 Task: Open a blank worksheet and write heading  Make a employee details data  Add 10 employee name:-  'Ethan Reynolds, Olivia Thompson, Benjamin Martinez, Emma Davis, Alexander Mitchell, Ava Rodriguez, Daniel Anderson, Mia Lewis, Christopher Scott, Sophia Harris.'in February Last week sales are  1000 to 1010. Department:-  Sales, HR, Finance, Marketing, IT, Operations, Finance, HR, Sales, Marketing. Position:-  Sales Manager, HR Manager, Accountant, Marketing Specialist, IT Specialist, Operations Manager, Financial Analyst, HR Assistant, Sales Representative, Marketing Assistant.Salary (USD):-  5000,4500,4000, 3800, 4200, 5200, 3800, 2800, 3200, 2500.Start Date:-  1/15/2020,7/1/2019, 3/10/2021,2/5/2022, 11/30/2018,6/15/2020, 9/1/2021,4/20/2022, 2/10/2019,9/5/2020. Save page analysisDailySales_Analysis
Action: Key pressed <Key.shift_r>Employee<Key.space><Key.shift_r>Details<Key.space><Key.shift_r>Data<Key.down>
Screenshot: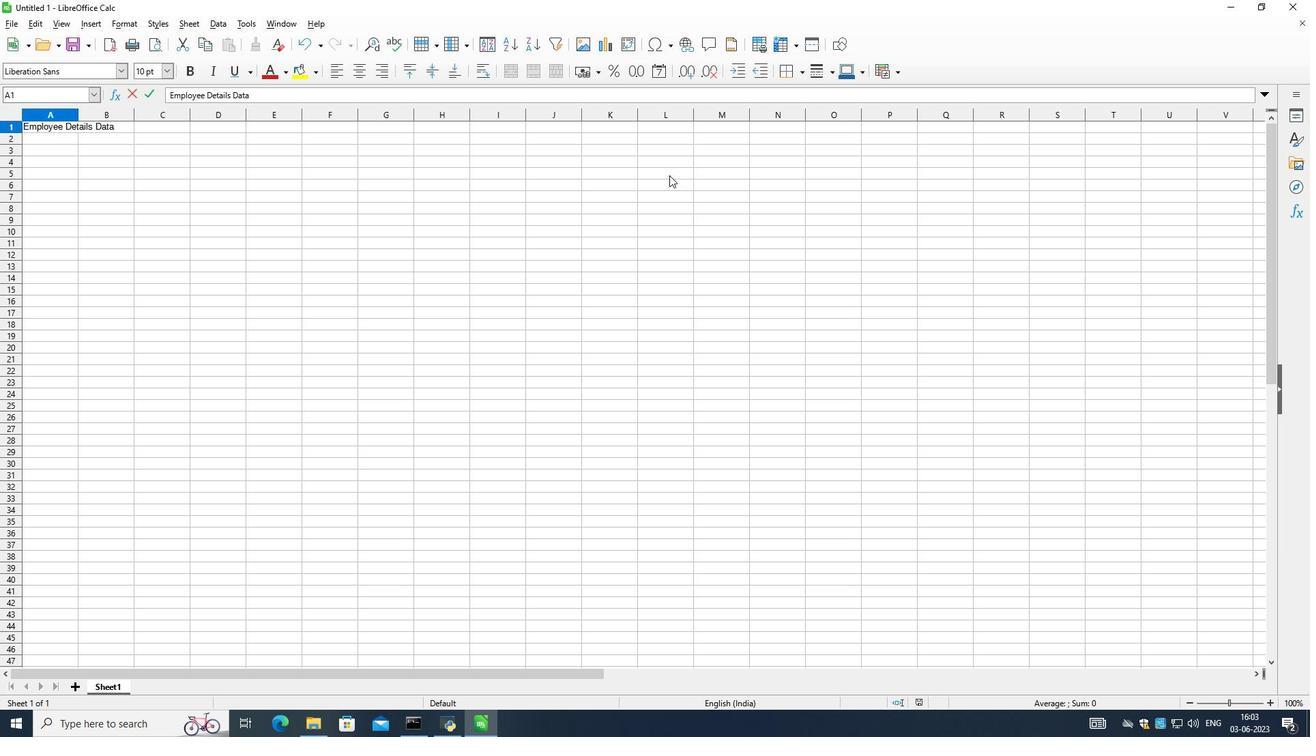 
Action: Mouse moved to (76, 113)
Screenshot: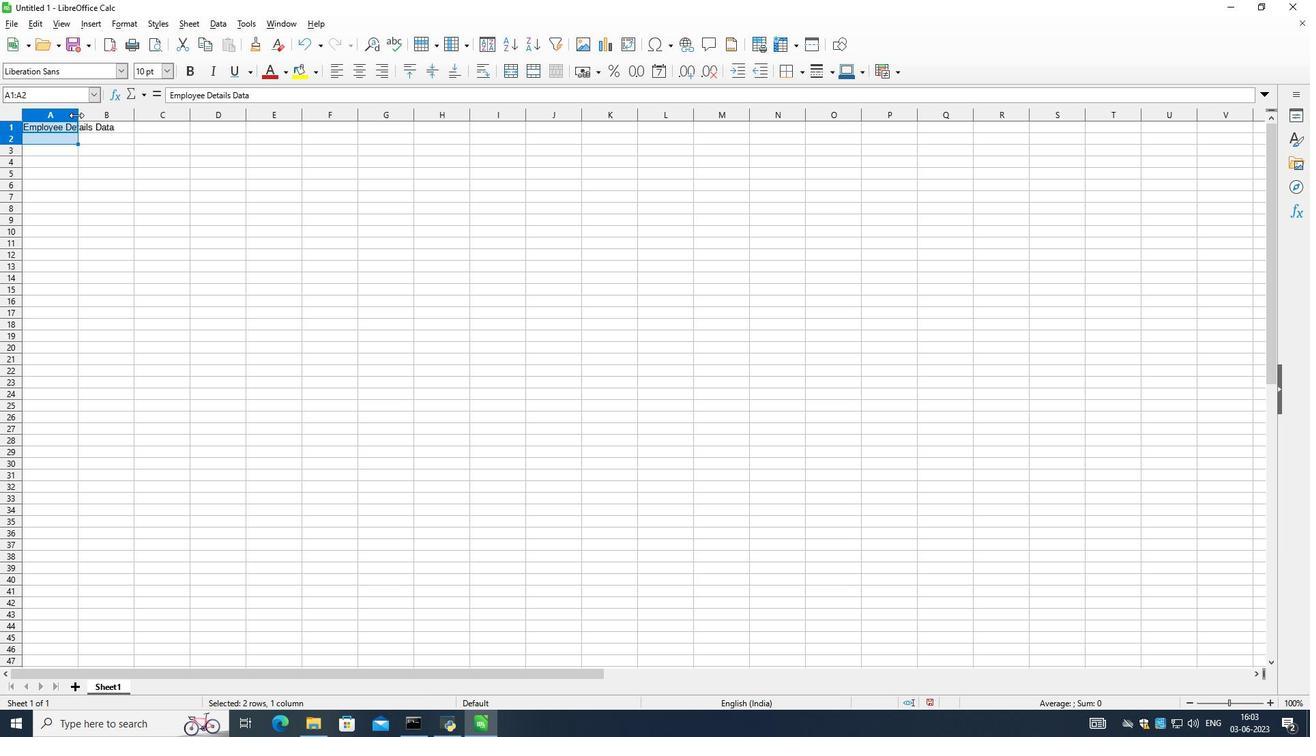 
Action: Mouse pressed left at (76, 113)
Screenshot: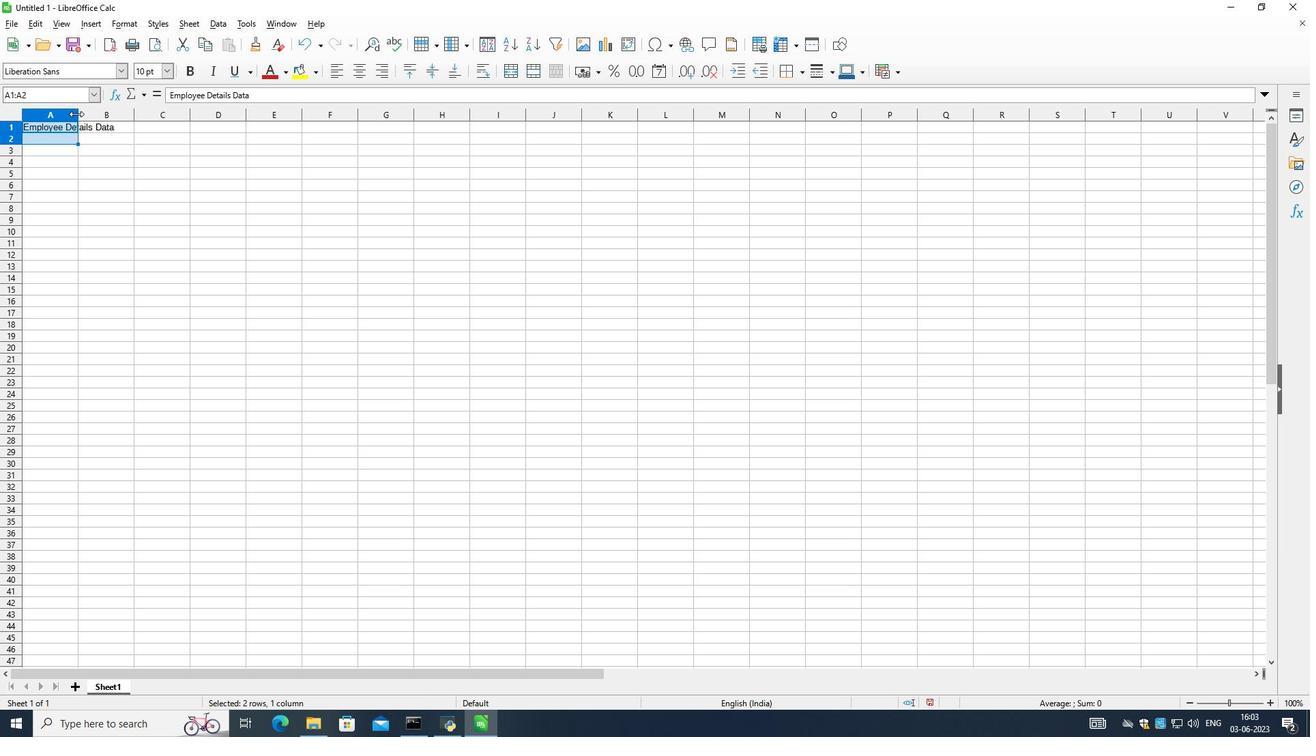 
Action: Mouse pressed left at (76, 113)
Screenshot: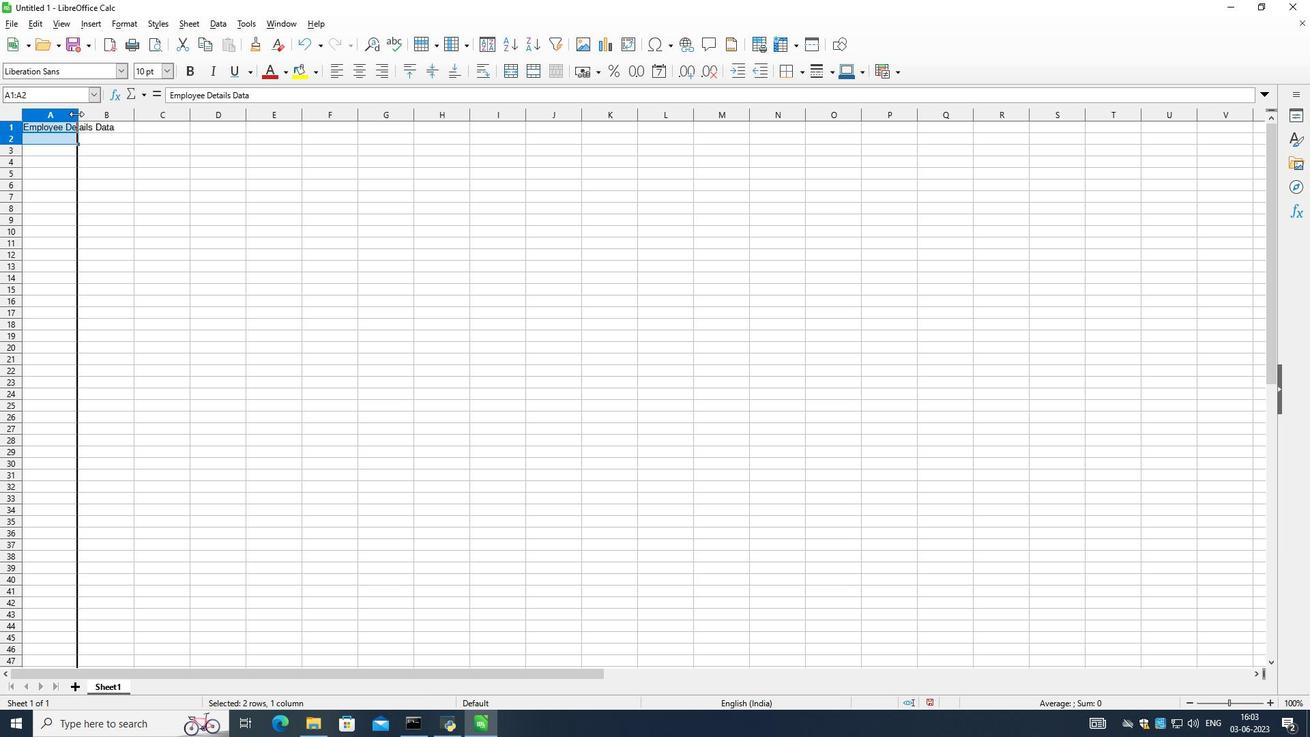 
Action: Mouse moved to (350, 227)
Screenshot: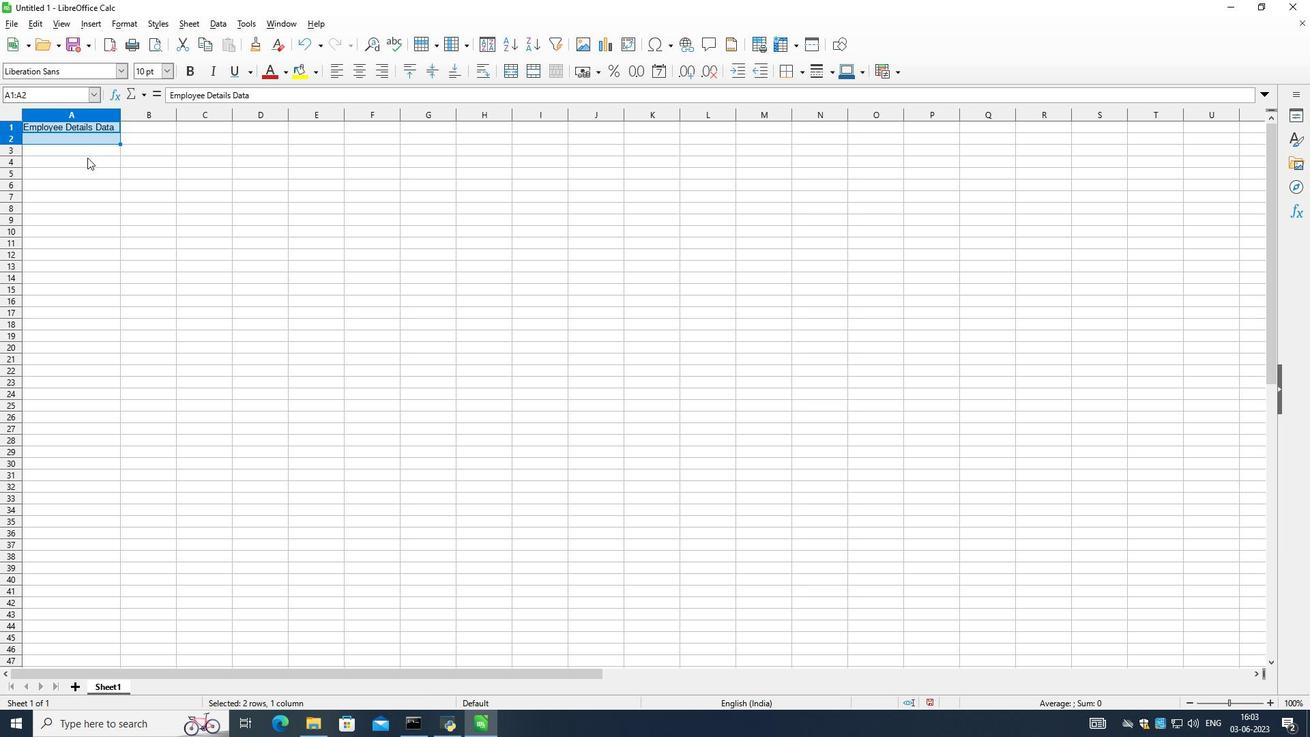 
Action: Key pressed <Key.down><Key.down><Key.up><Key.up><Key.up><Key.up><Key.esc><Key.esc><Key.right><Key.right><Key.left><Key.left>
Screenshot: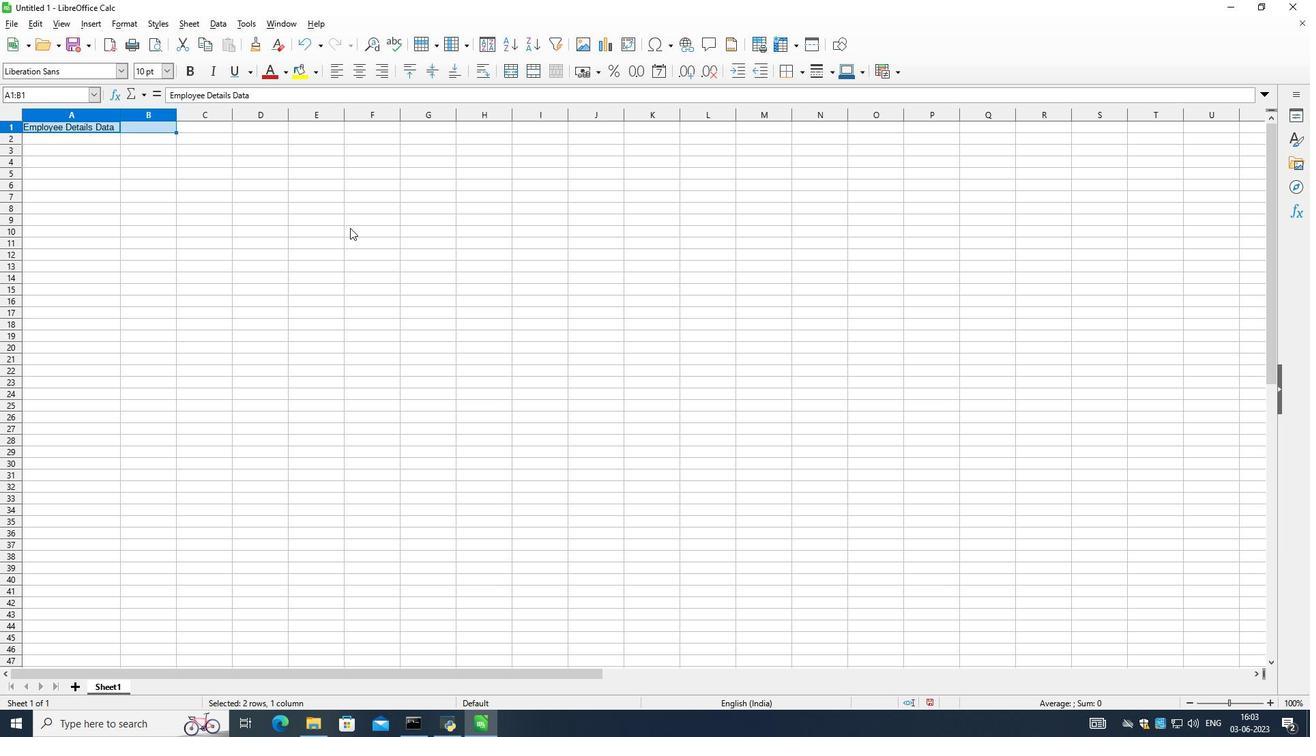 
Action: Mouse moved to (169, 346)
Screenshot: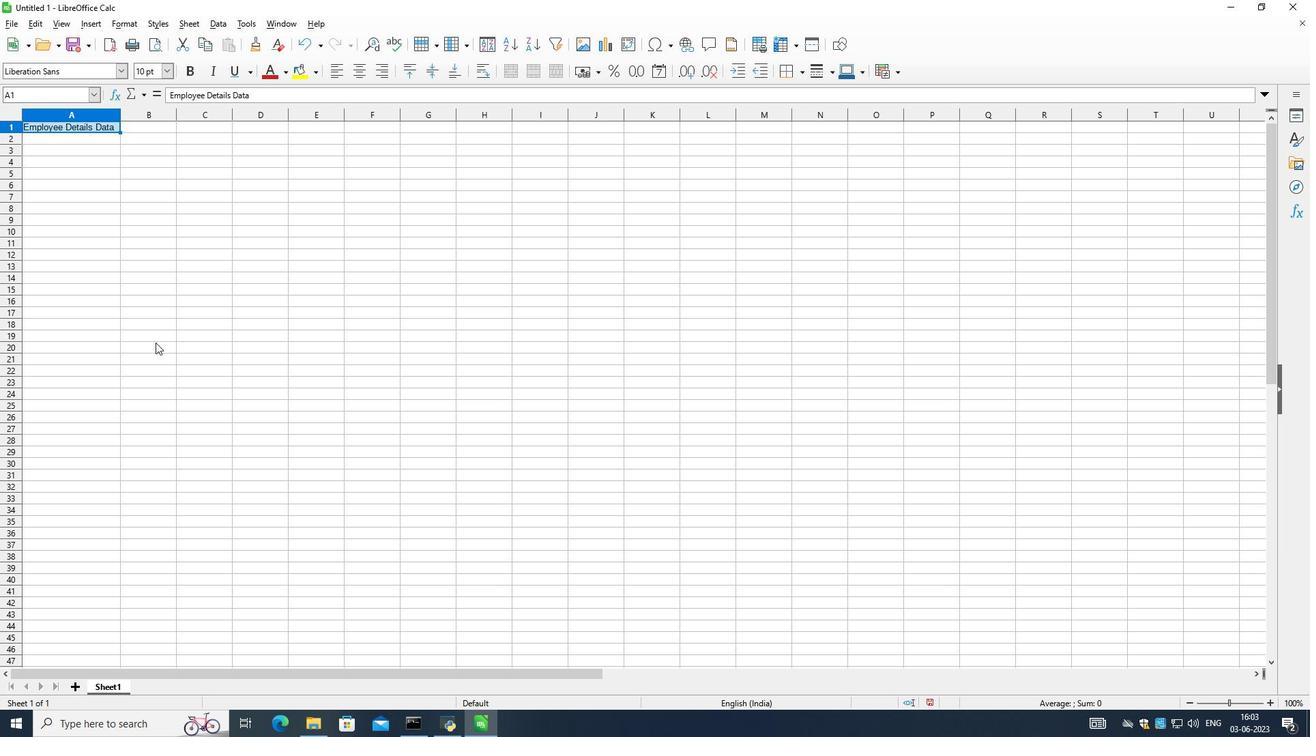 
Action: Mouse pressed left at (169, 346)
Screenshot: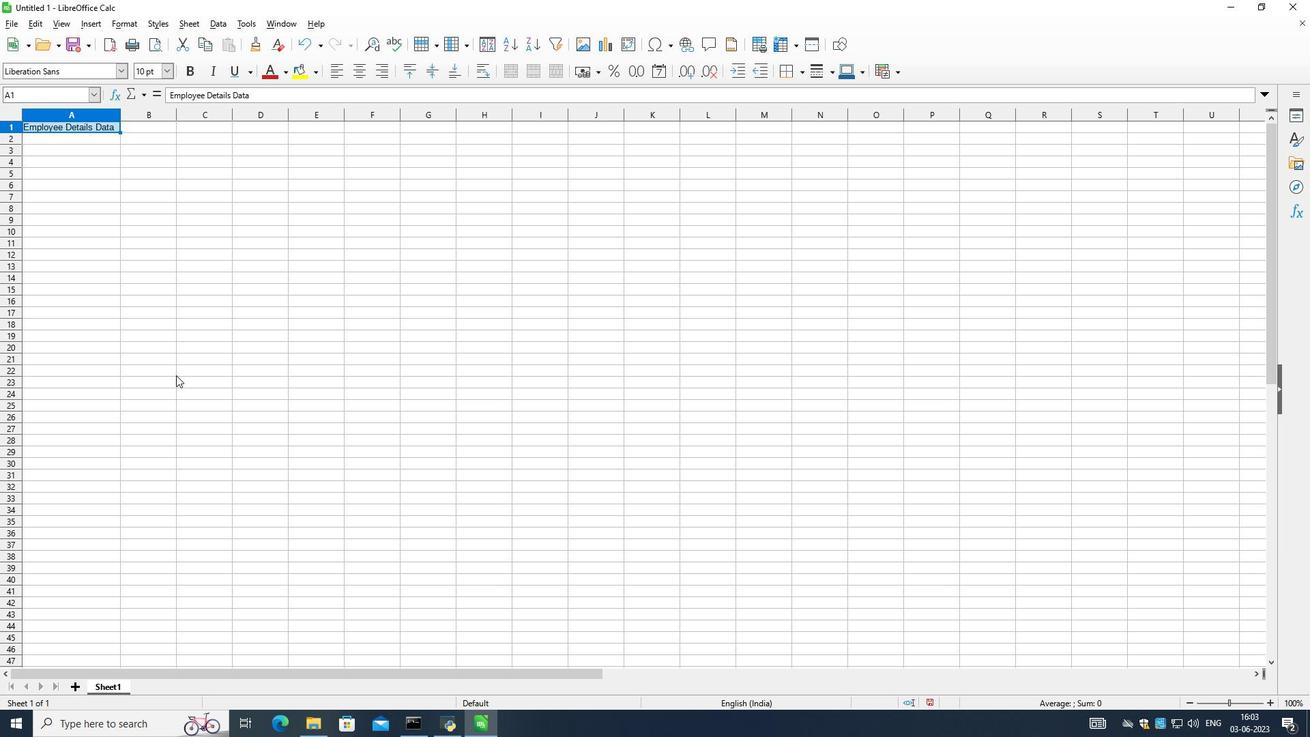 
Action: Mouse moved to (317, 132)
Screenshot: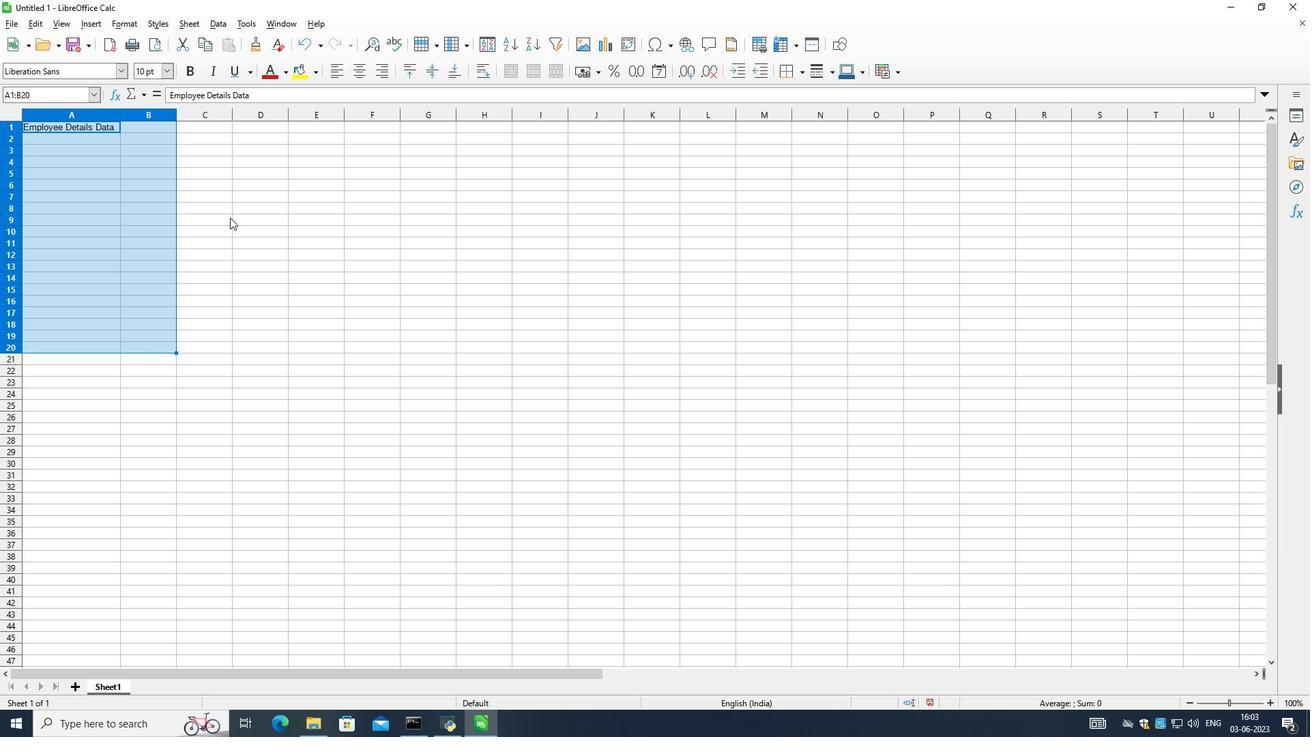 
Action: Mouse pressed left at (317, 132)
Screenshot: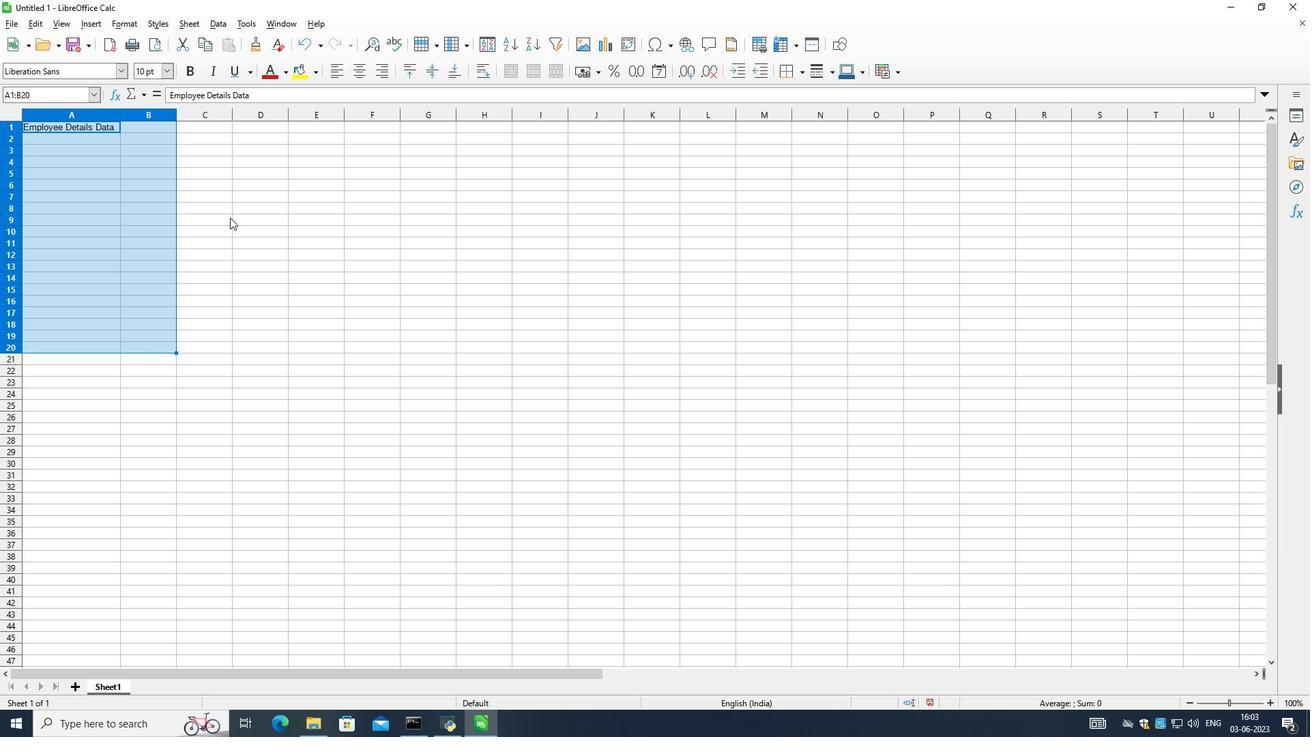 
Action: Mouse moved to (340, 163)
Screenshot: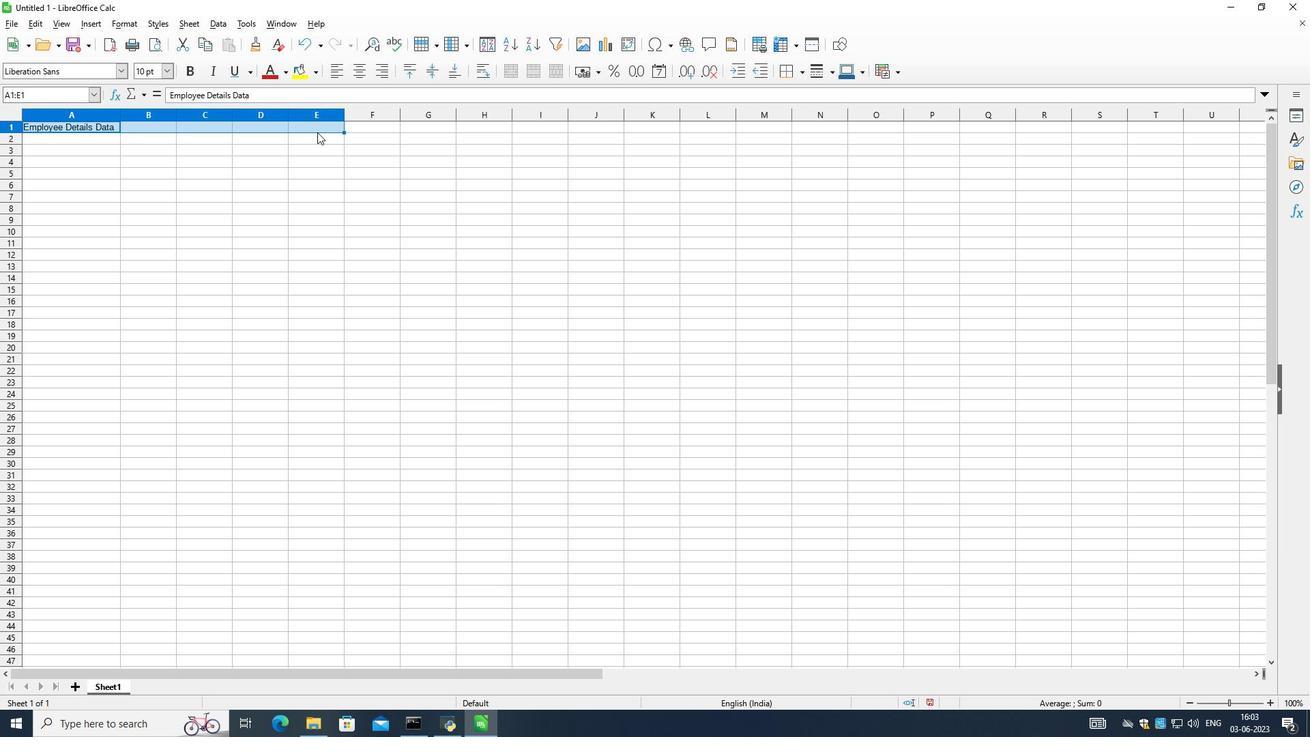 
Action: Key pressed <Key.esc>
Screenshot: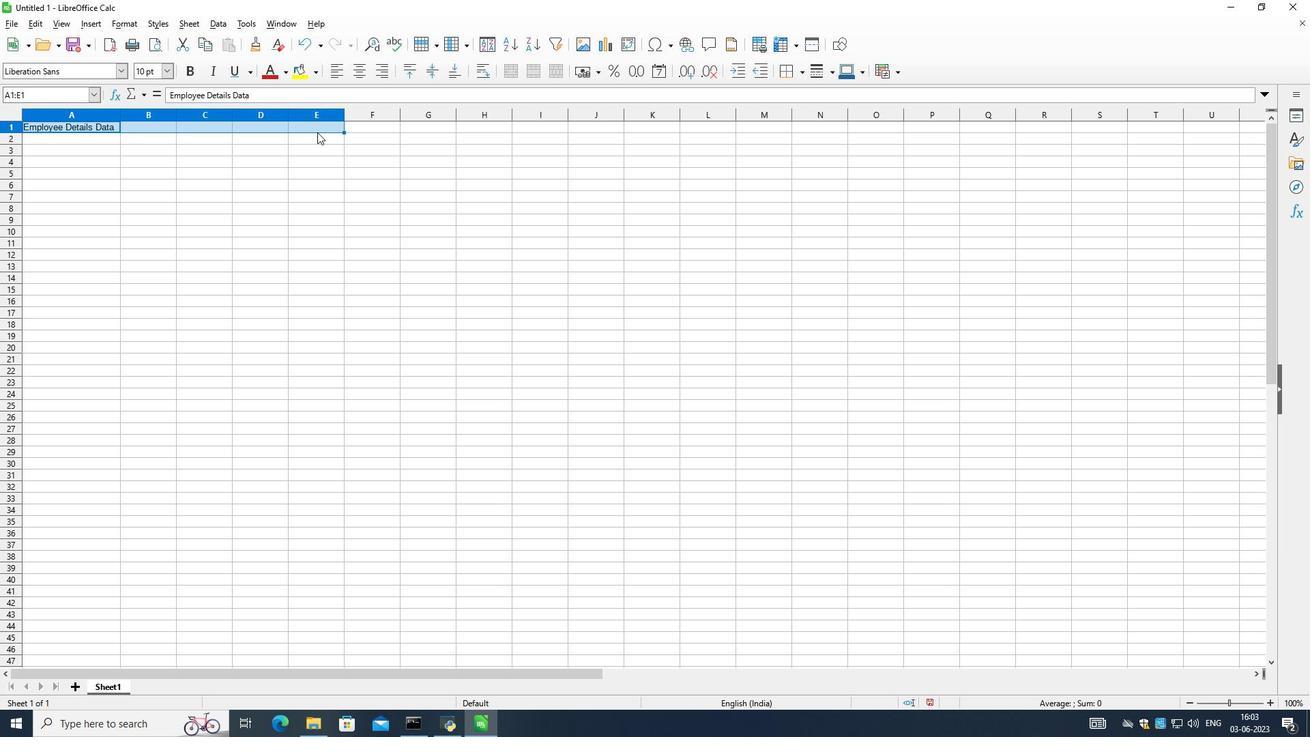
Action: Mouse moved to (56, 128)
Screenshot: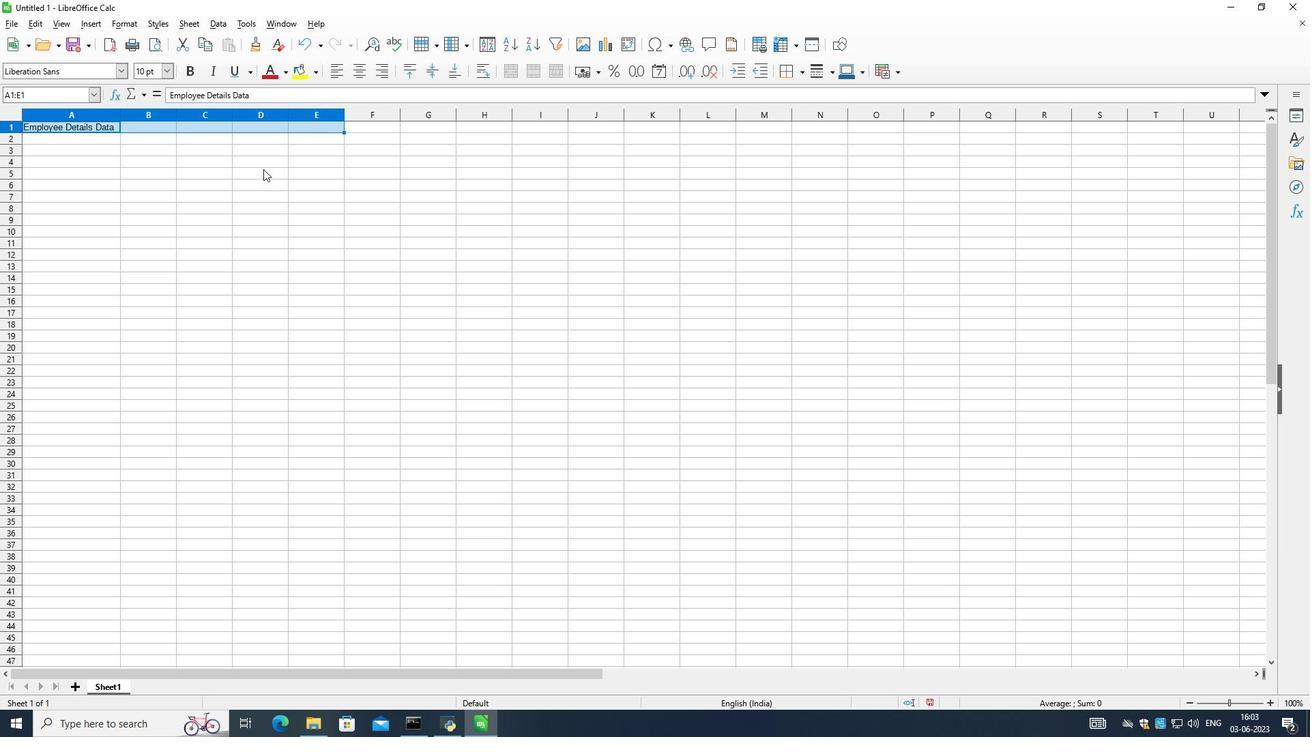 
Action: Mouse pressed left at (56, 128)
Screenshot: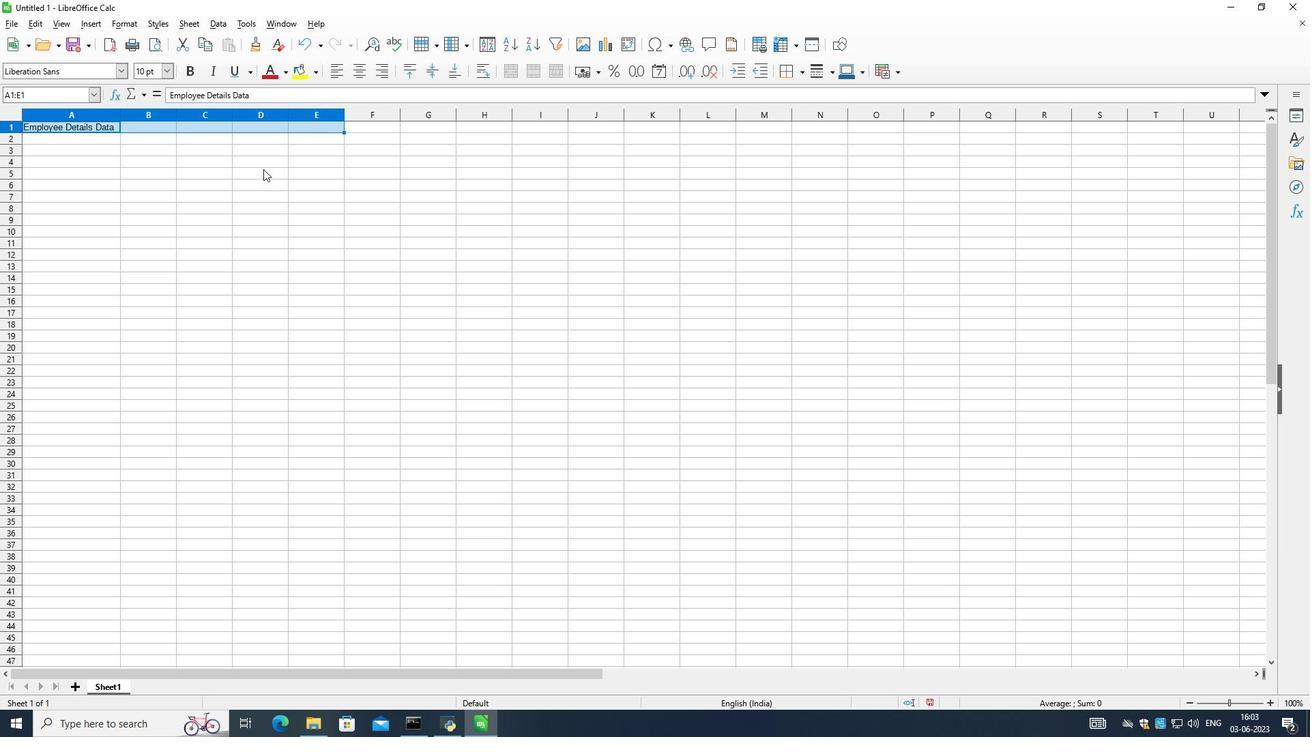 
Action: Mouse moved to (200, 208)
Screenshot: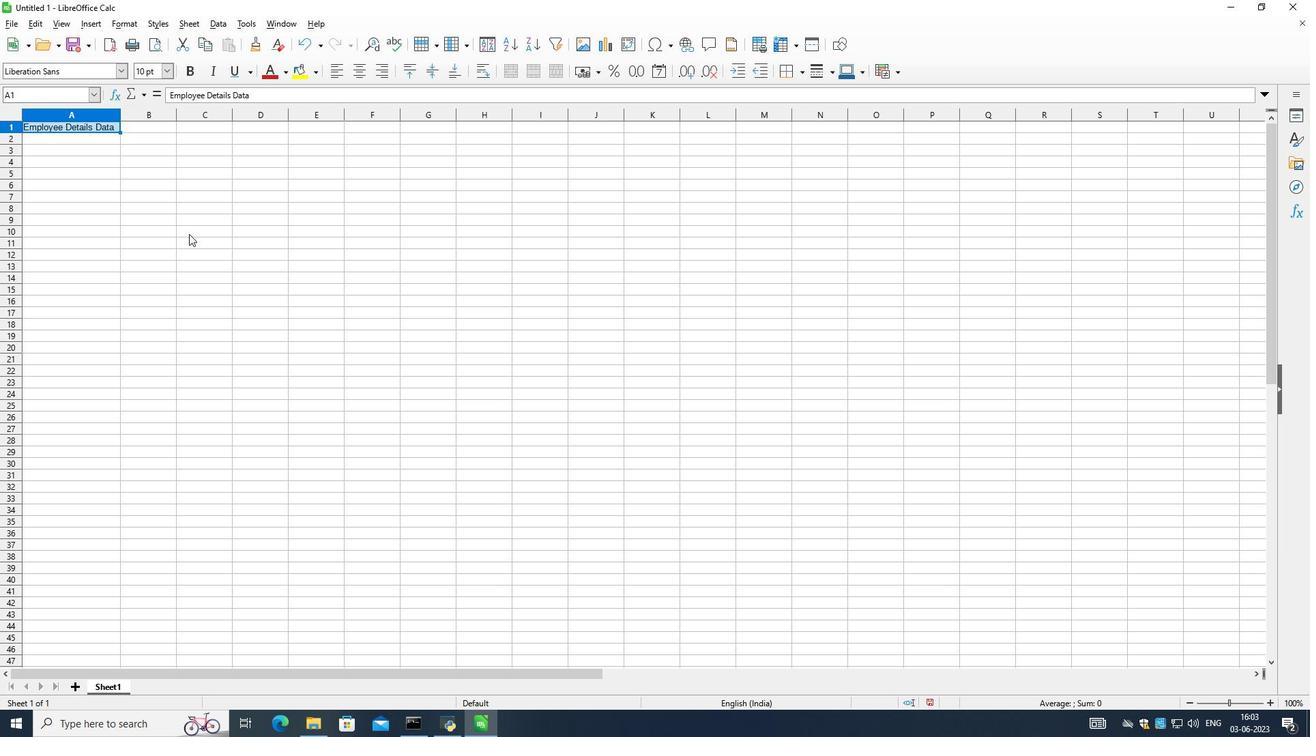 
Action: Mouse pressed left at (200, 208)
Screenshot: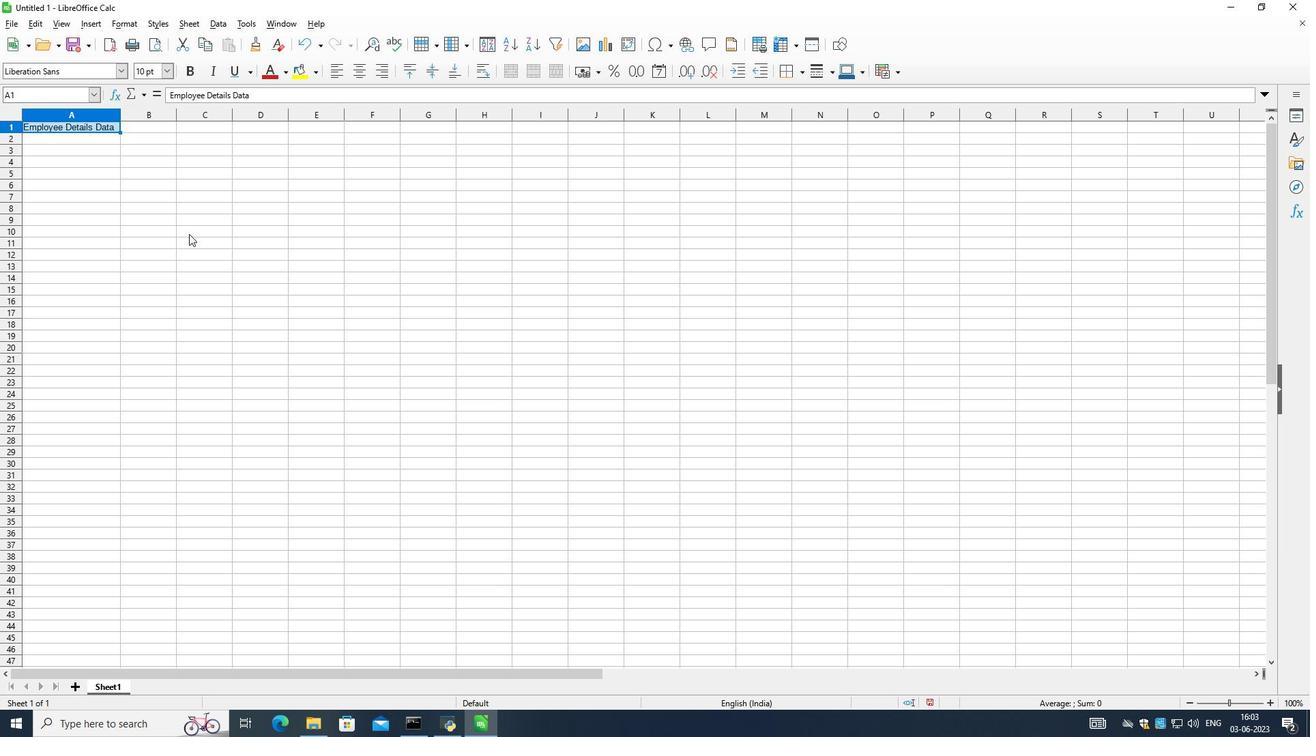 
Action: Mouse moved to (51, 163)
Screenshot: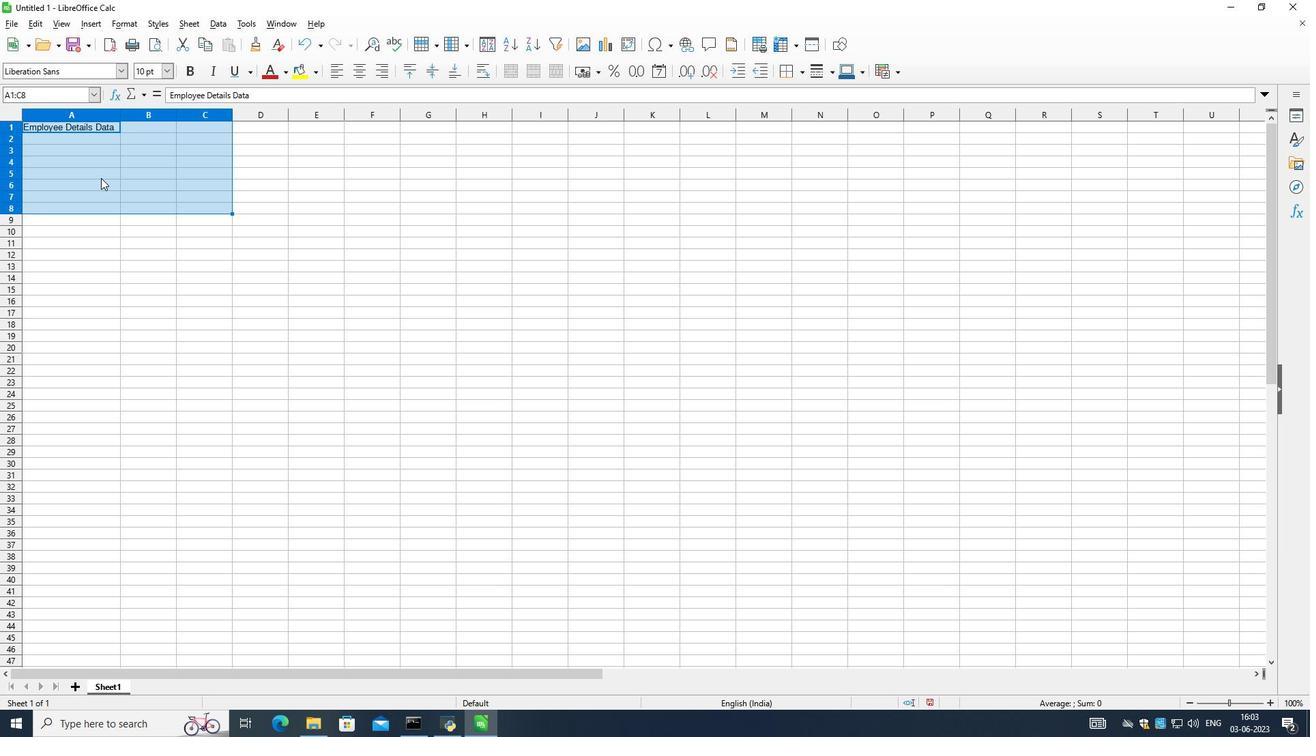 
Action: Mouse pressed left at (51, 163)
Screenshot: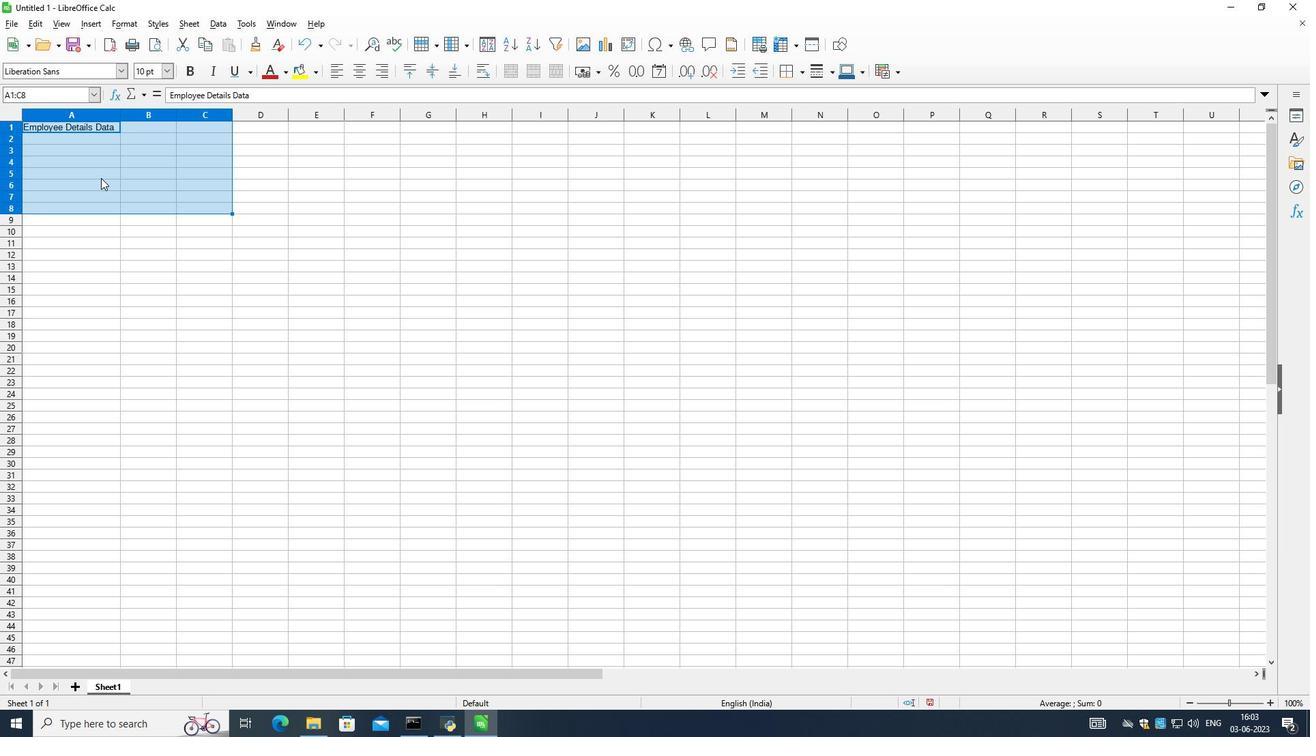 
Action: Mouse moved to (131, 187)
Screenshot: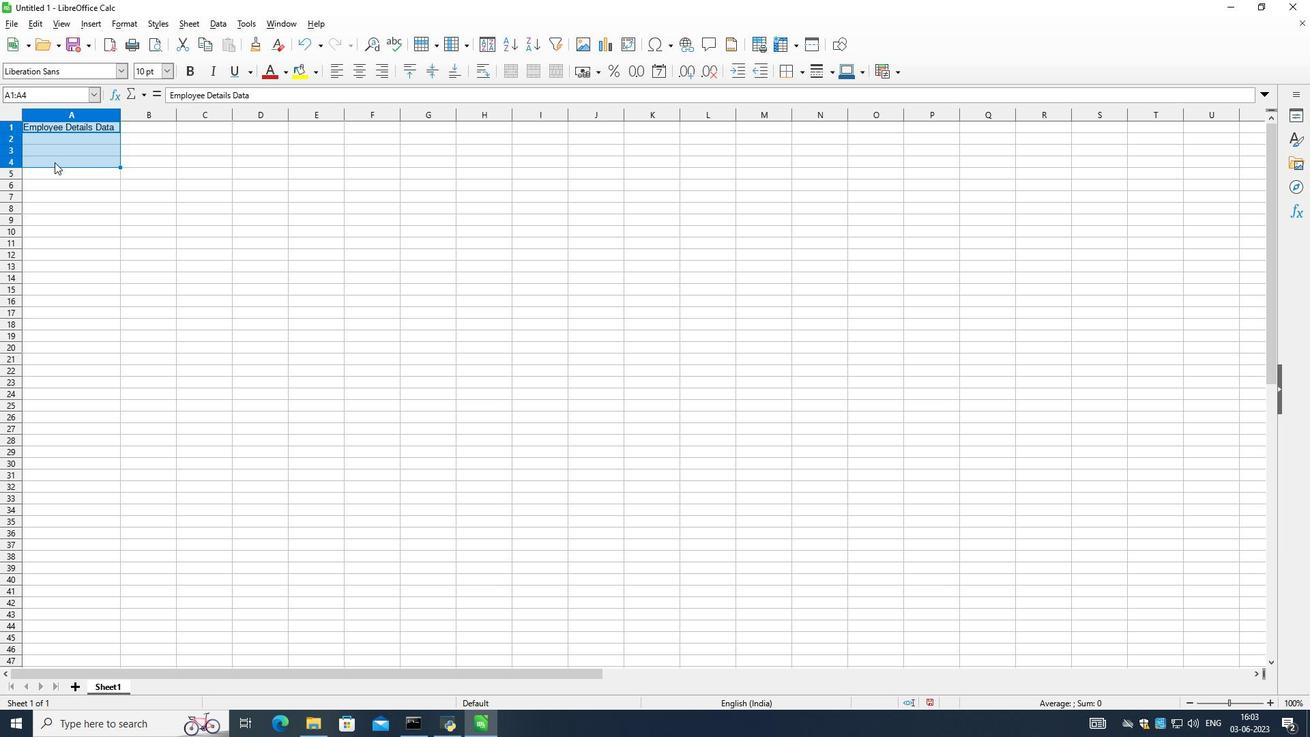 
Action: Key pressed <Key.esc>
Screenshot: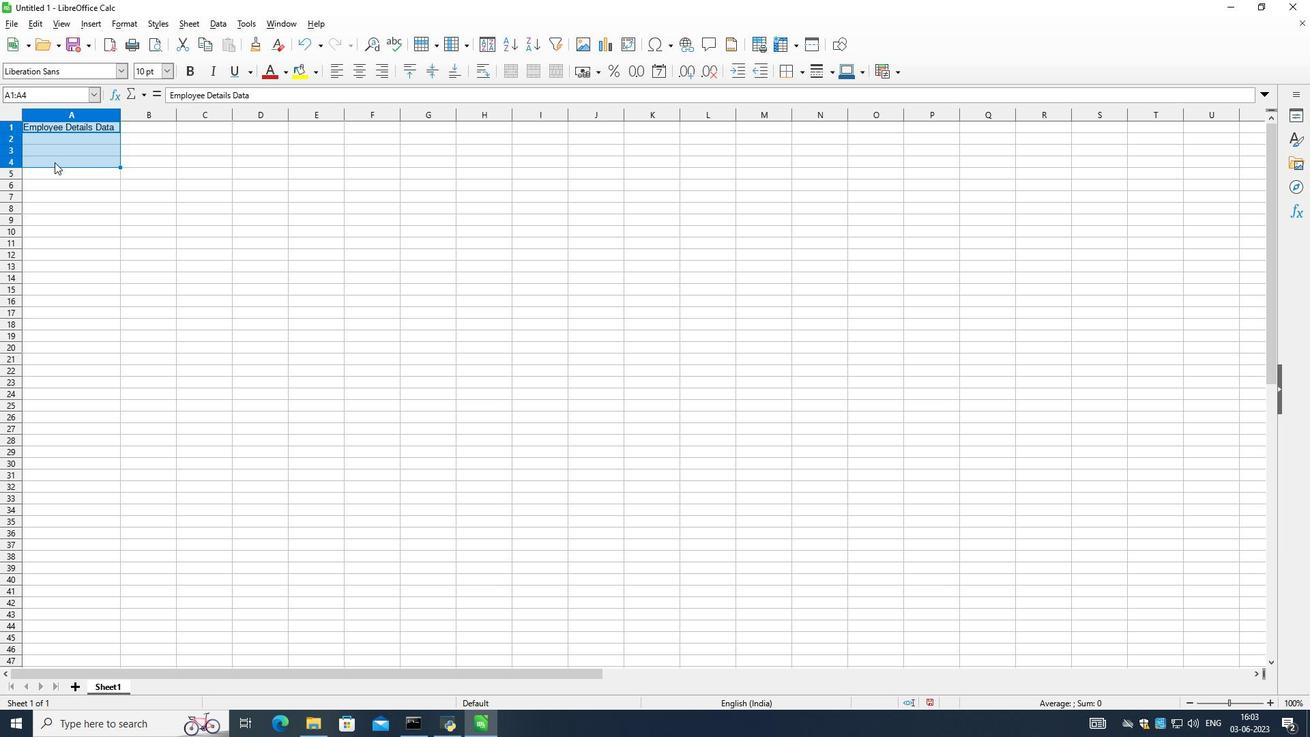 
Action: Mouse moved to (256, 189)
Screenshot: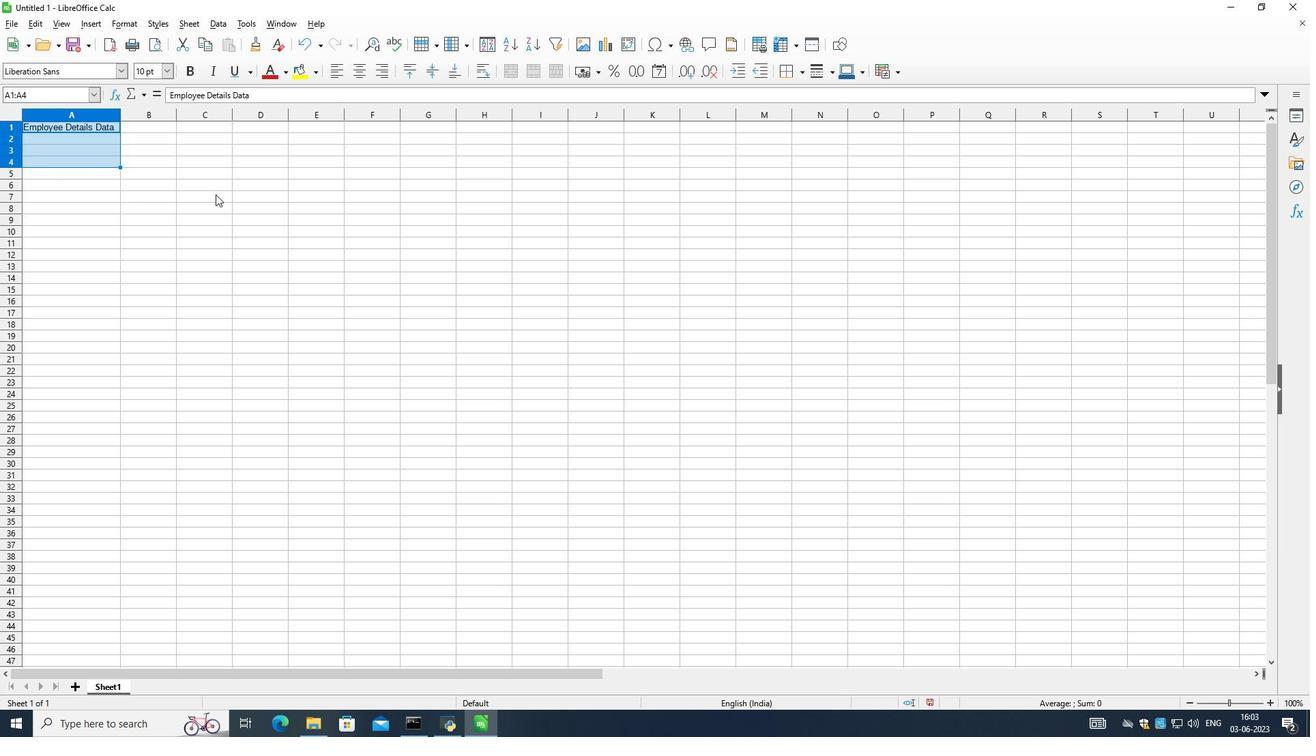 
Action: Key pressed <Key.esc>
Screenshot: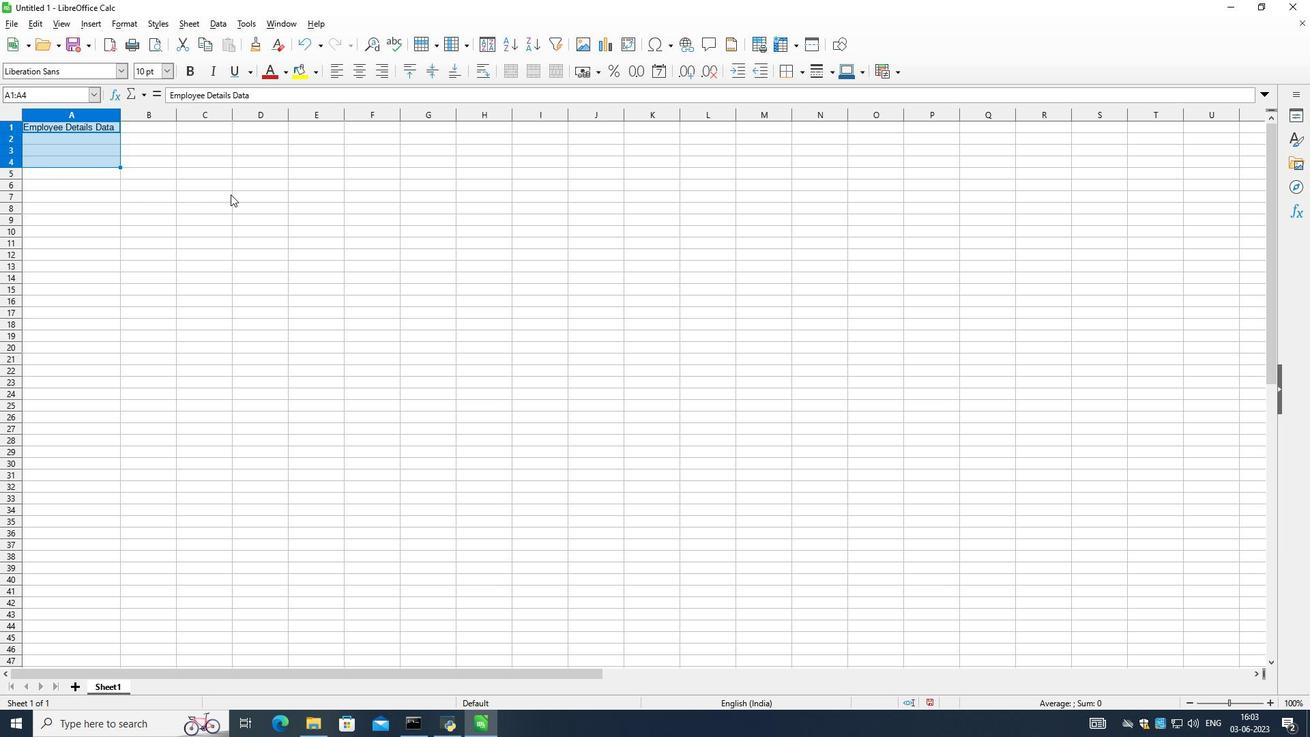 
Action: Mouse moved to (243, 175)
Screenshot: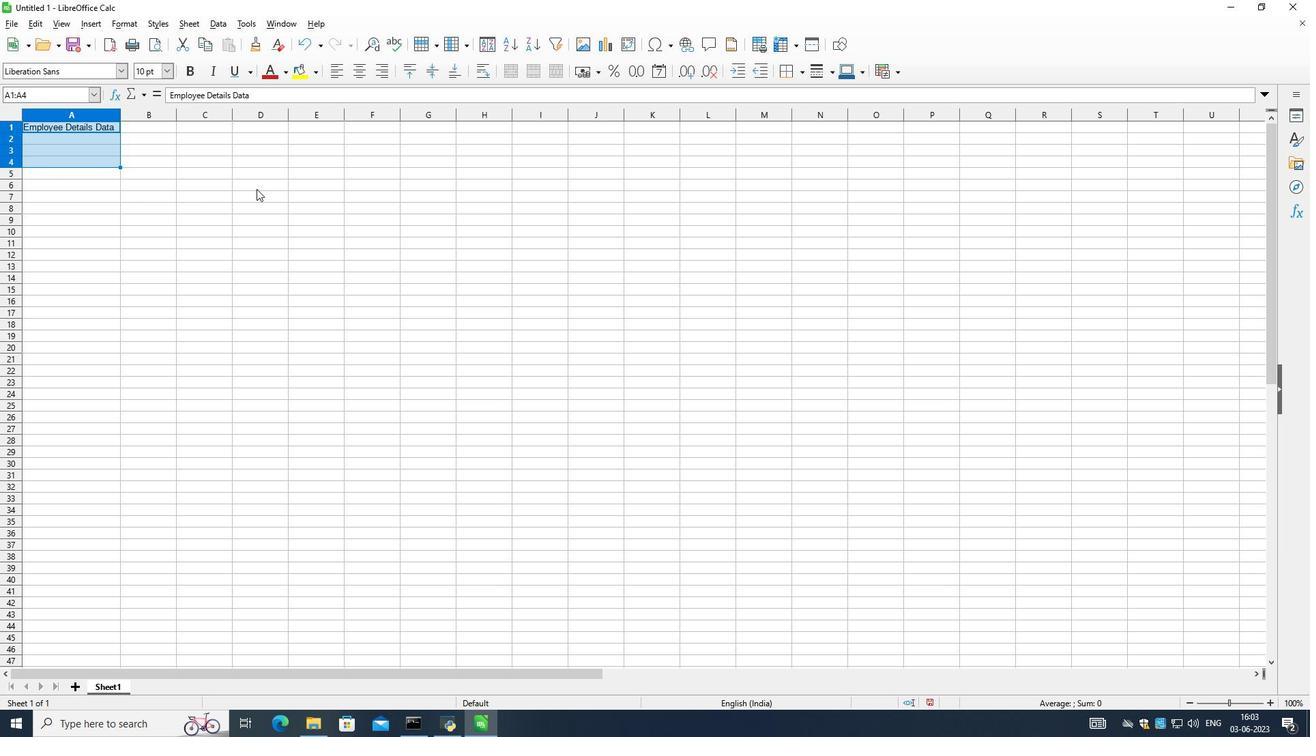 
Action: Key pressed <Key.esc>
Screenshot: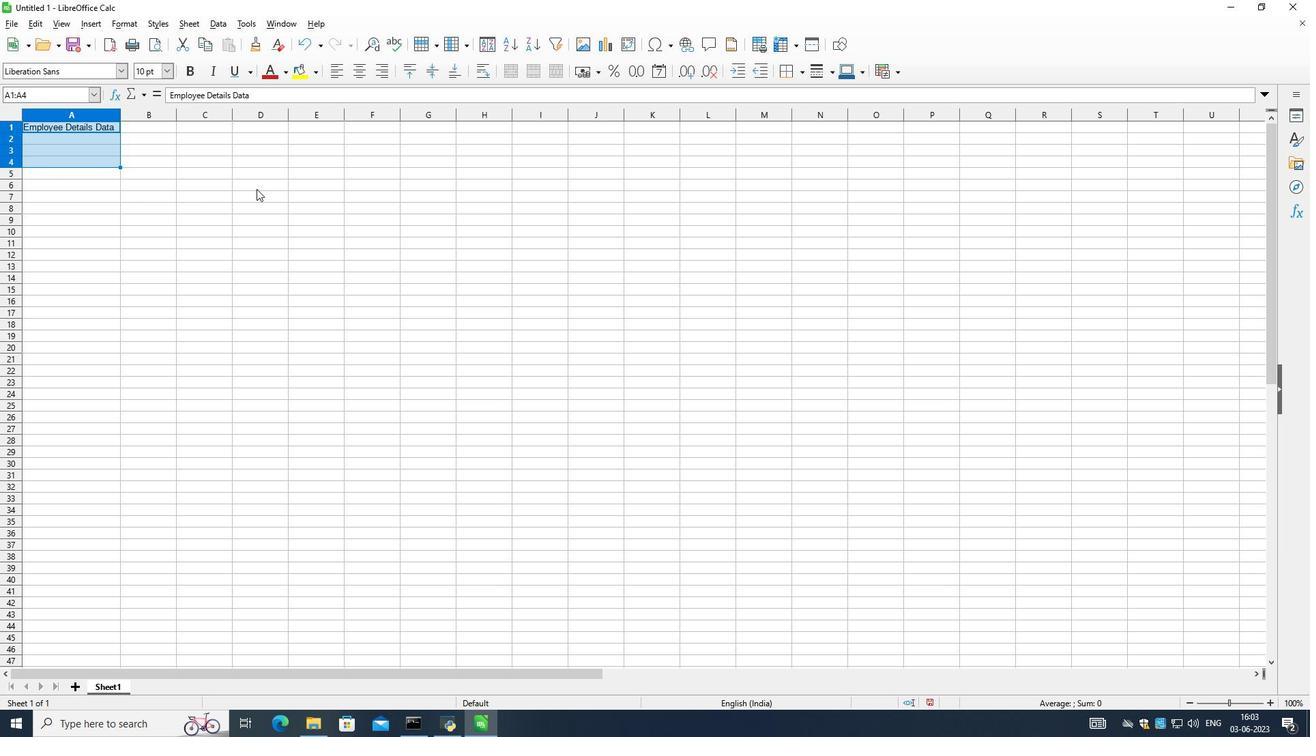 
Action: Mouse moved to (227, 165)
Screenshot: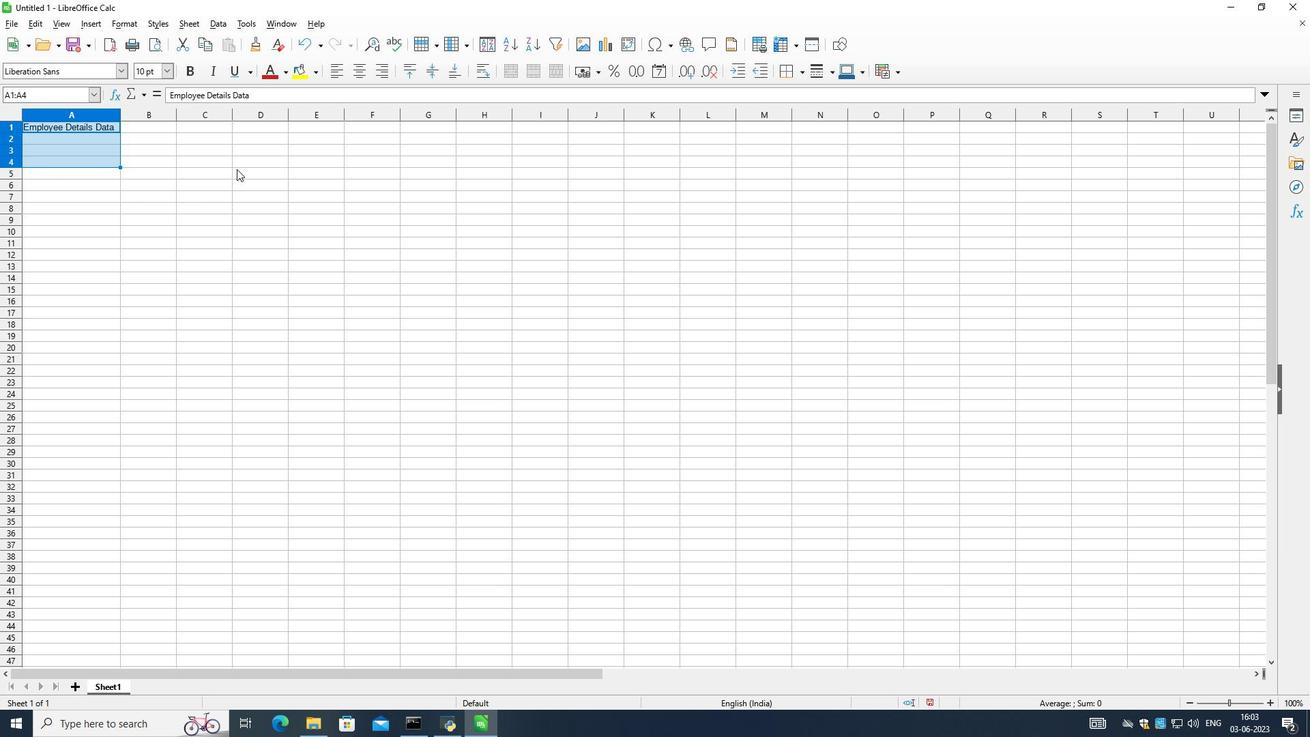 
Action: Mouse pressed left at (227, 165)
Screenshot: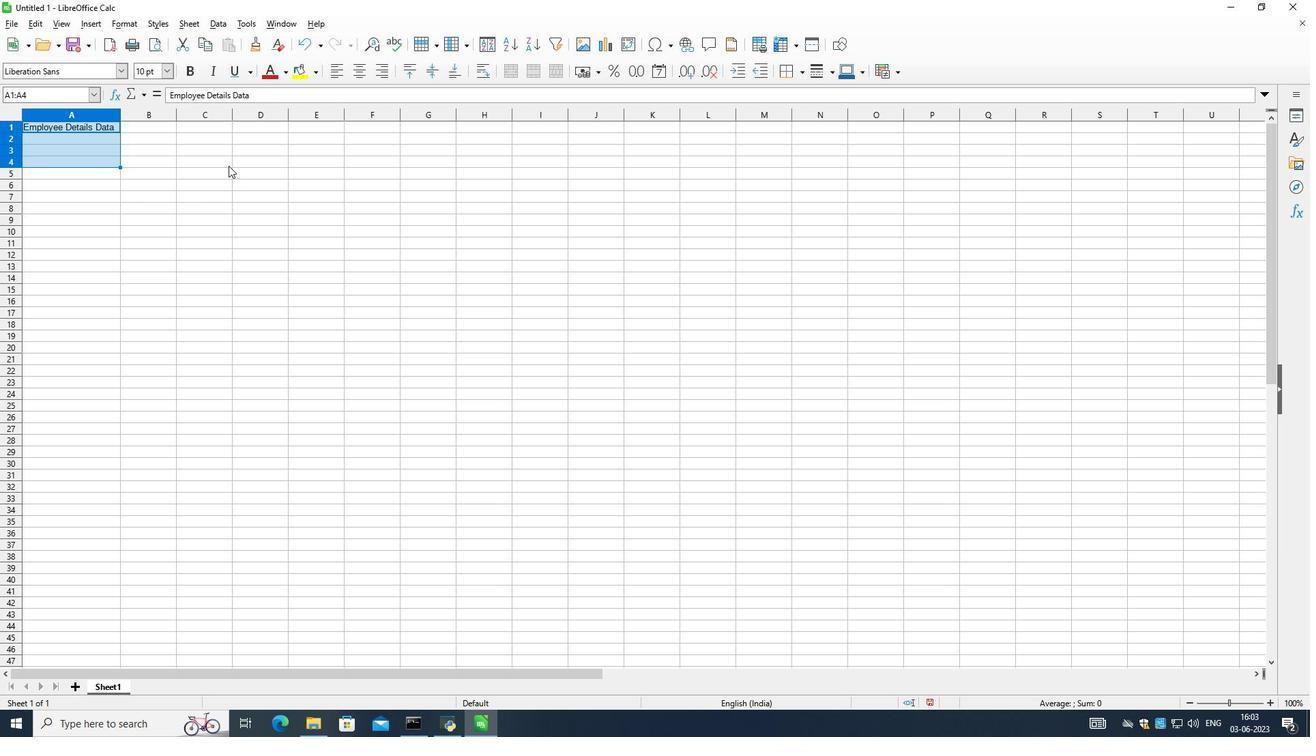 
Action: Mouse moved to (137, 153)
Screenshot: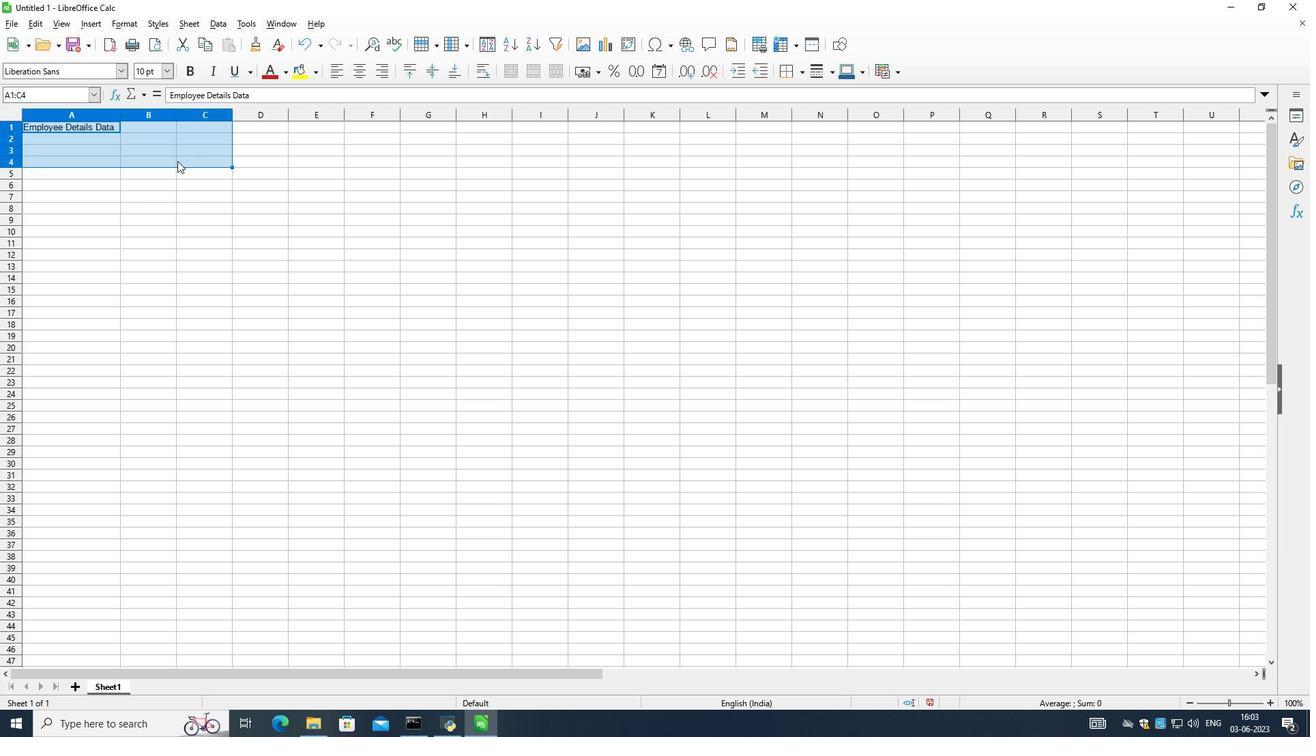 
Action: Mouse pressed left at (137, 153)
Screenshot: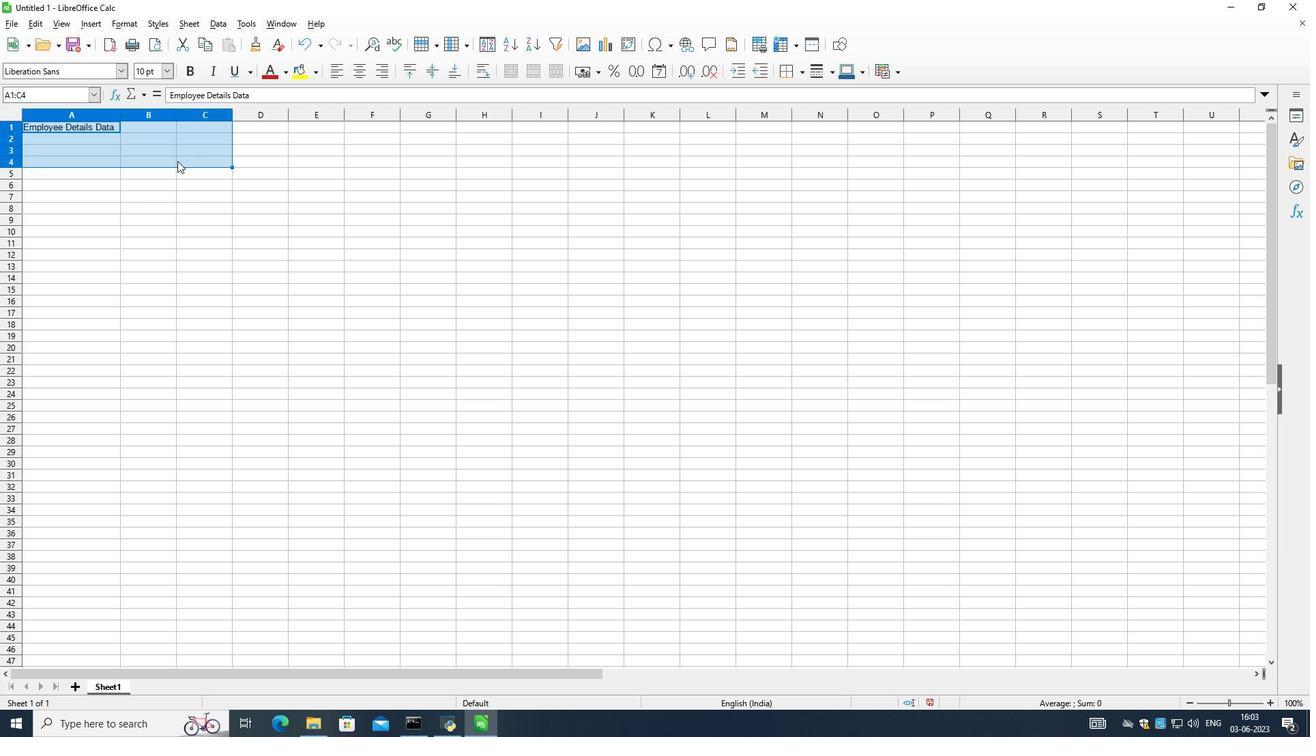 
Action: Mouse moved to (102, 138)
Screenshot: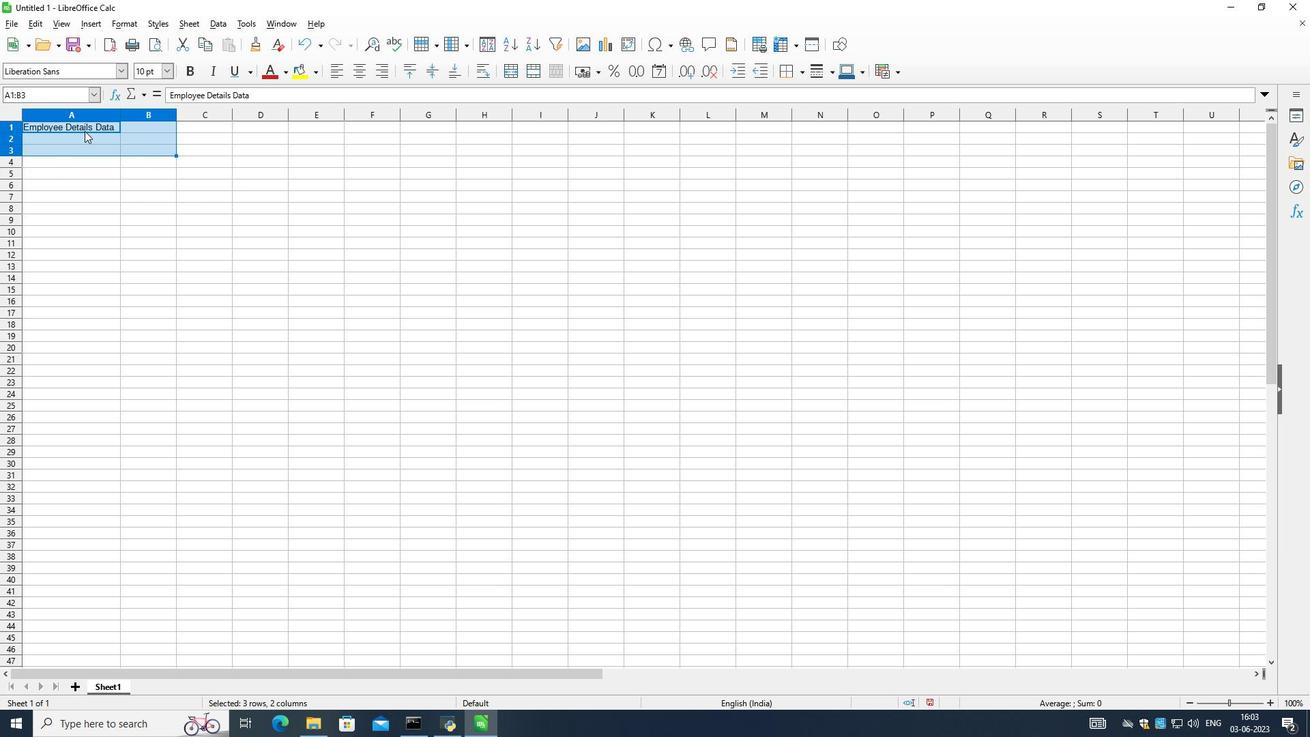 
Action: Mouse pressed left at (102, 138)
Screenshot: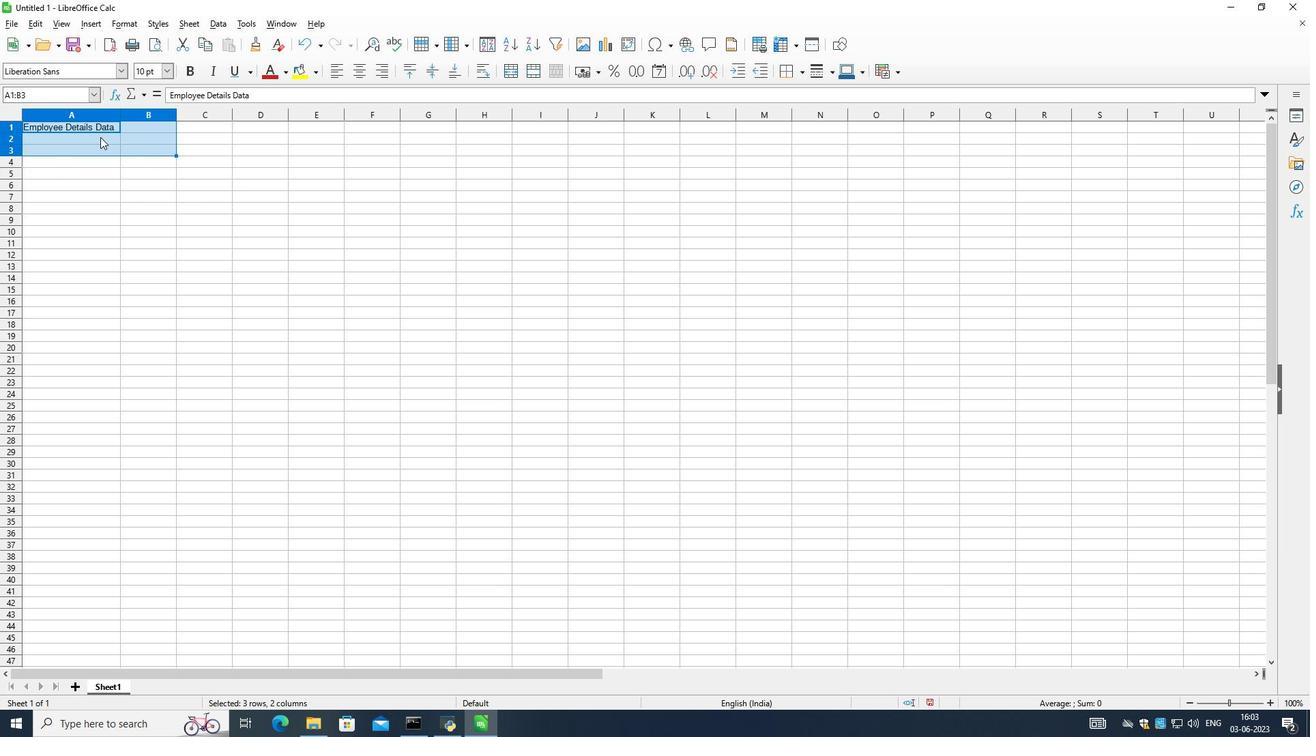 
Action: Mouse moved to (393, 223)
Screenshot: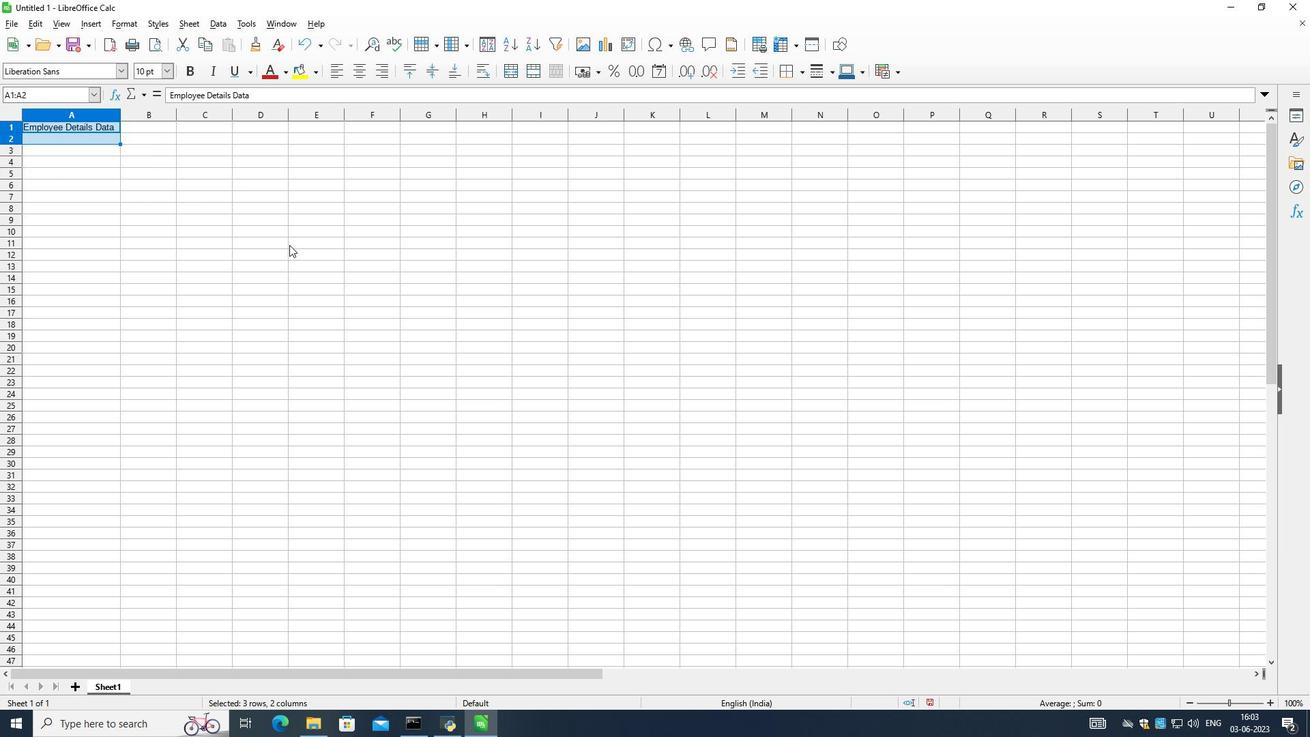 
Action: Mouse pressed left at (393, 223)
Screenshot: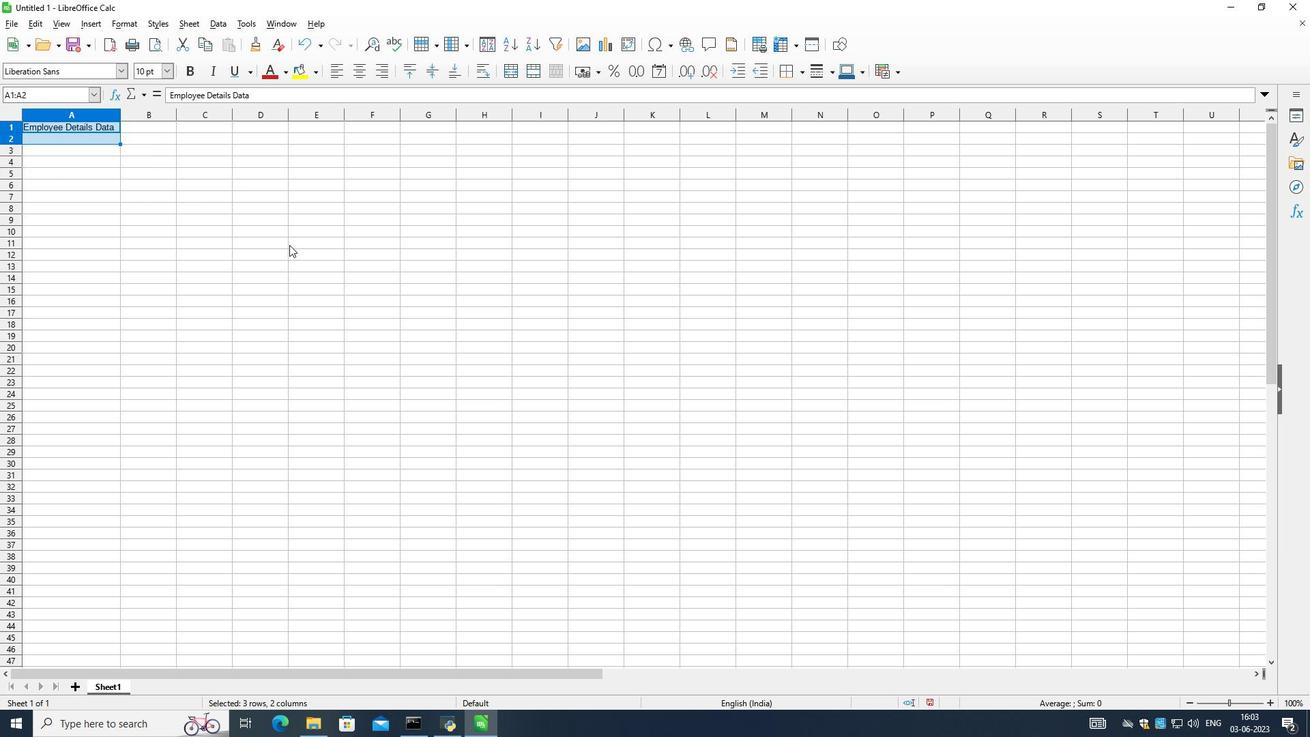 
Action: Mouse moved to (59, 180)
Screenshot: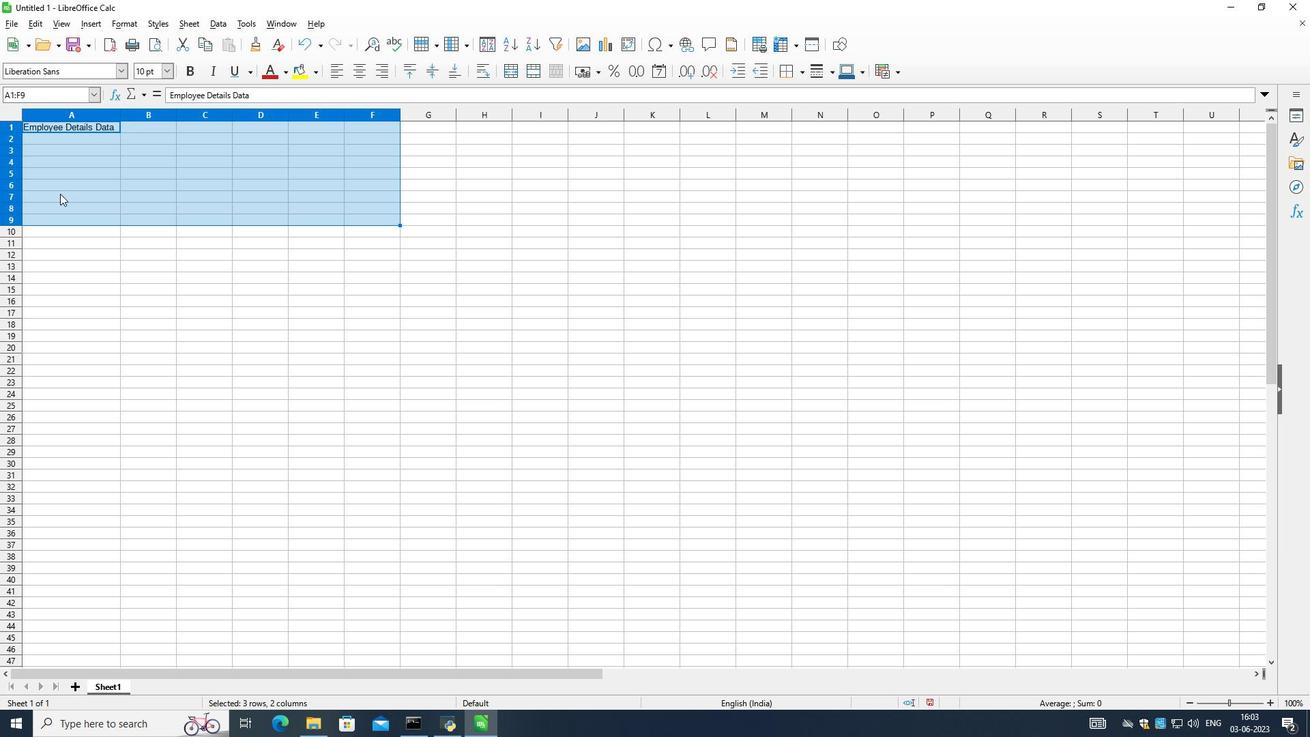 
Action: Mouse pressed left at (59, 180)
Screenshot: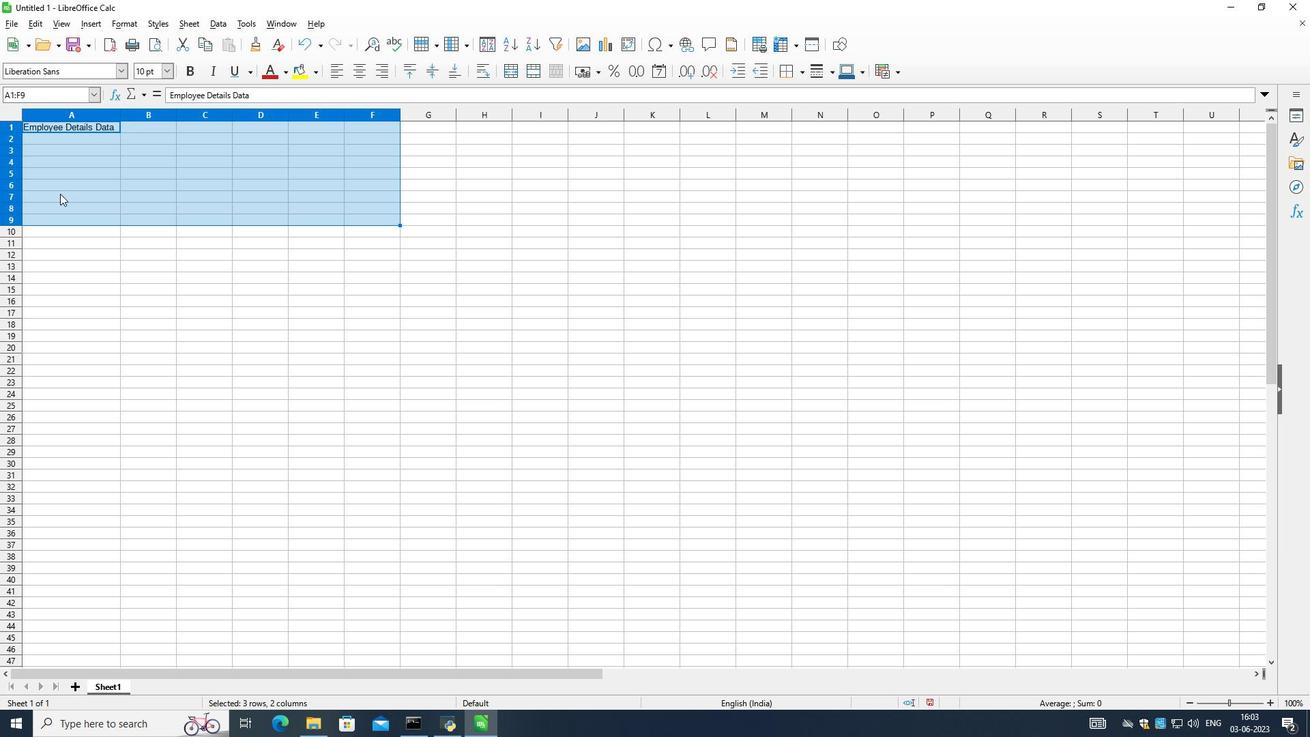 
Action: Mouse moved to (318, 199)
Screenshot: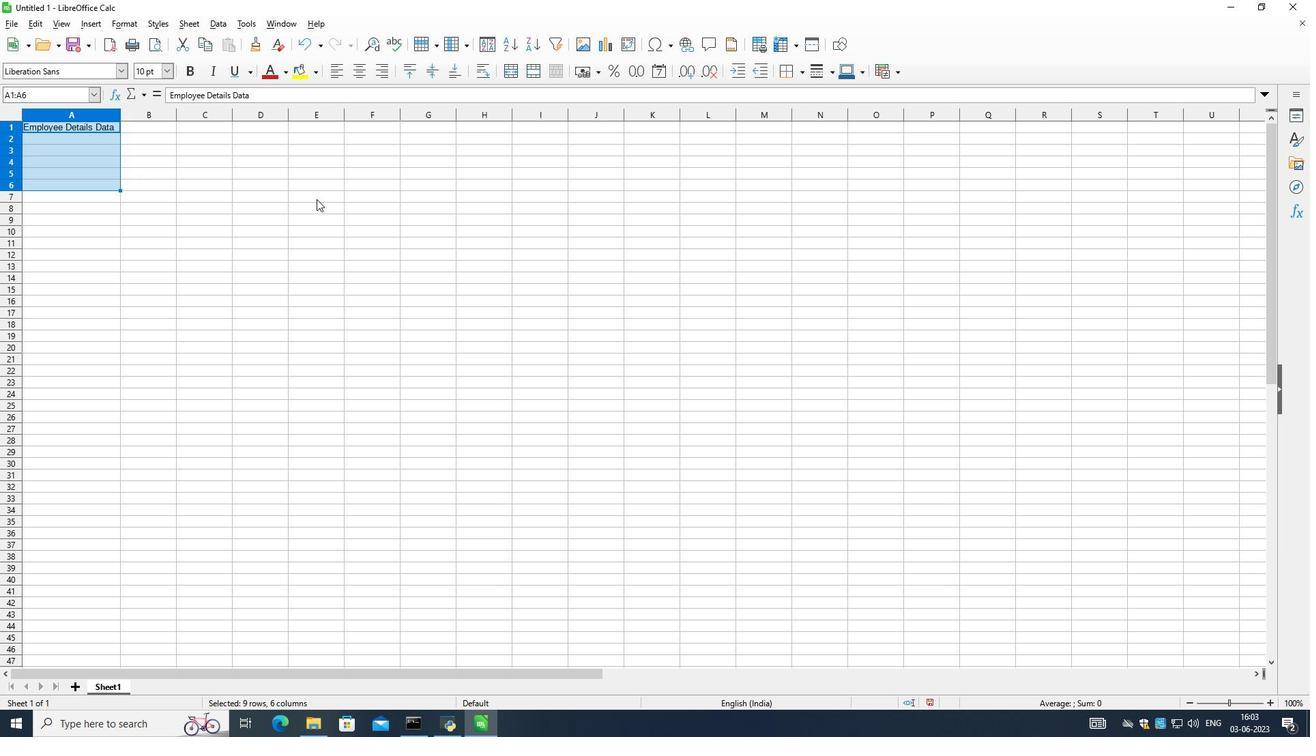 
Action: Mouse pressed left at (318, 199)
Screenshot: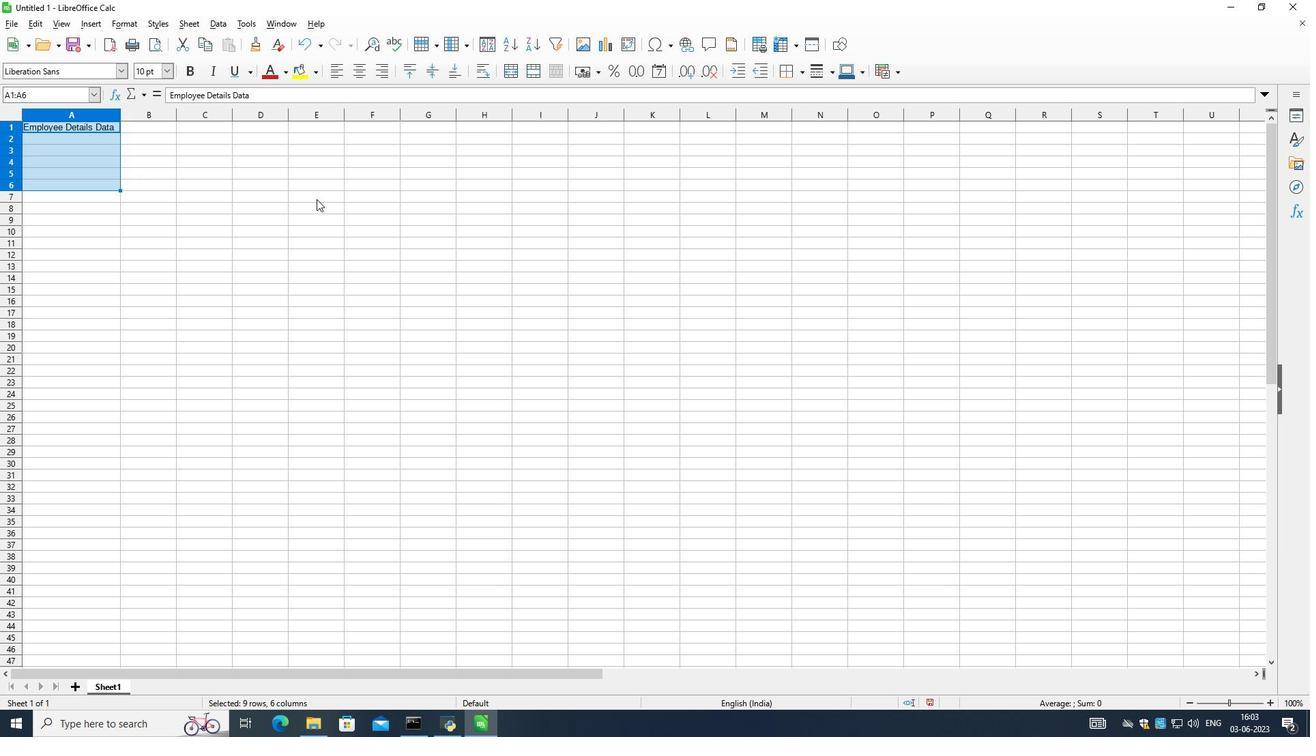 
Action: Mouse moved to (77, 186)
Screenshot: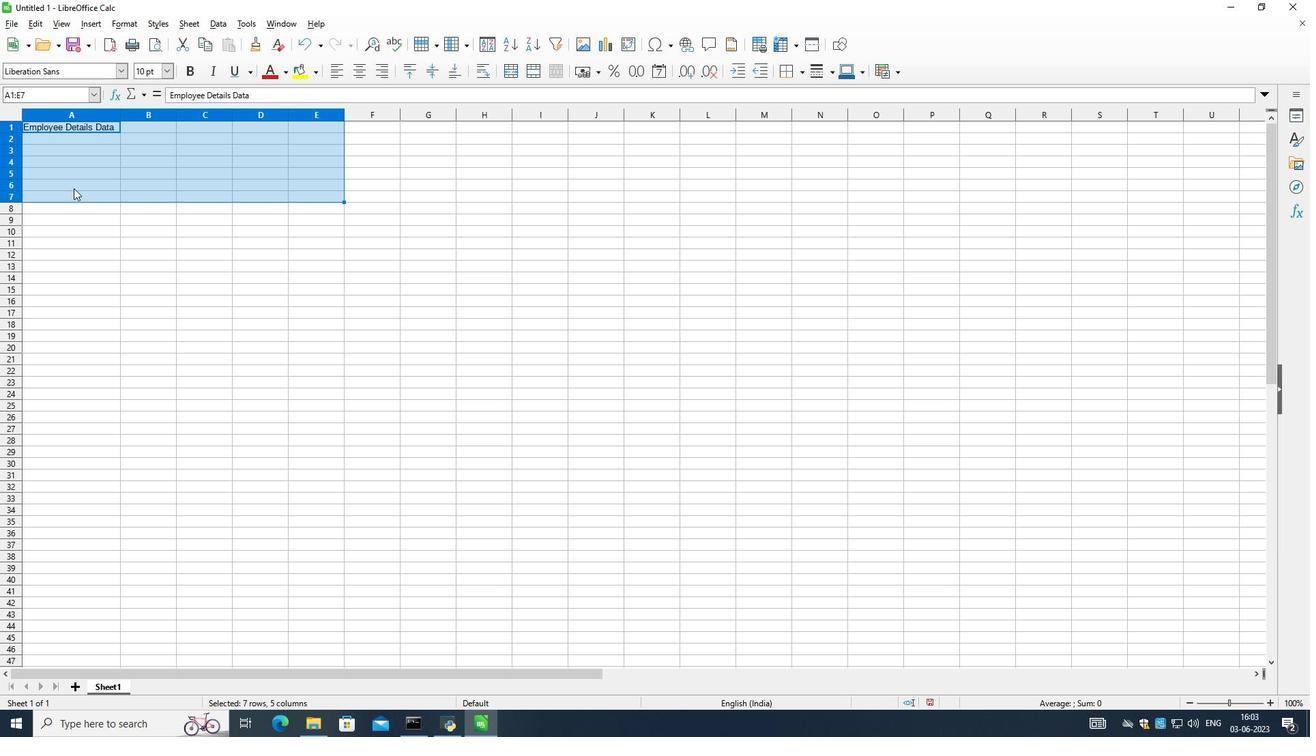 
Action: Mouse pressed left at (77, 186)
Screenshot: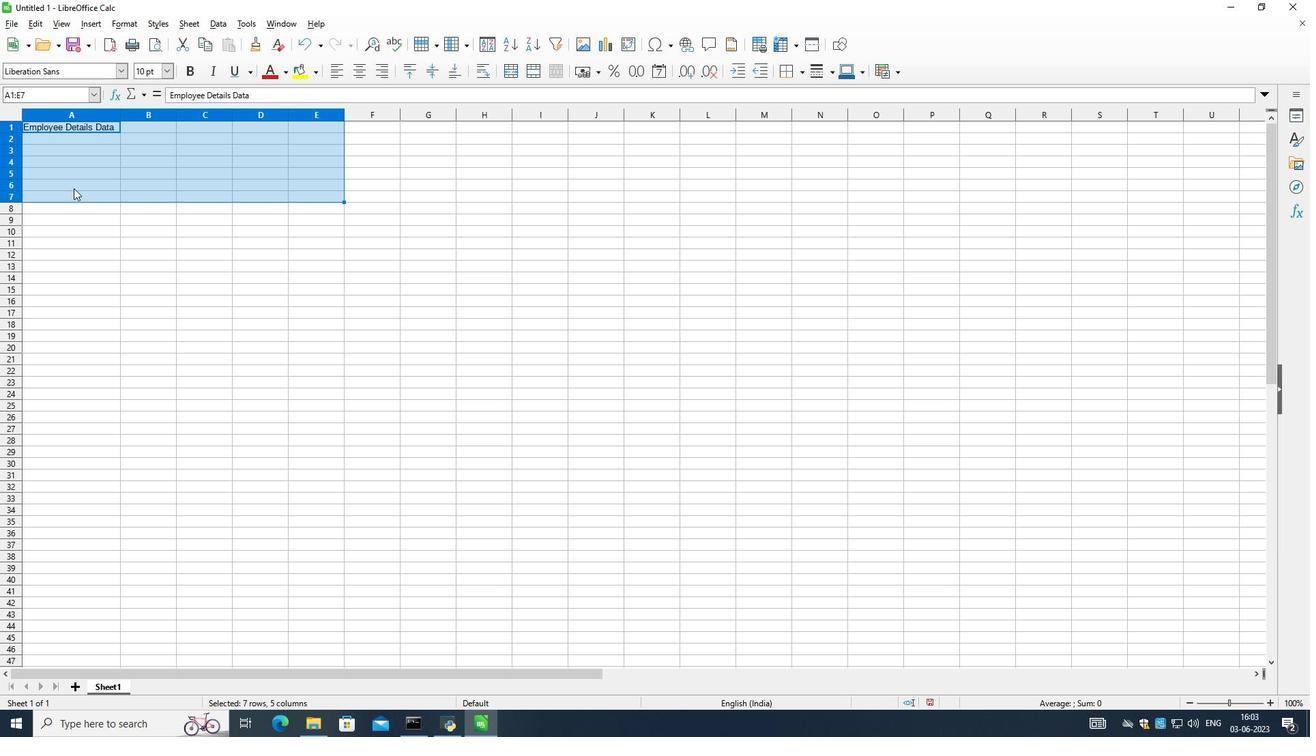 
Action: Mouse moved to (64, 158)
Screenshot: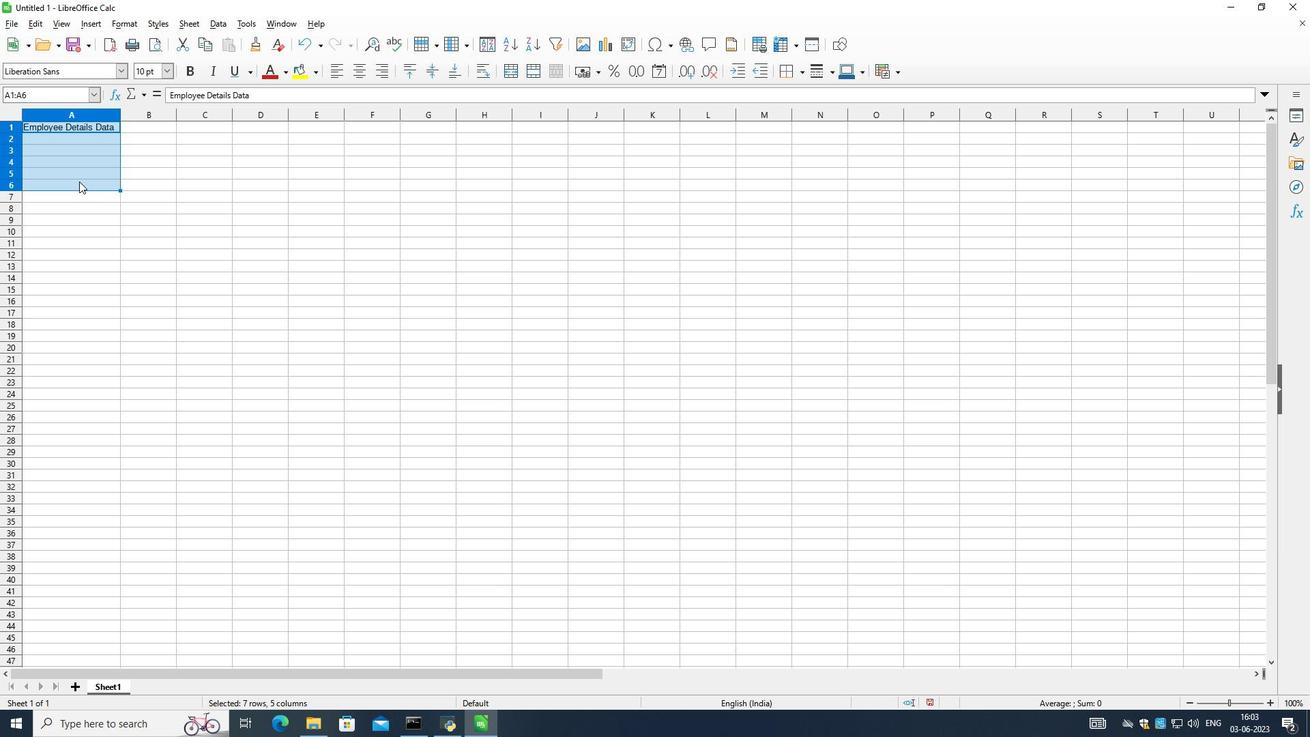 
Action: Key pressed <Key.esc>
Screenshot: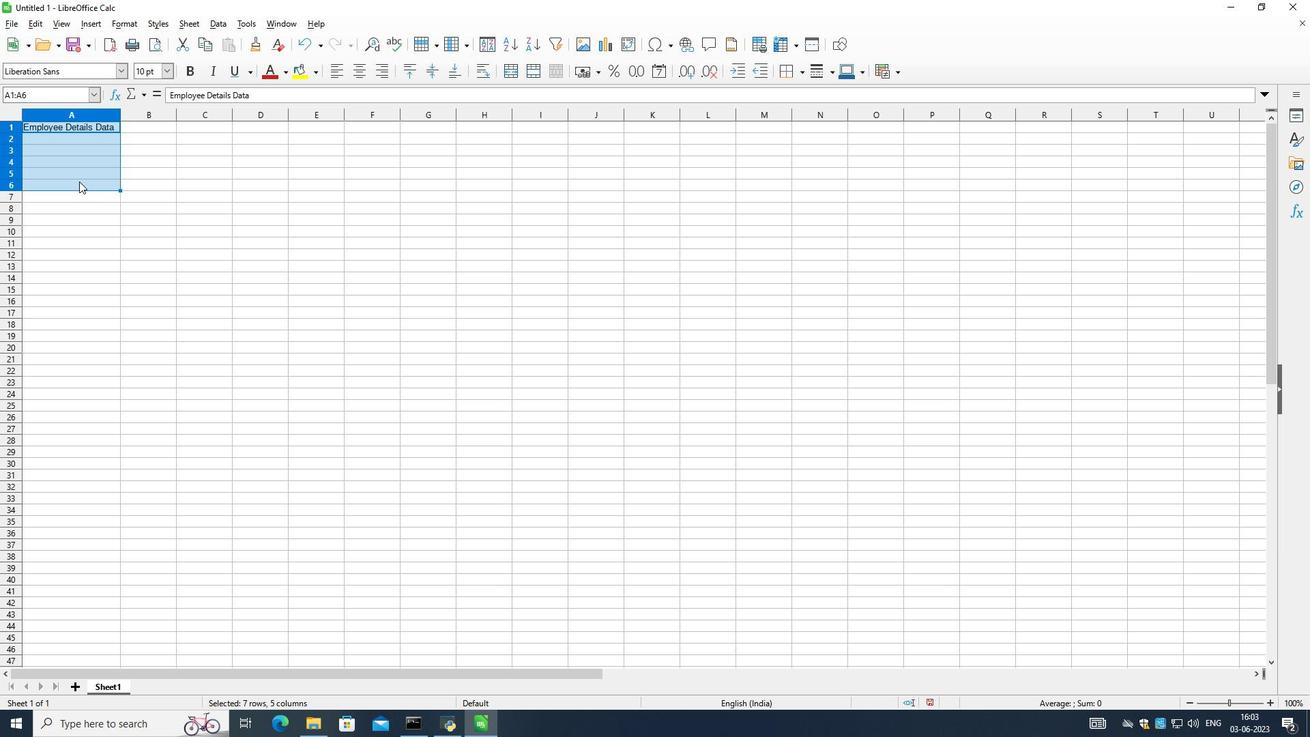
Action: Mouse moved to (319, 182)
Screenshot: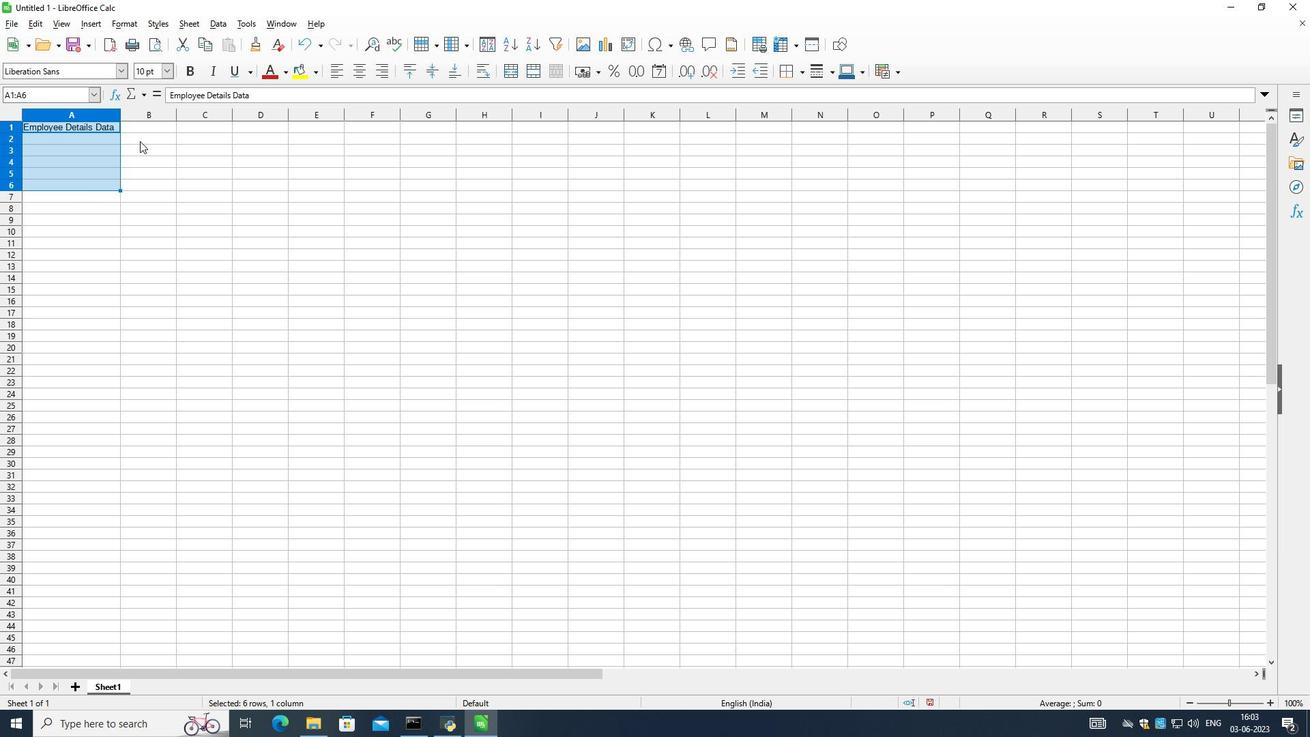 
Action: Mouse pressed left at (319, 182)
Screenshot: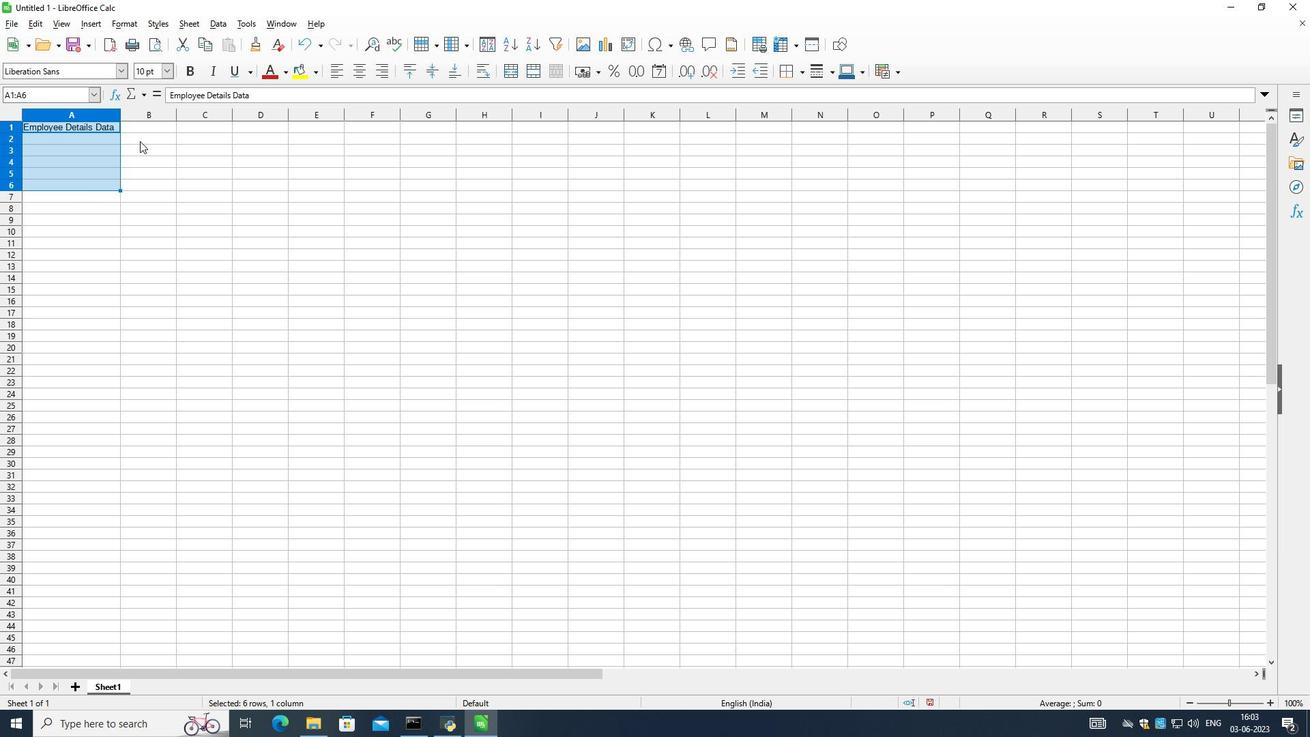 
Action: Mouse moved to (193, 170)
Screenshot: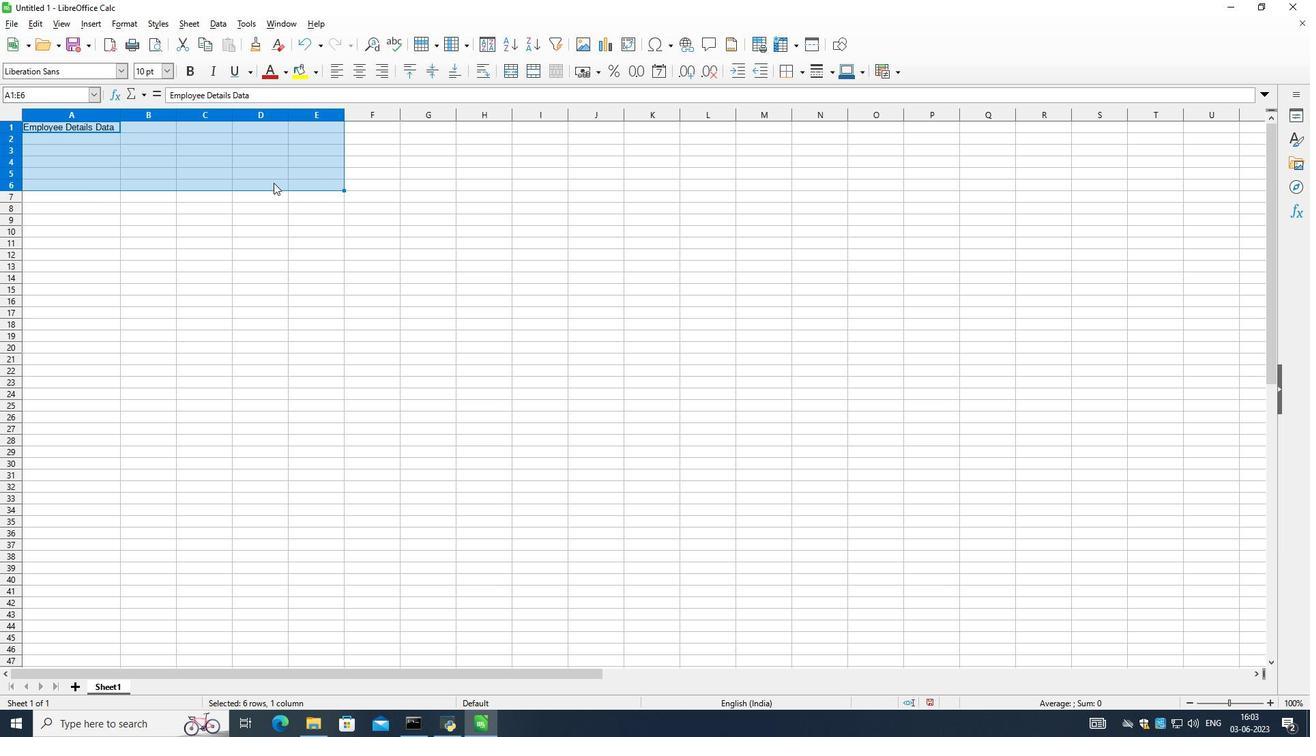 
Action: Key pressed <Key.esc>
Screenshot: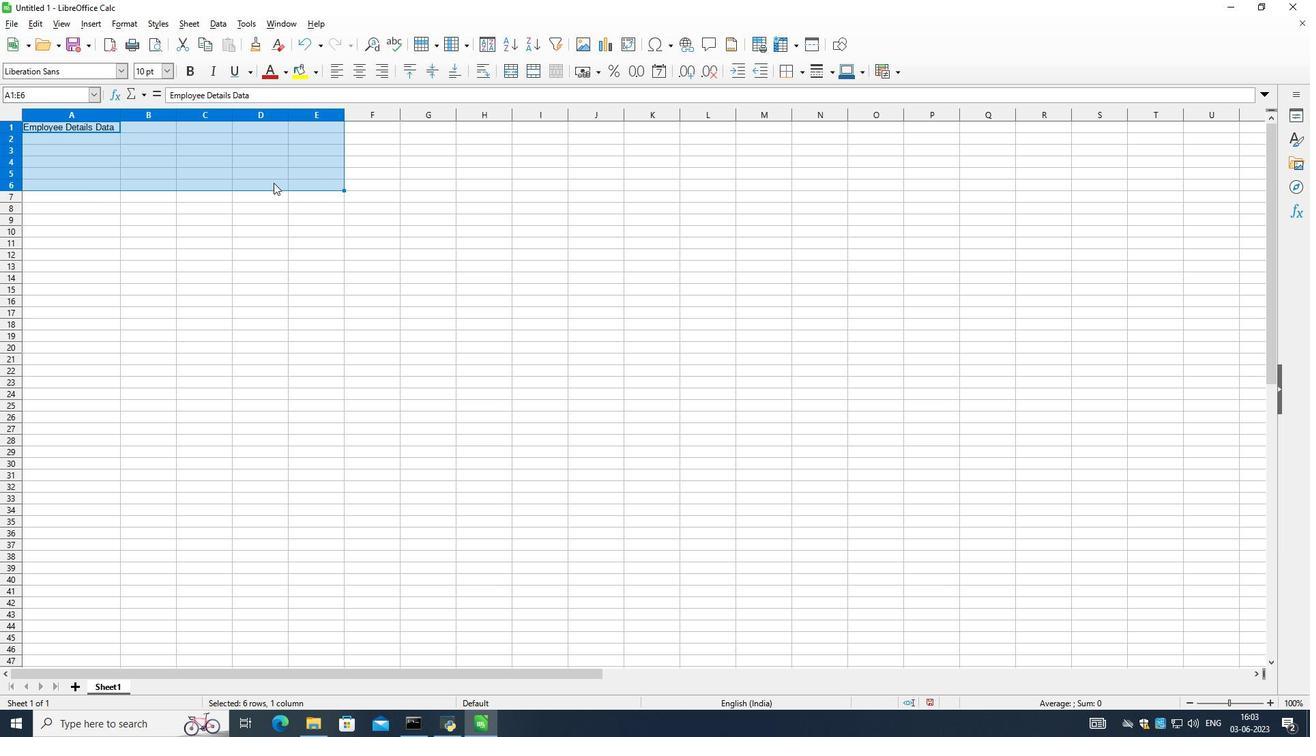 
Action: Mouse moved to (116, 166)
Screenshot: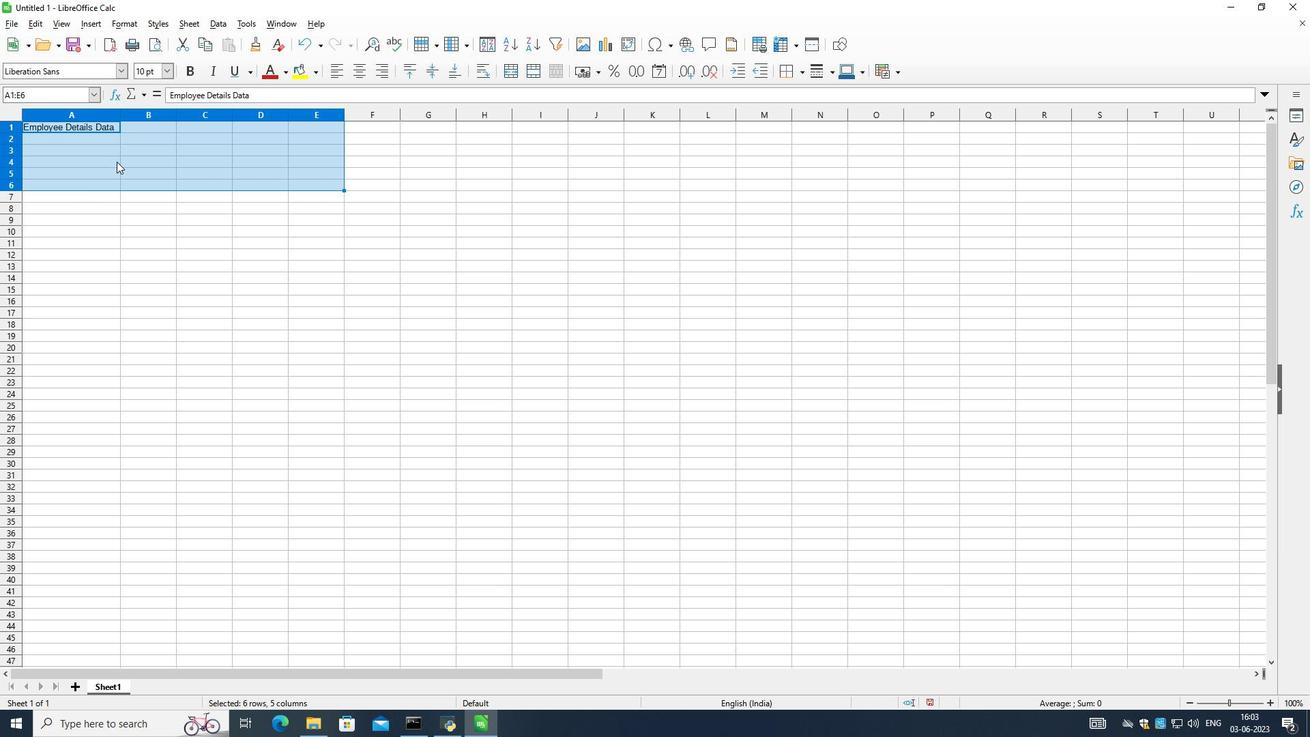 
Action: Key pressed <Key.esc>
Screenshot: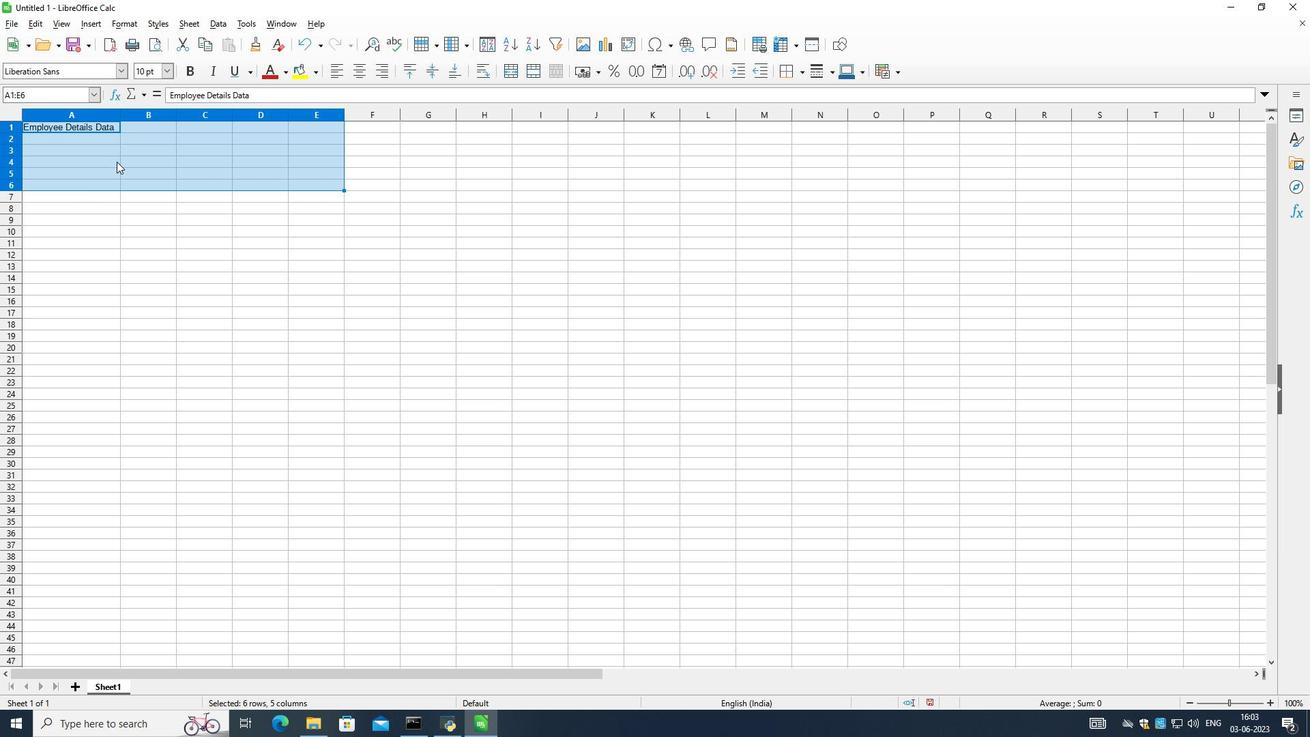 
Action: Mouse moved to (156, 202)
Screenshot: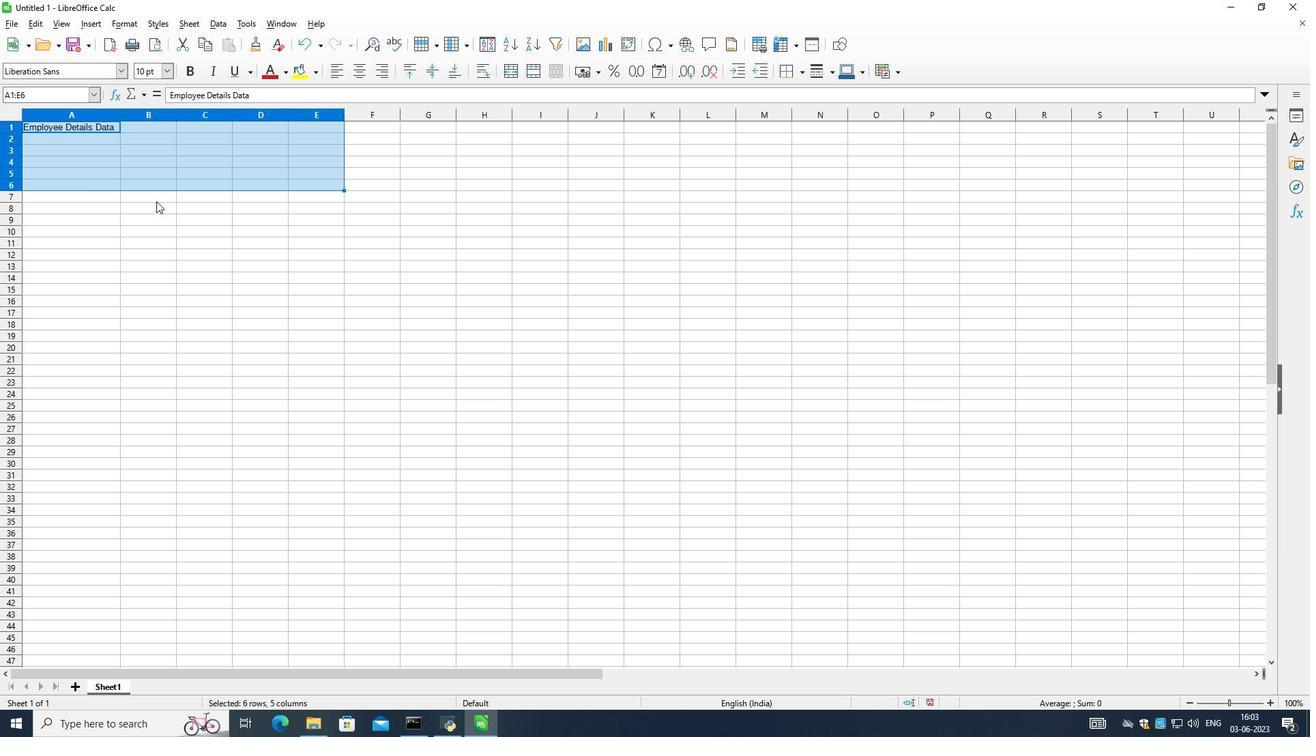 
Action: Key pressed <Key.esc>
Screenshot: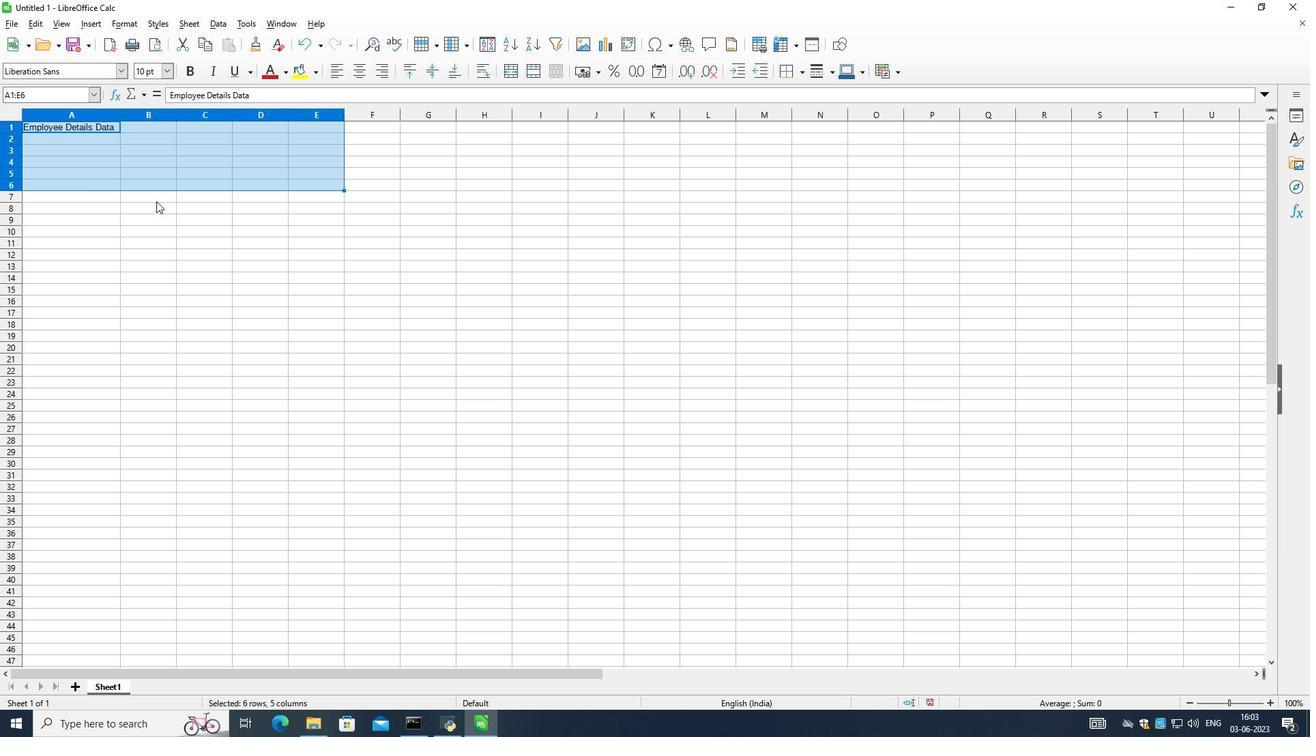 
Action: Mouse moved to (135, 242)
Screenshot: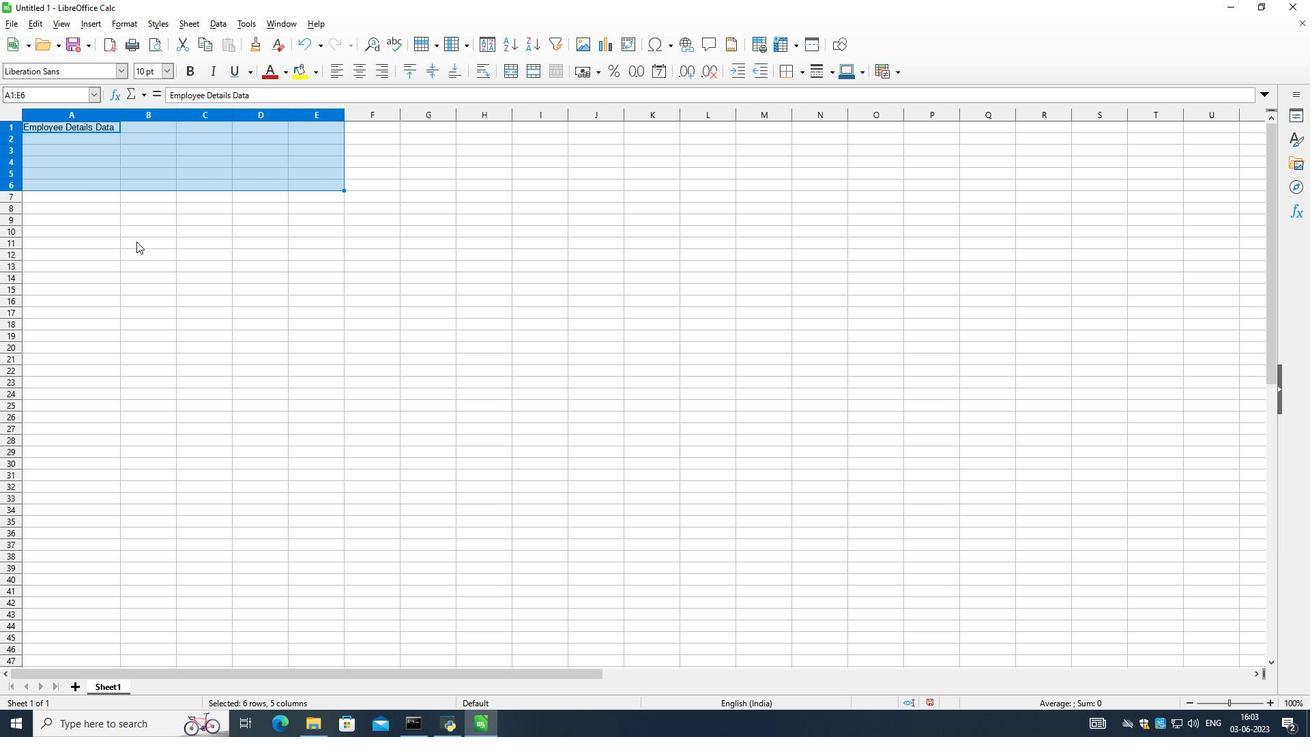 
Action: Mouse pressed left at (135, 242)
Screenshot: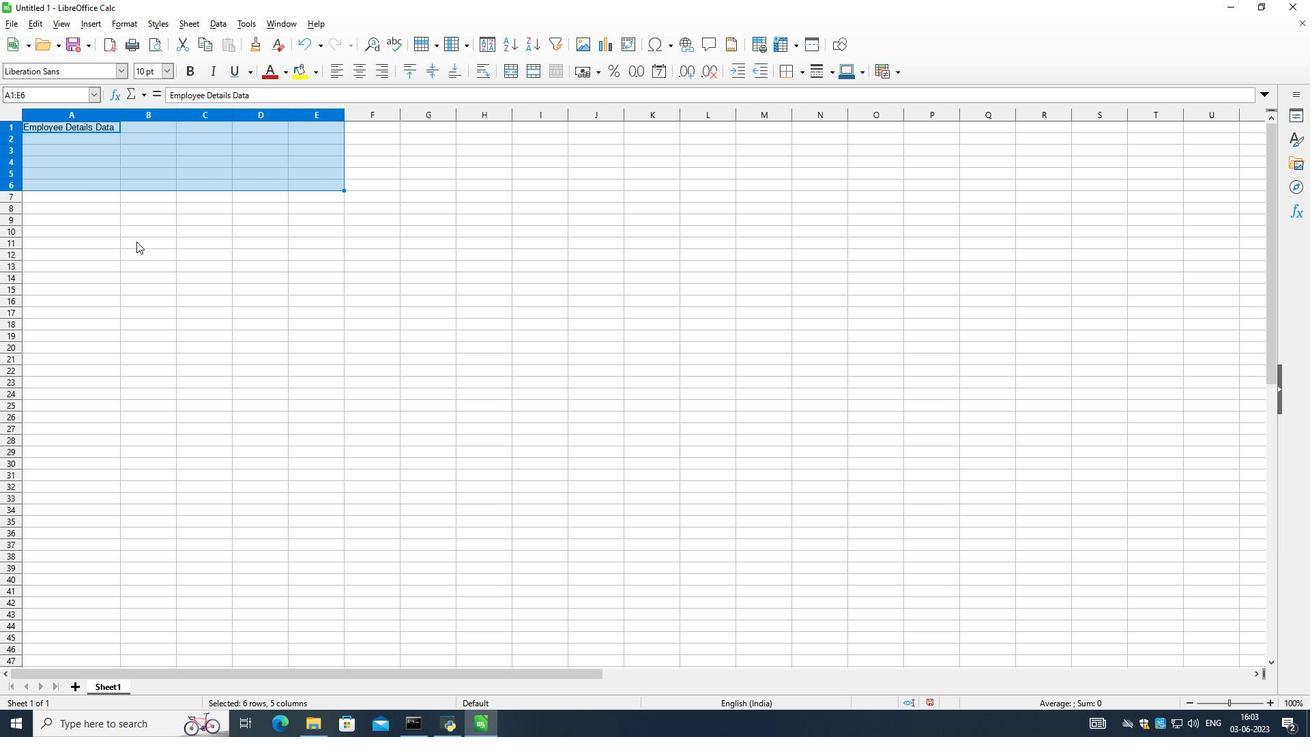 
Action: Mouse moved to (90, 159)
Screenshot: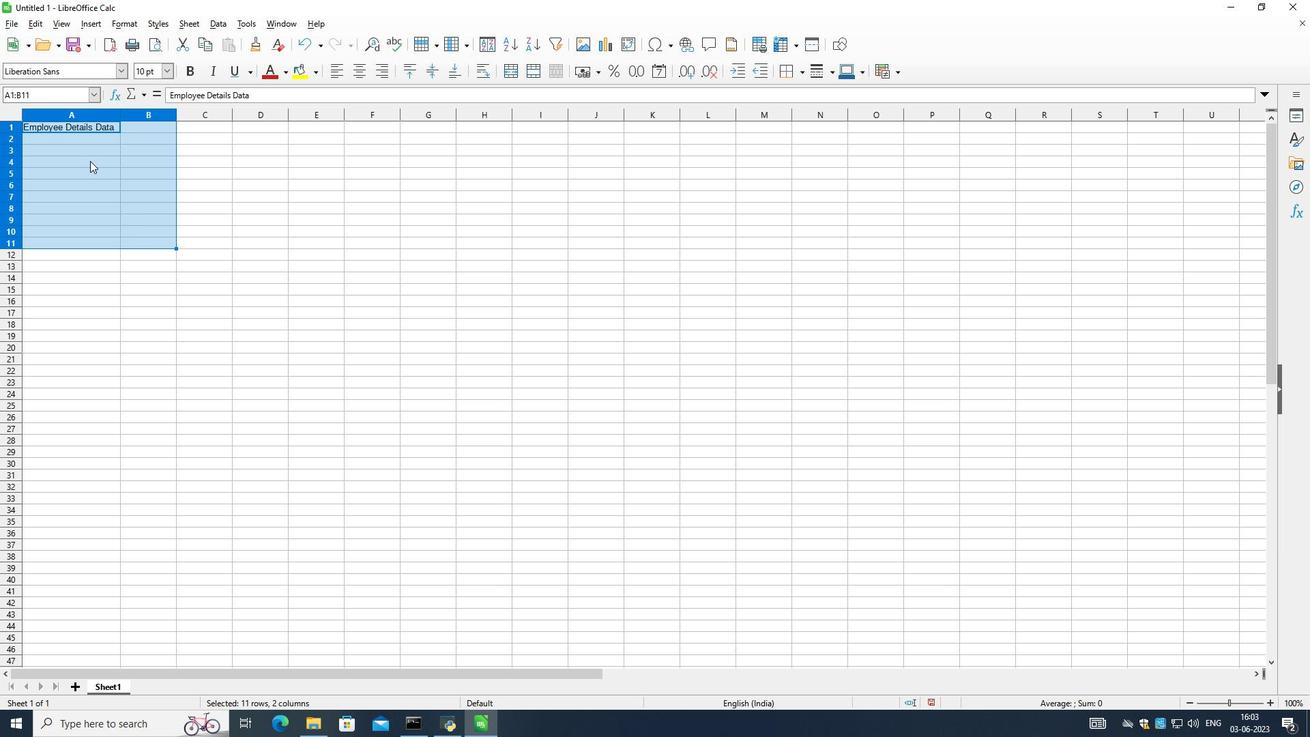 
Action: Mouse pressed left at (90, 159)
Screenshot: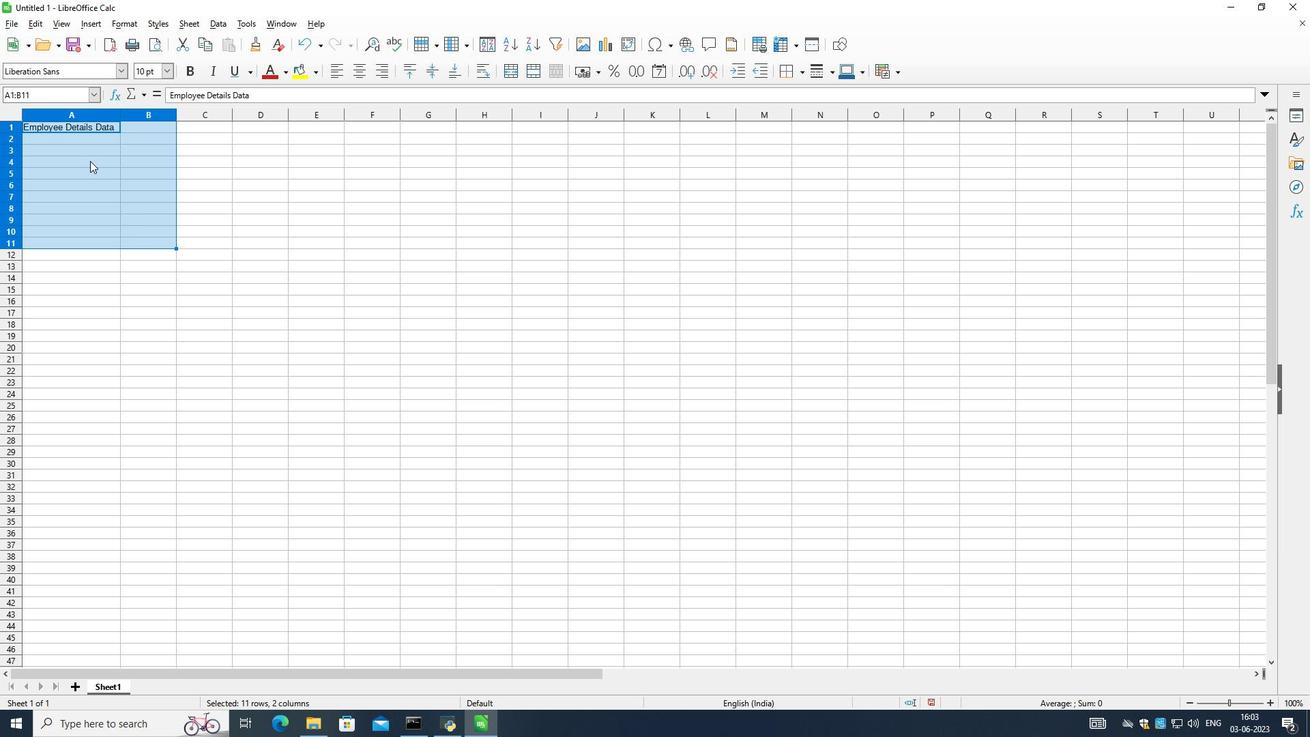 
Action: Mouse pressed left at (90, 159)
Screenshot: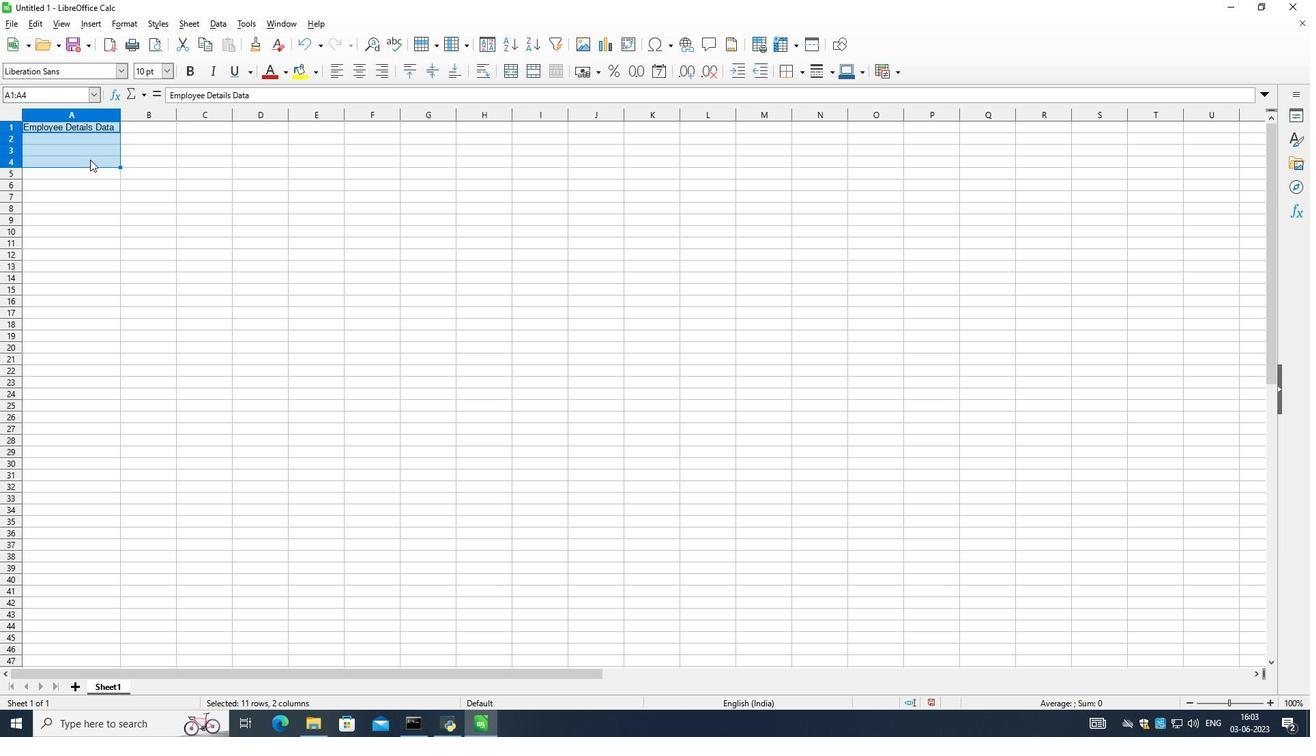 
Action: Mouse pressed left at (90, 159)
Screenshot: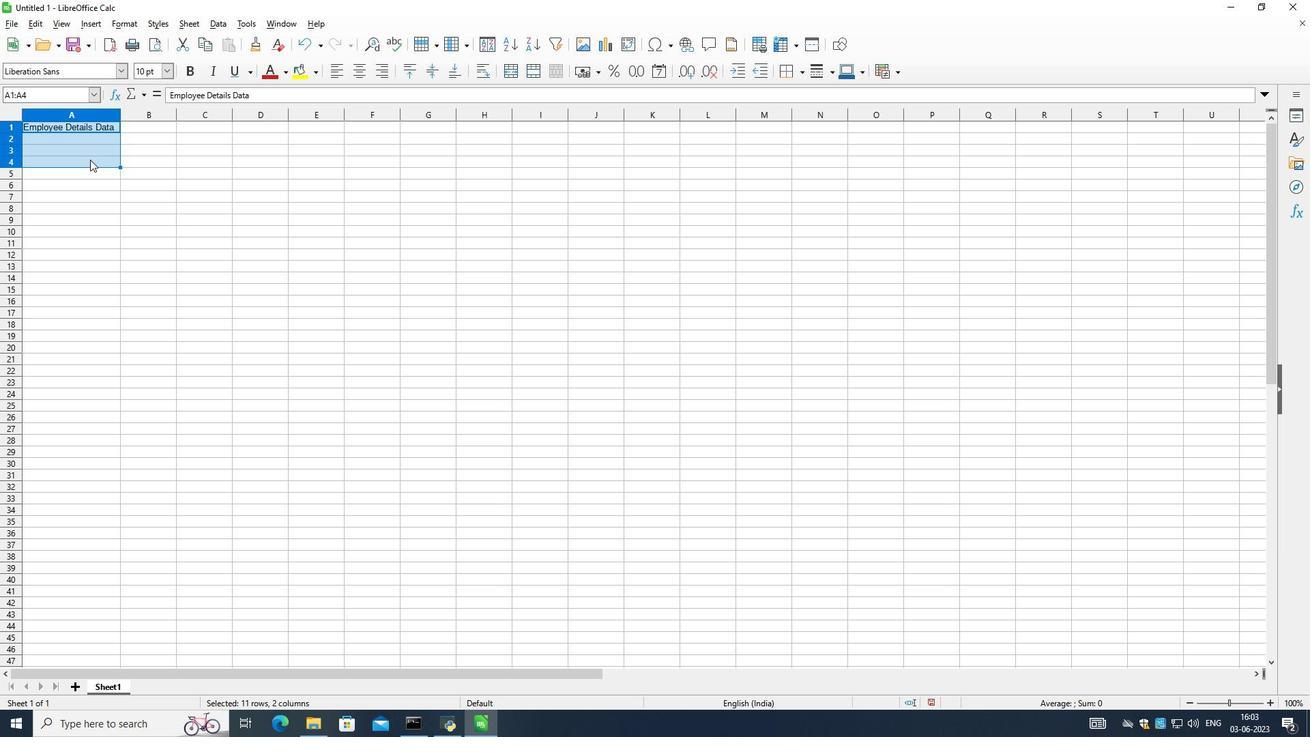
Action: Mouse pressed left at (90, 159)
Screenshot: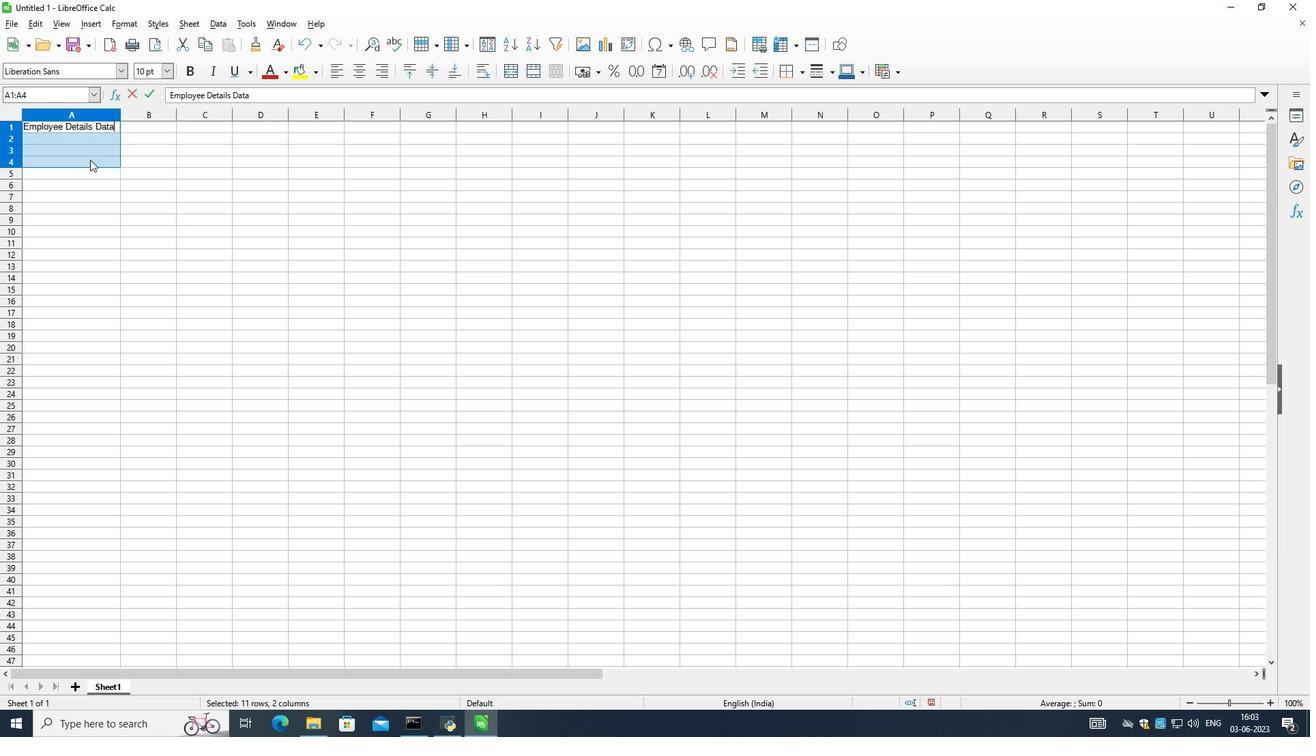 
Action: Mouse pressed left at (90, 159)
Screenshot: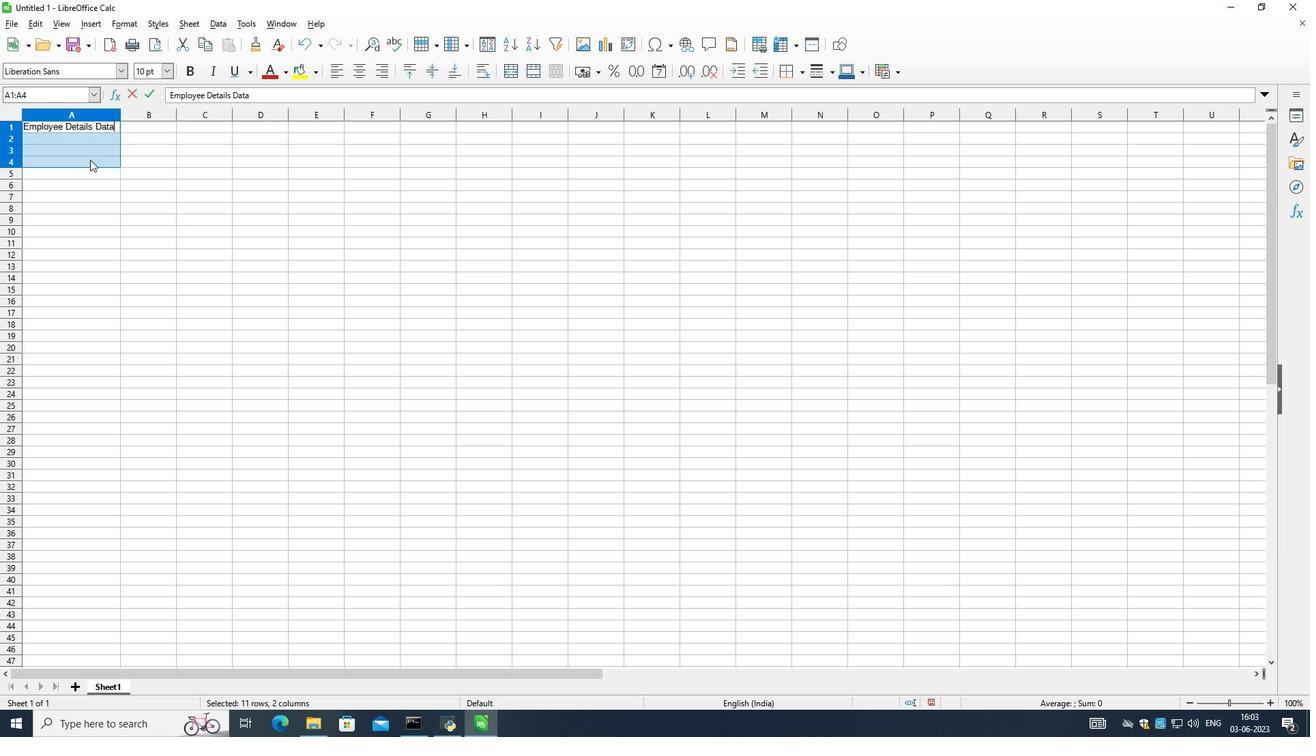 
Action: Mouse moved to (207, 167)
Screenshot: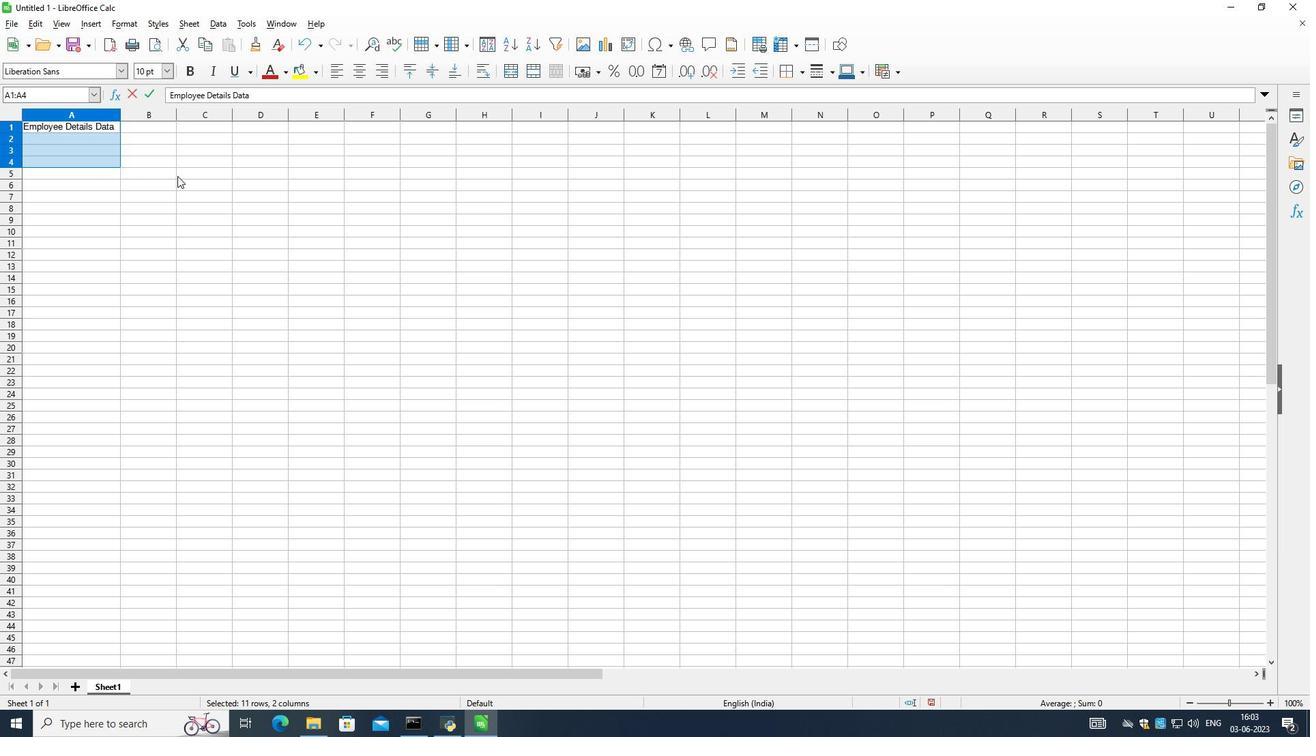 
Action: Mouse pressed left at (207, 167)
Screenshot: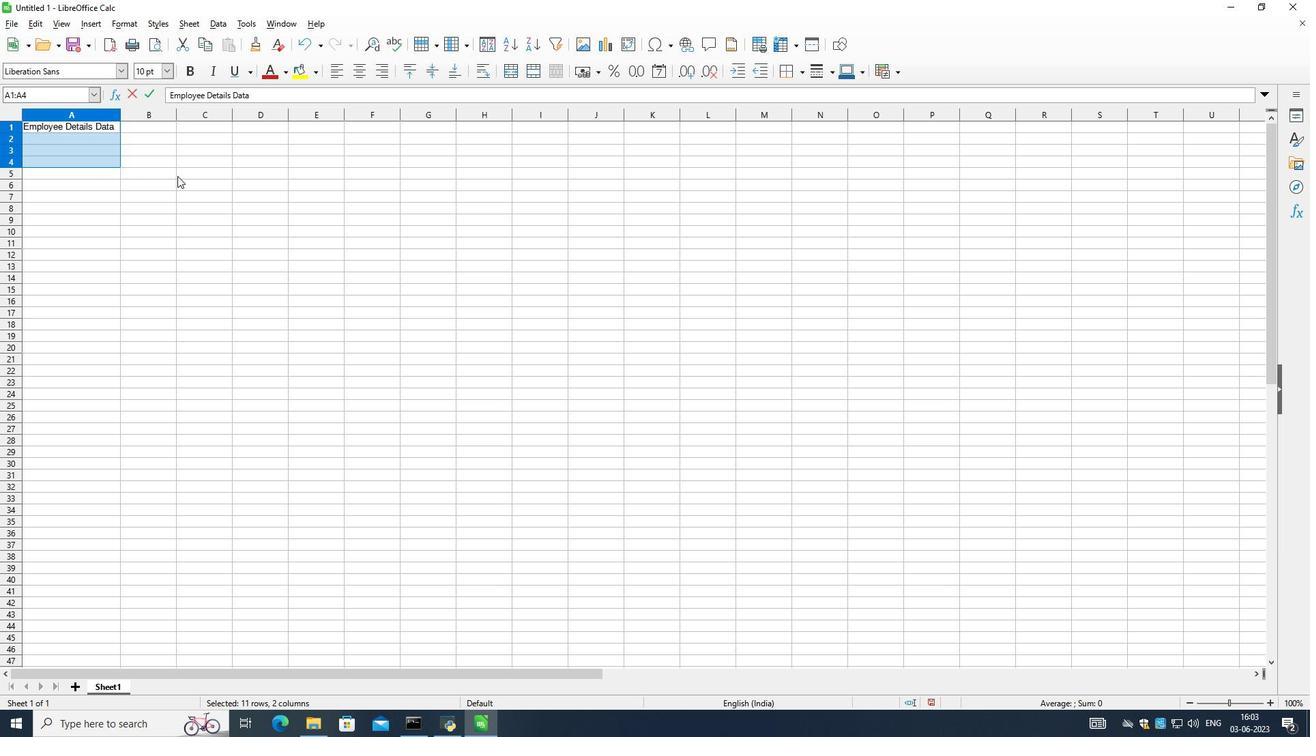 
Action: Mouse moved to (148, 162)
Screenshot: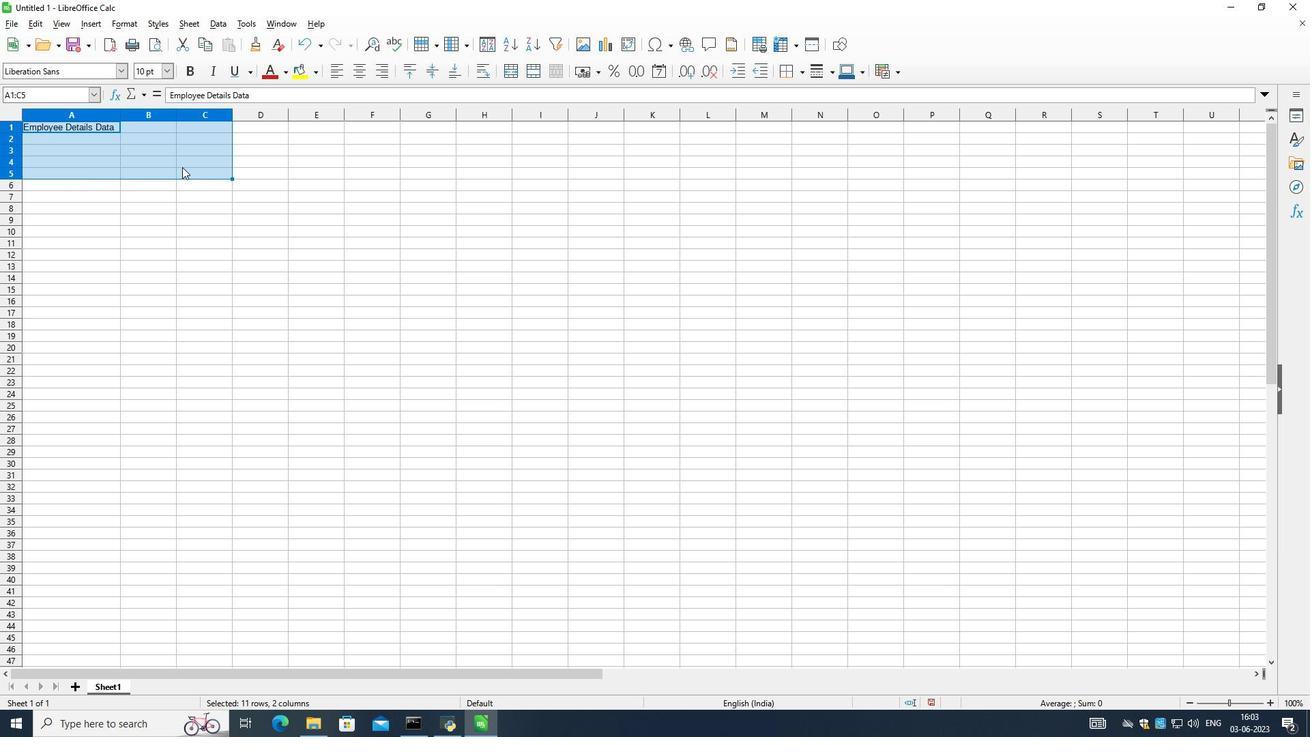 
Action: Key pressed <Key.esc>
Screenshot: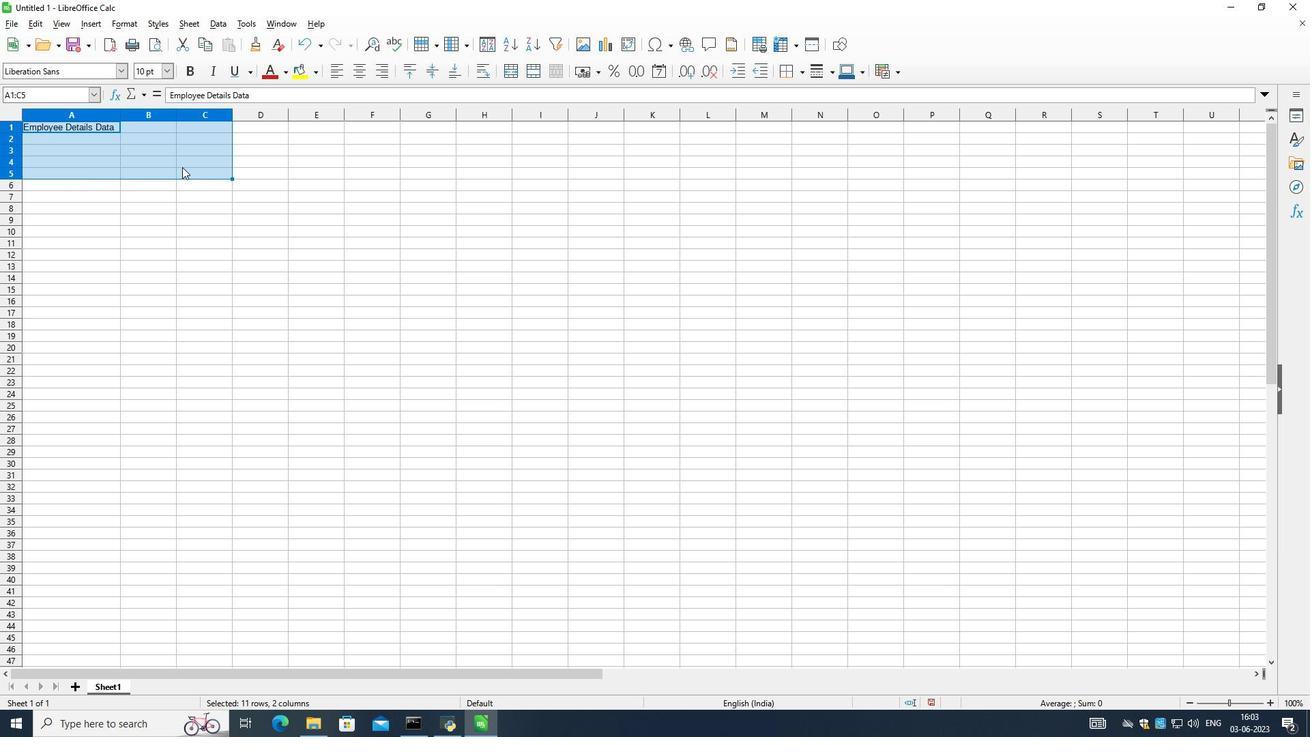 
Action: Mouse moved to (124, 184)
Screenshot: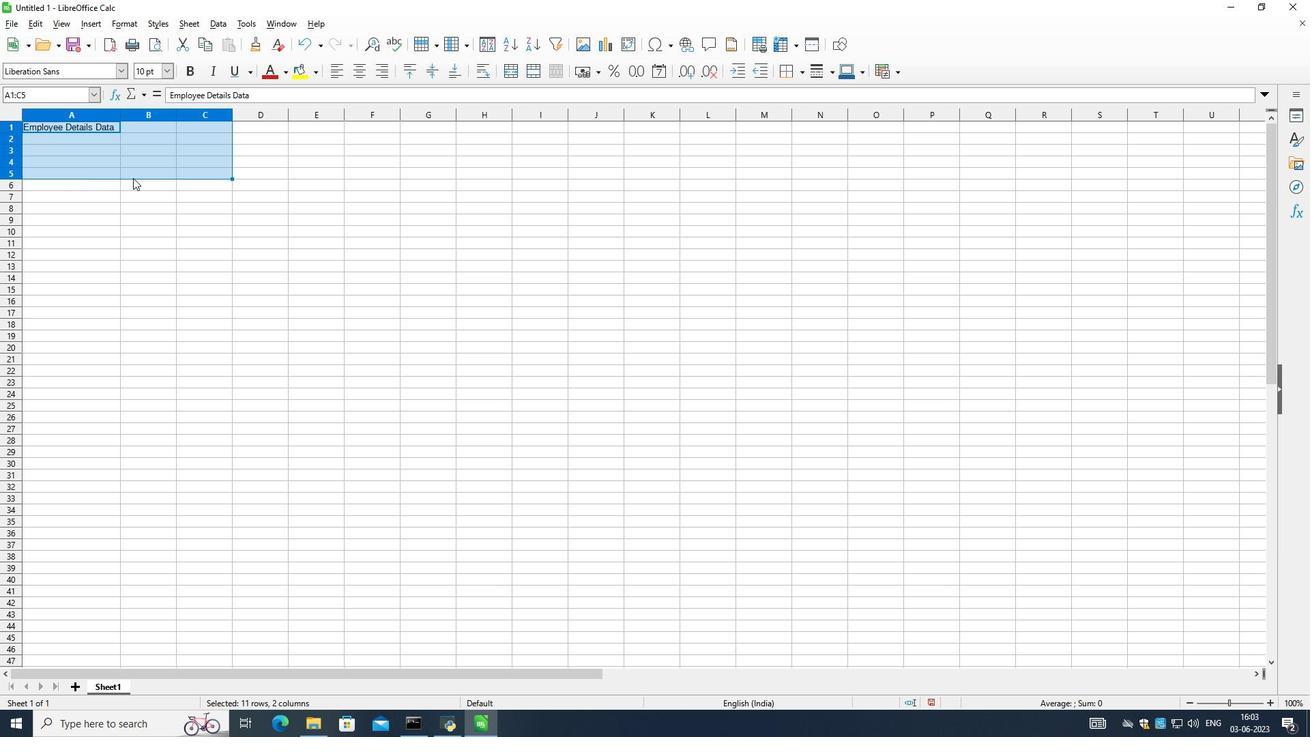 
Action: Mouse pressed left at (124, 184)
Screenshot: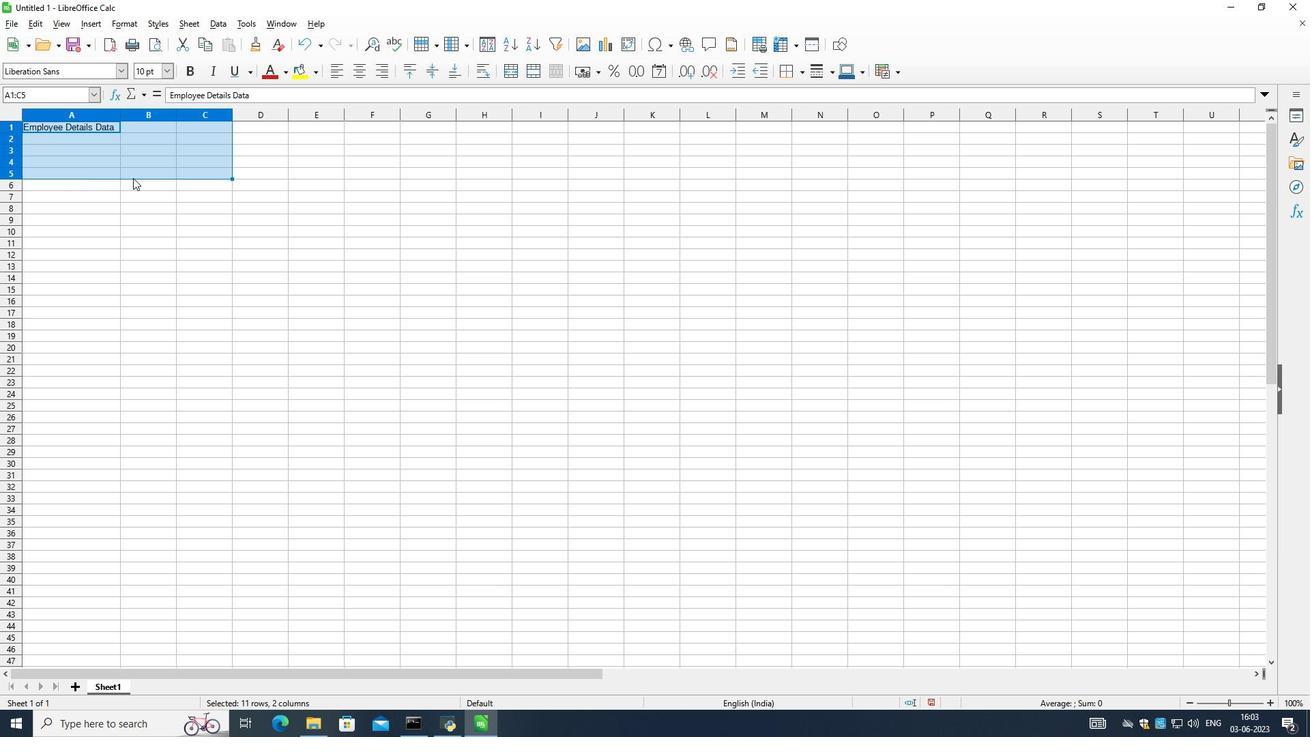 
Action: Mouse moved to (273, 204)
Screenshot: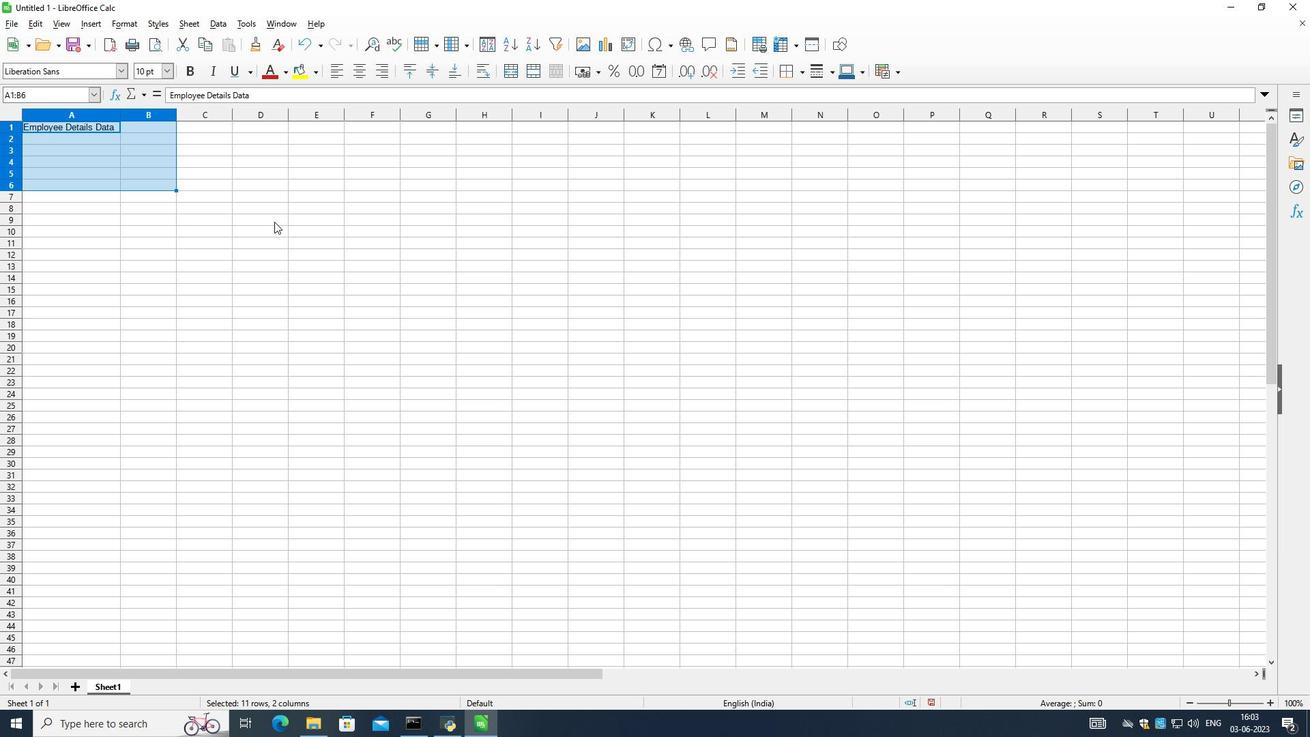 
Action: Mouse pressed left at (273, 204)
Screenshot: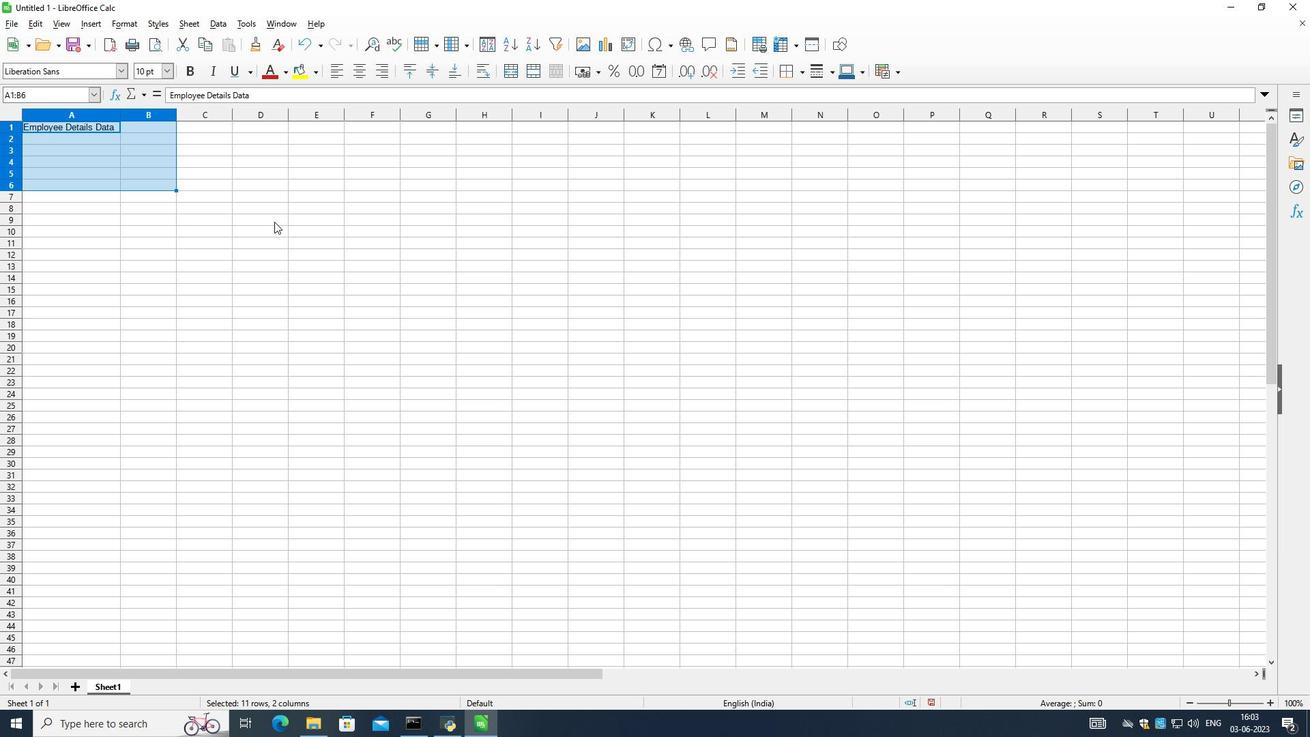 
Action: Mouse moved to (660, 154)
Screenshot: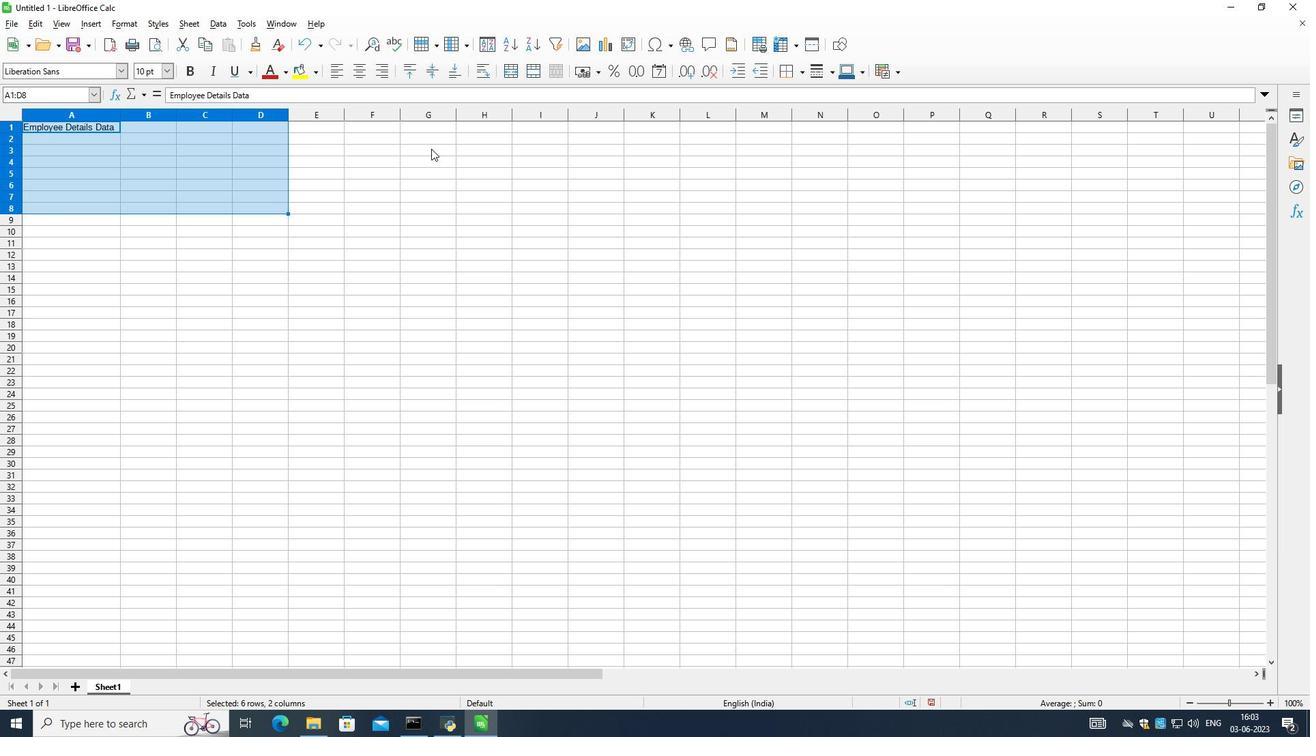 
Action: Mouse pressed left at (660, 154)
Screenshot: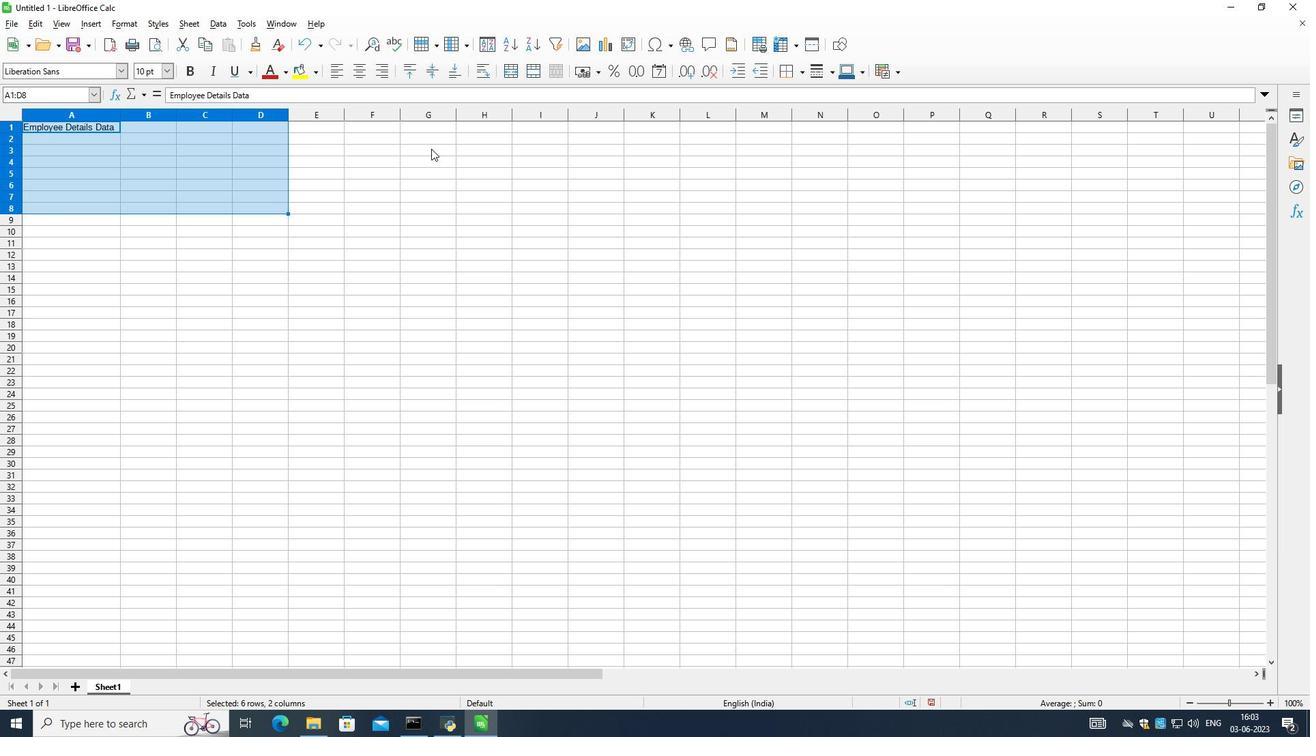
Action: Mouse moved to (803, 265)
Screenshot: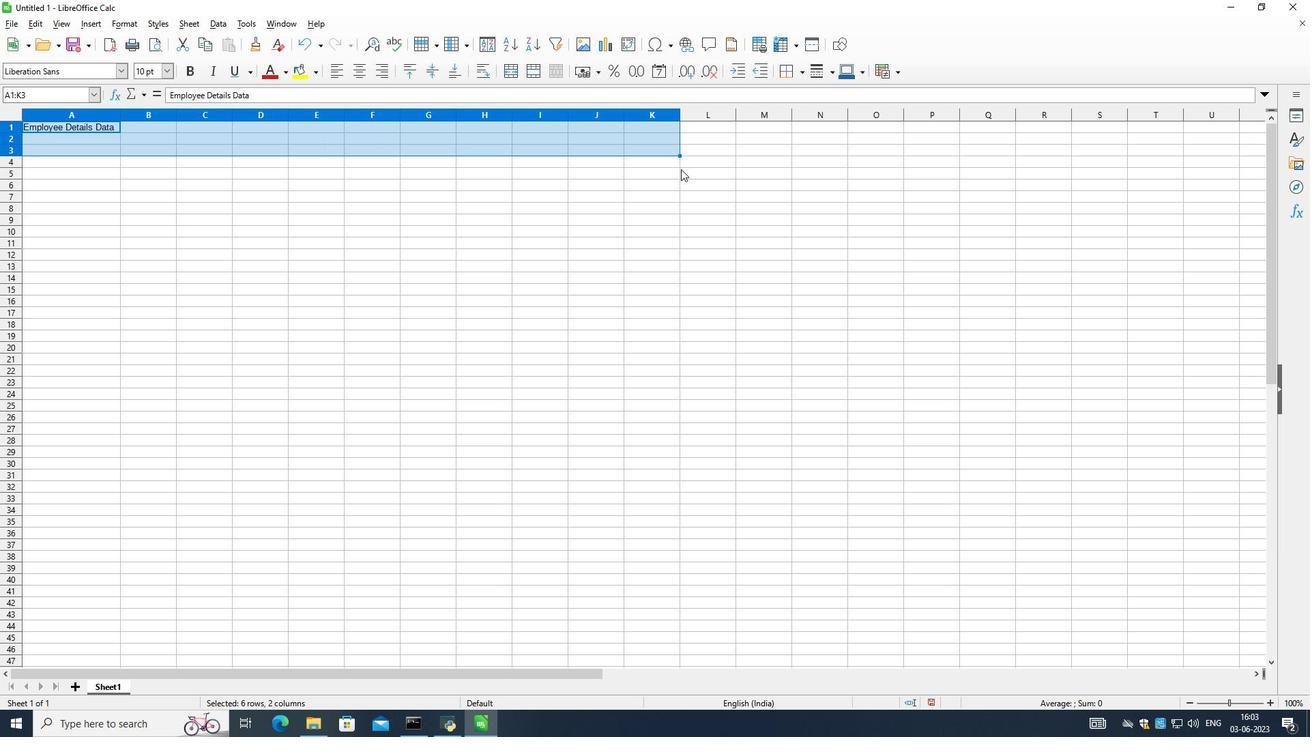 
Action: Mouse pressed left at (803, 265)
Screenshot: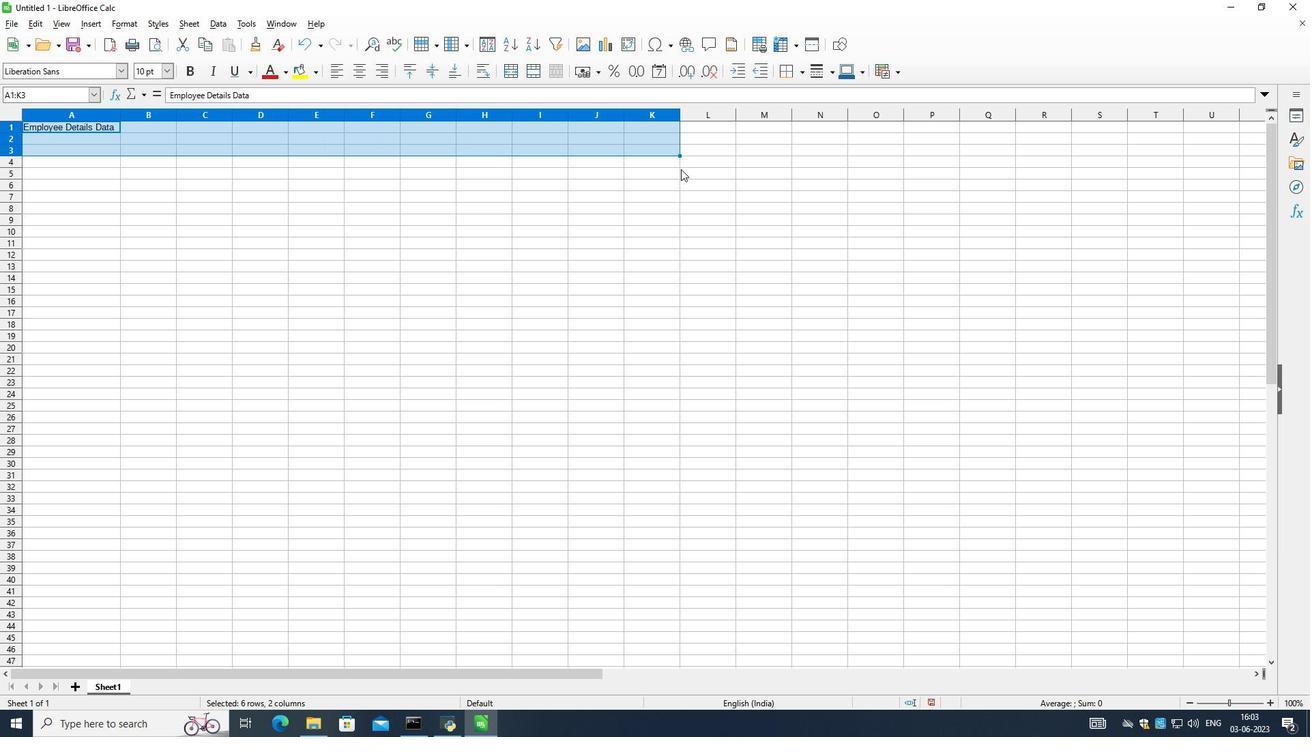 
Action: Mouse moved to (274, 296)
Screenshot: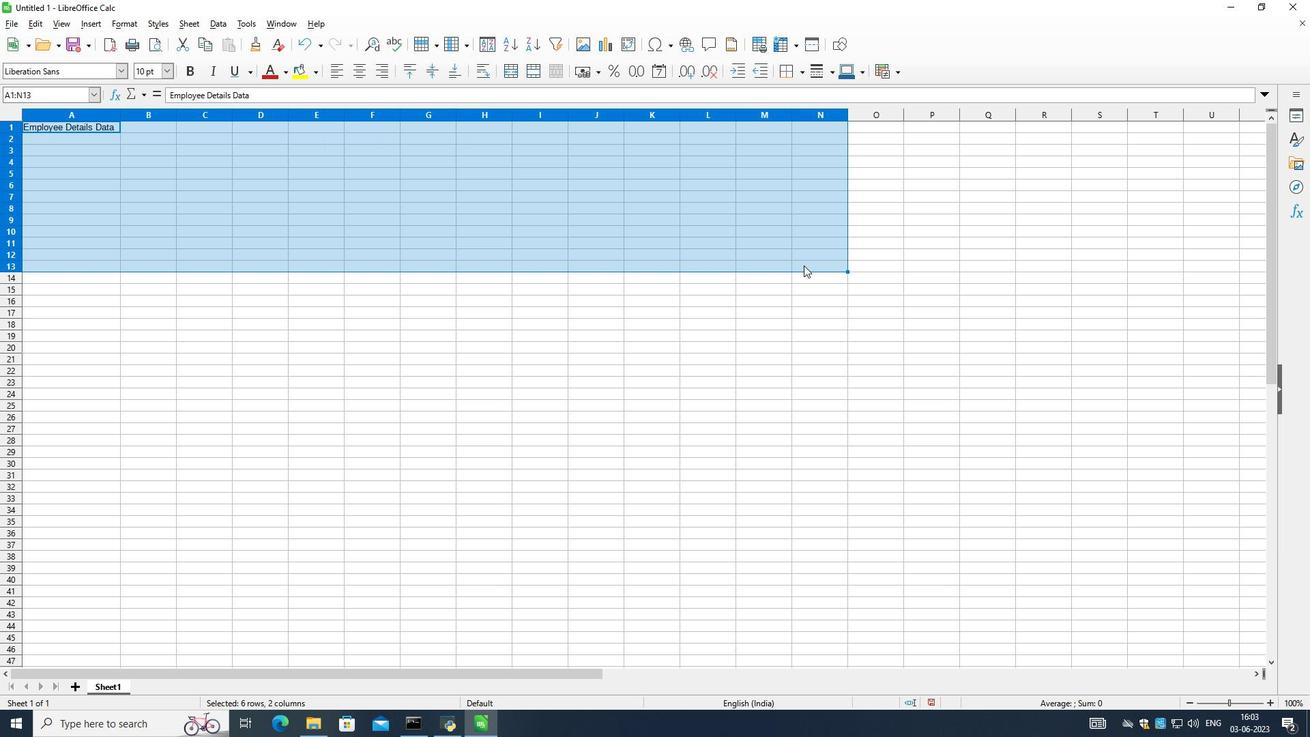 
Action: Mouse pressed left at (274, 296)
Screenshot: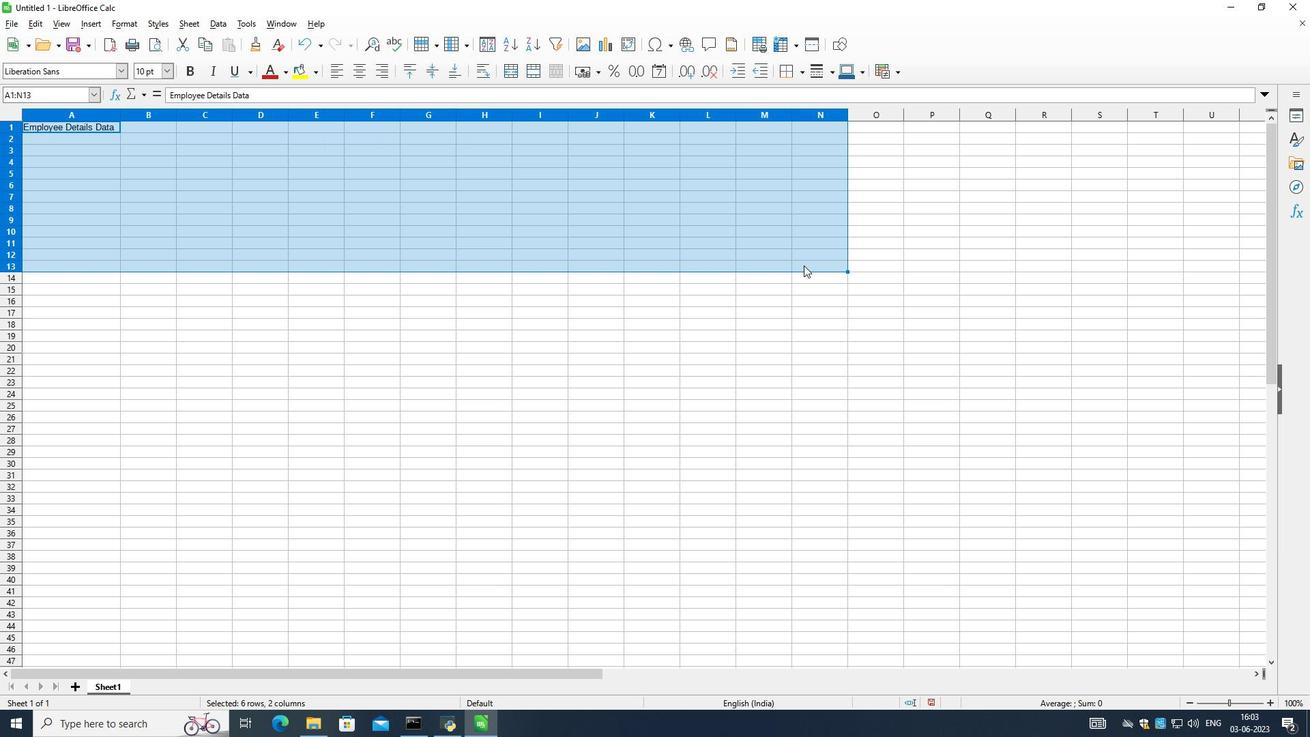 
Action: Mouse moved to (280, 304)
Screenshot: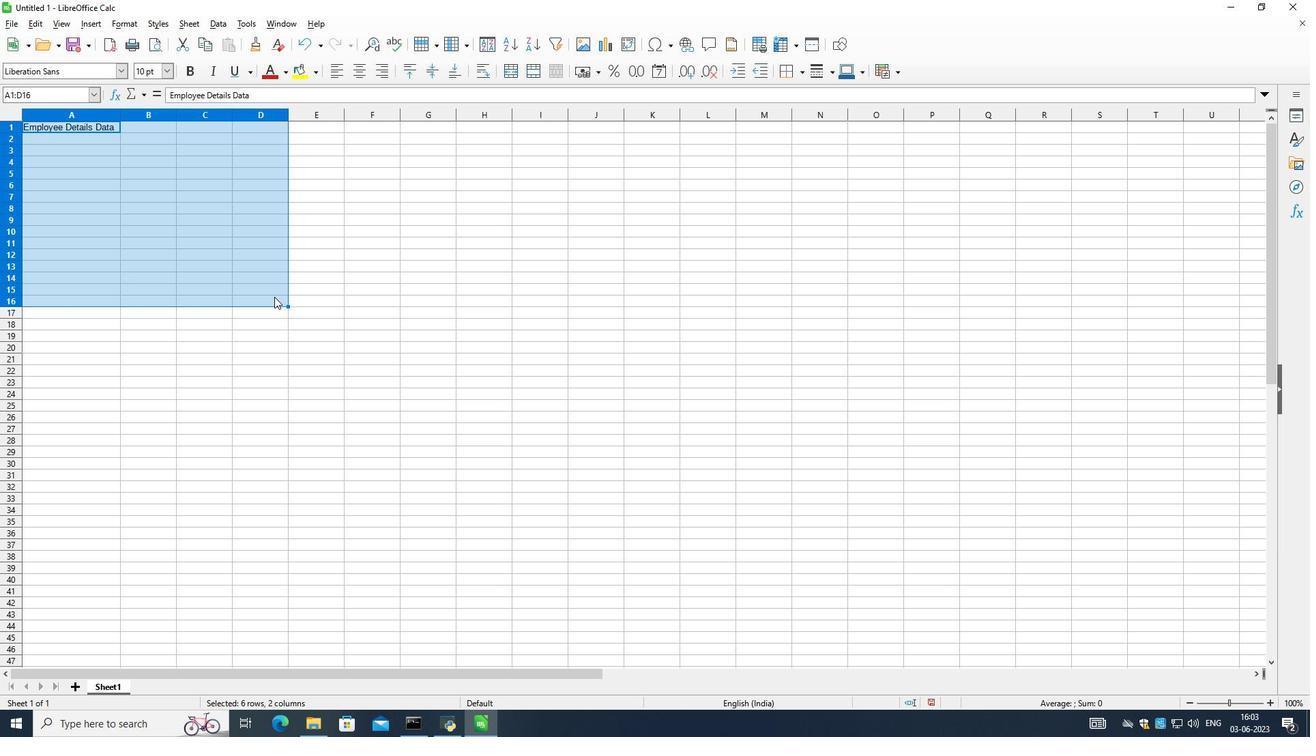 
Action: Mouse pressed left at (280, 304)
Screenshot: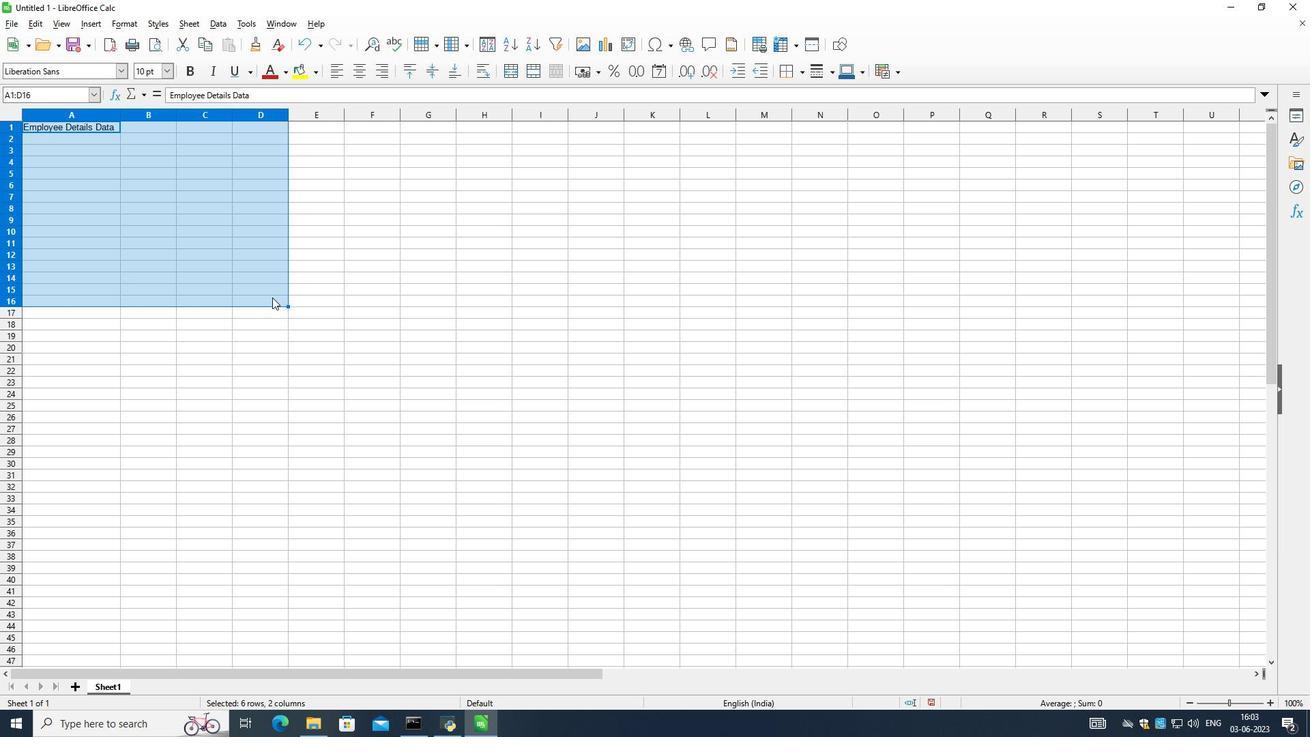 
Action: Mouse moved to (599, 320)
Screenshot: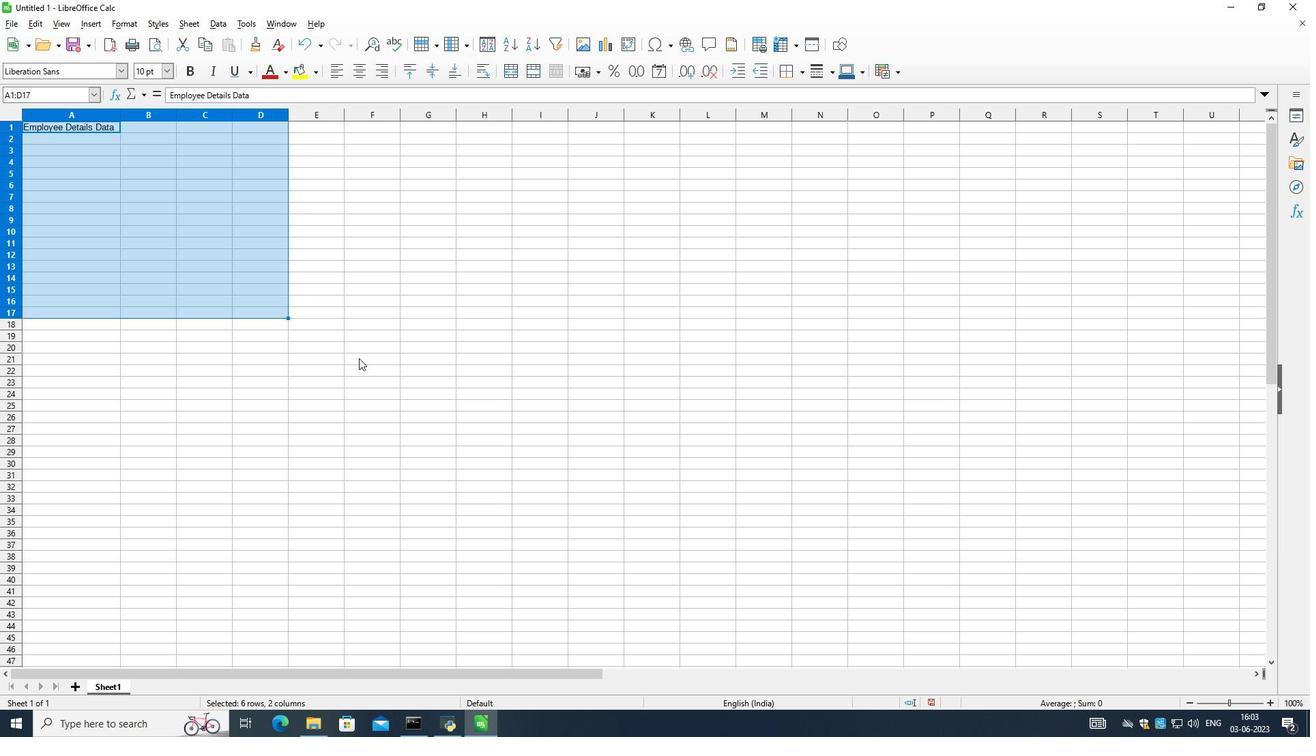 
Action: Mouse pressed left at (599, 320)
Screenshot: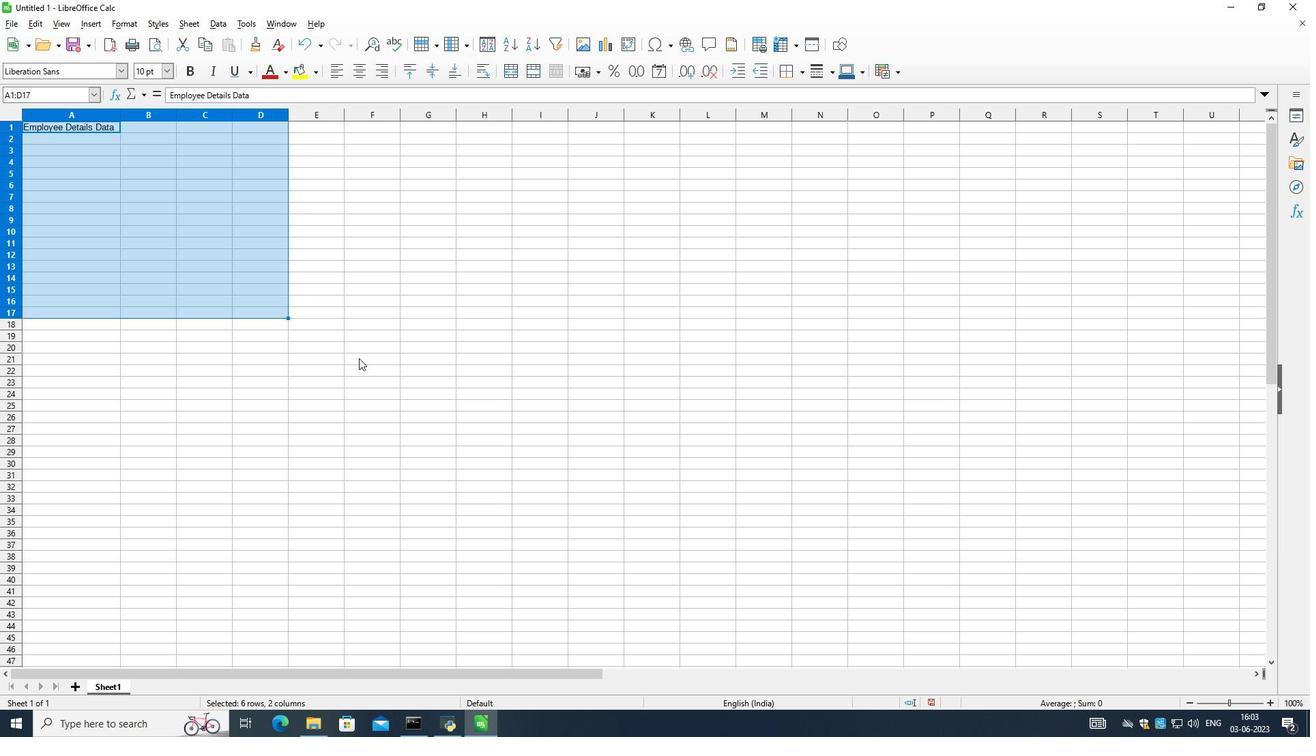 
Action: Mouse moved to (567, 333)
Screenshot: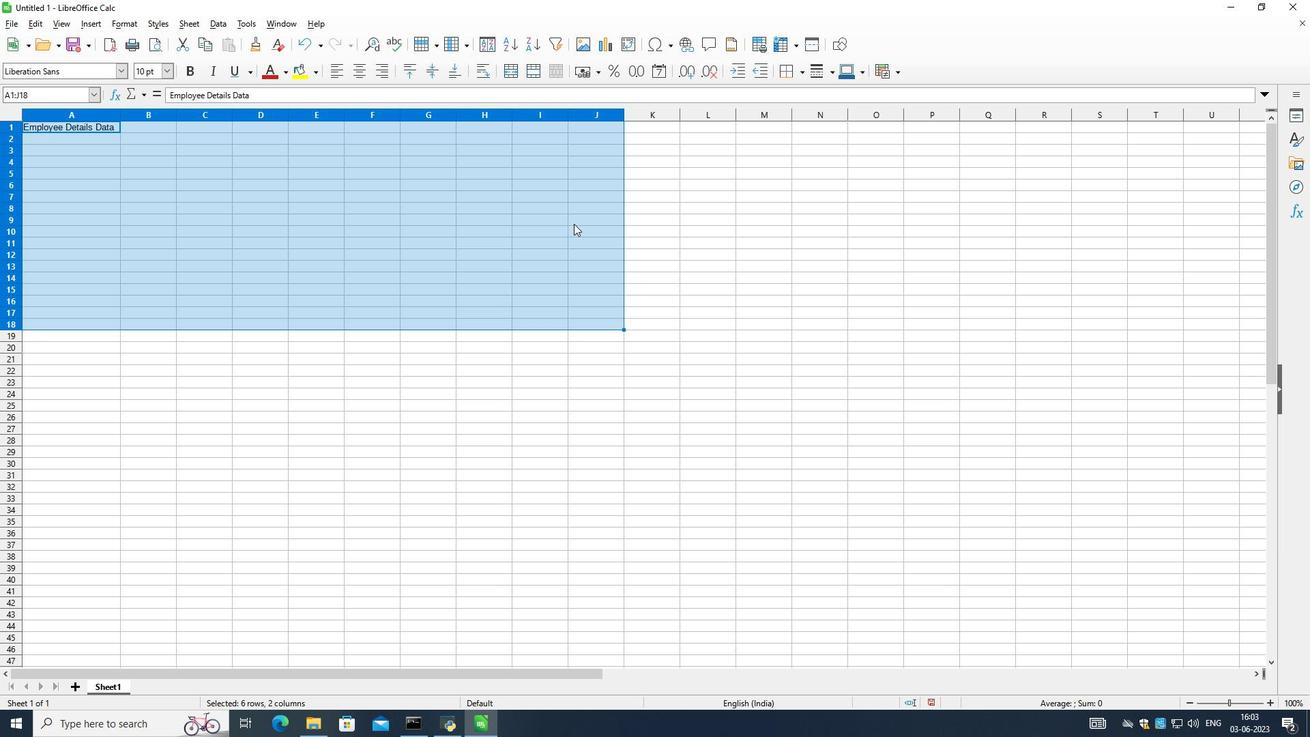 
Action: Key pressed <Key.esc>
Screenshot: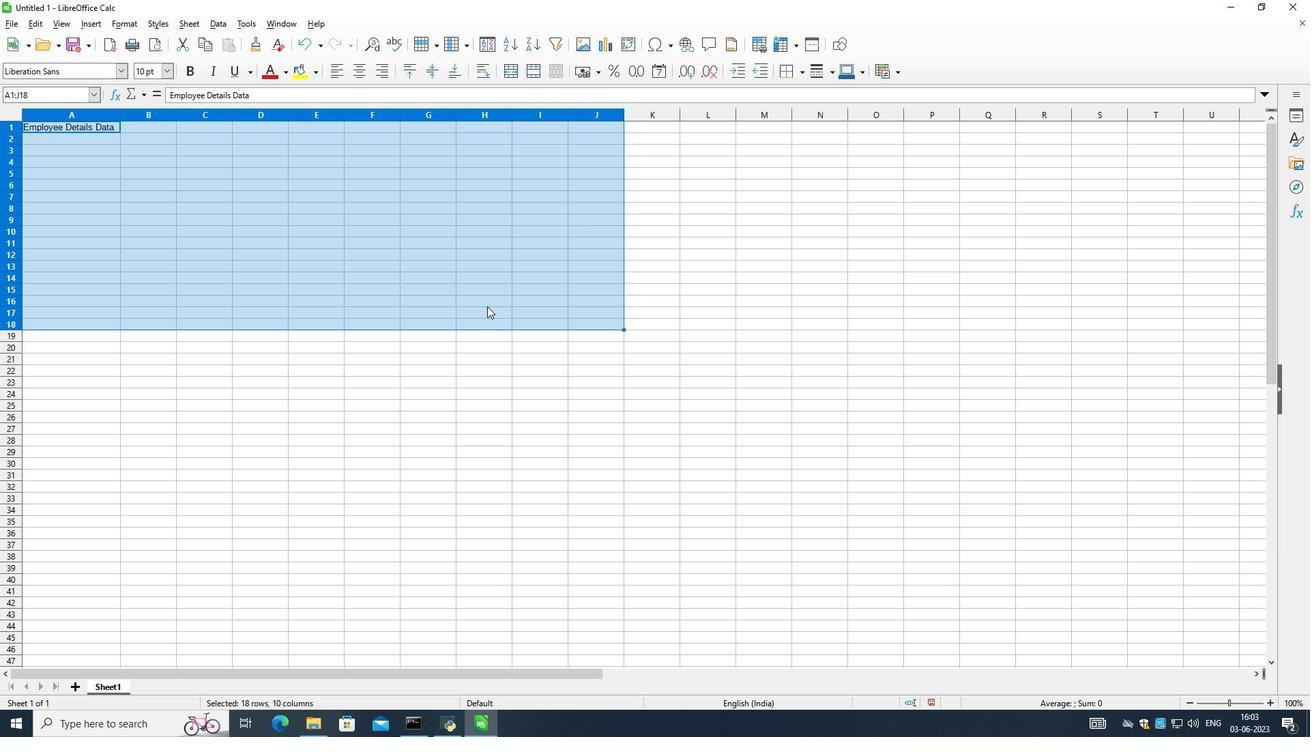 
Action: Mouse moved to (643, 455)
Screenshot: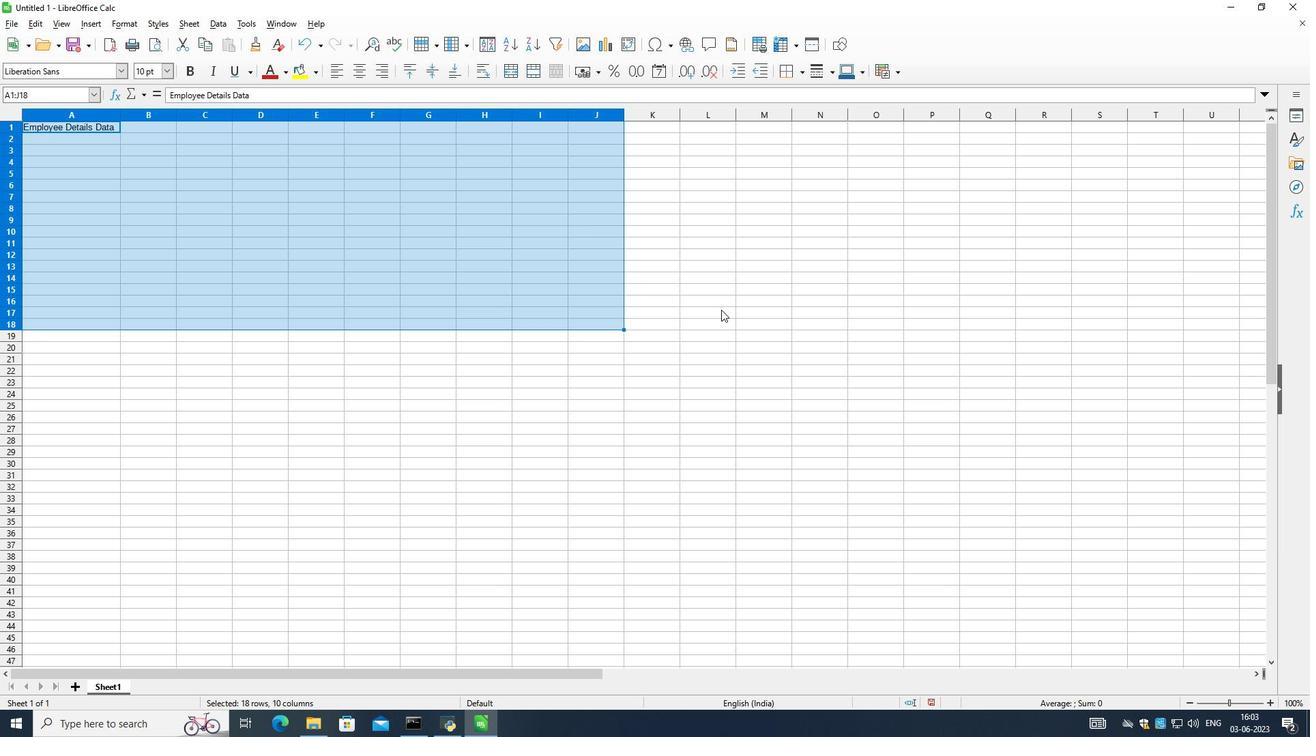 
Action: Key pressed <Key.esc>
Screenshot: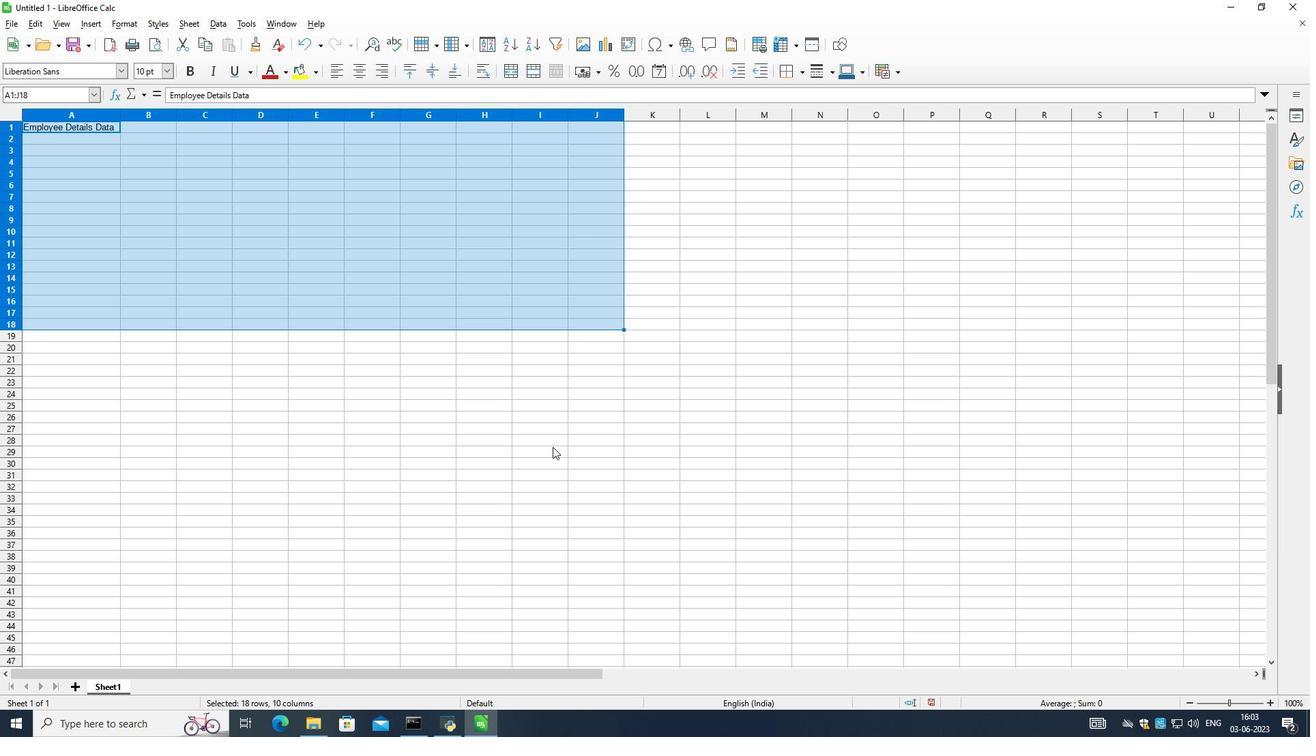 
Action: Mouse moved to (658, 393)
Screenshot: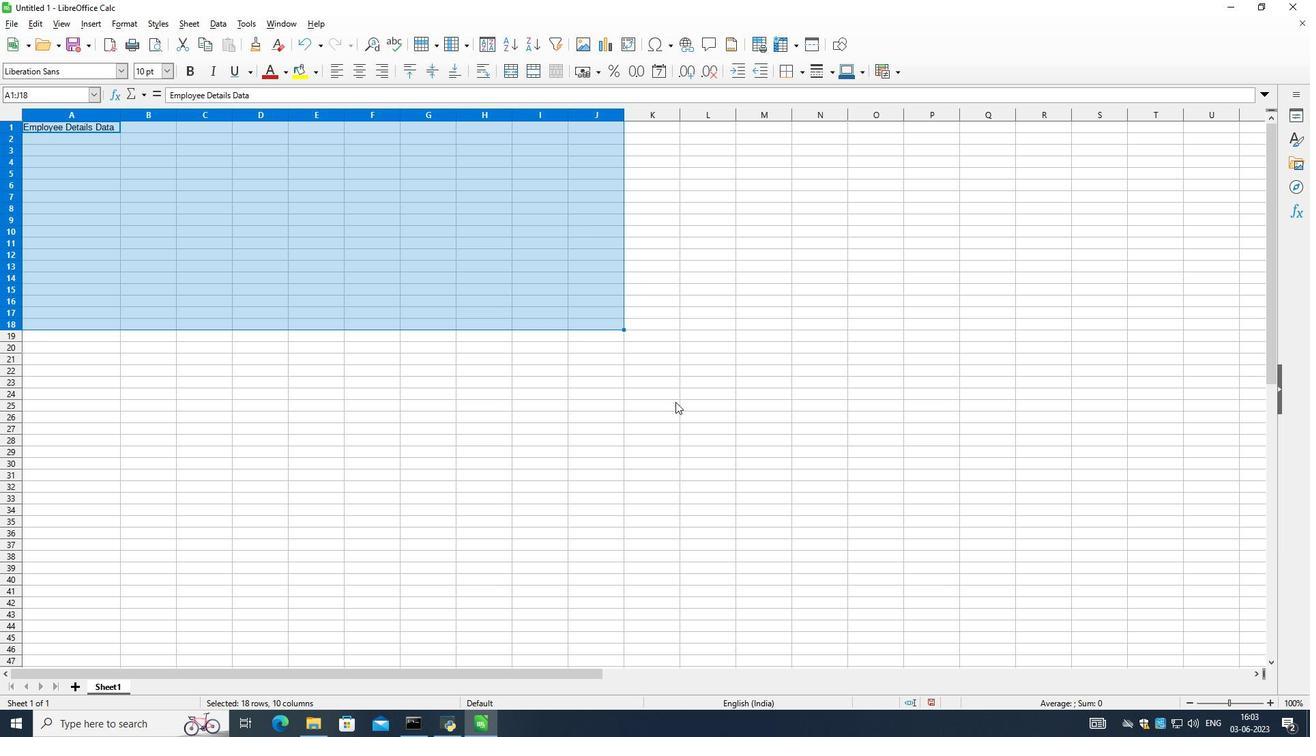 
Action: Key pressed <Key.esc>
Screenshot: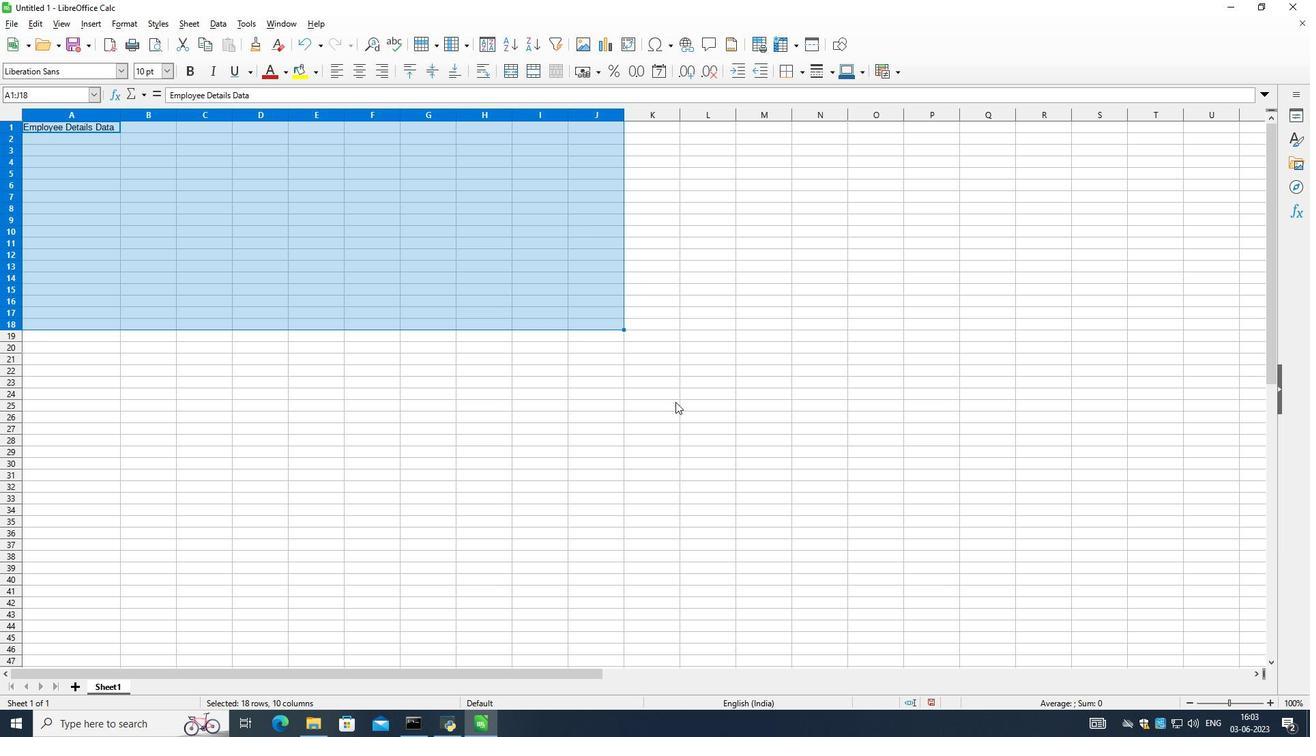 
Action: Mouse moved to (673, 365)
Screenshot: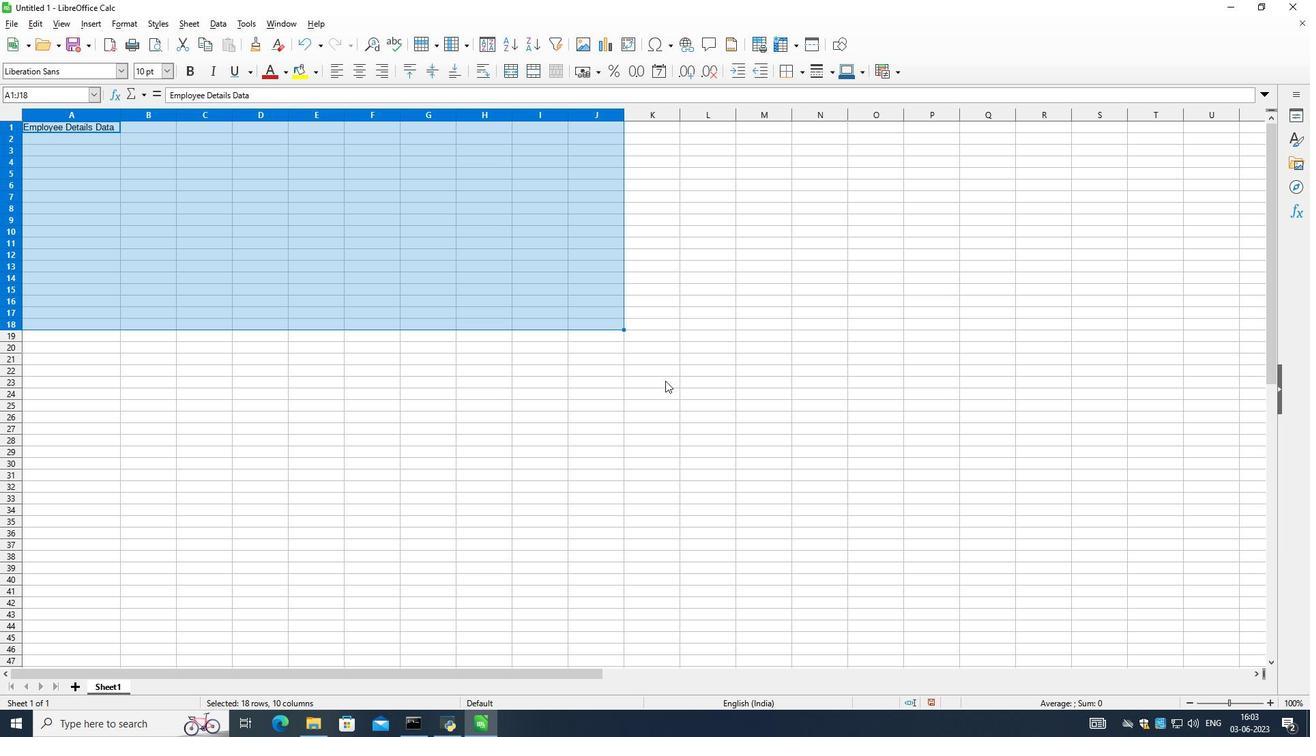 
Action: Key pressed <Key.esc>
Screenshot: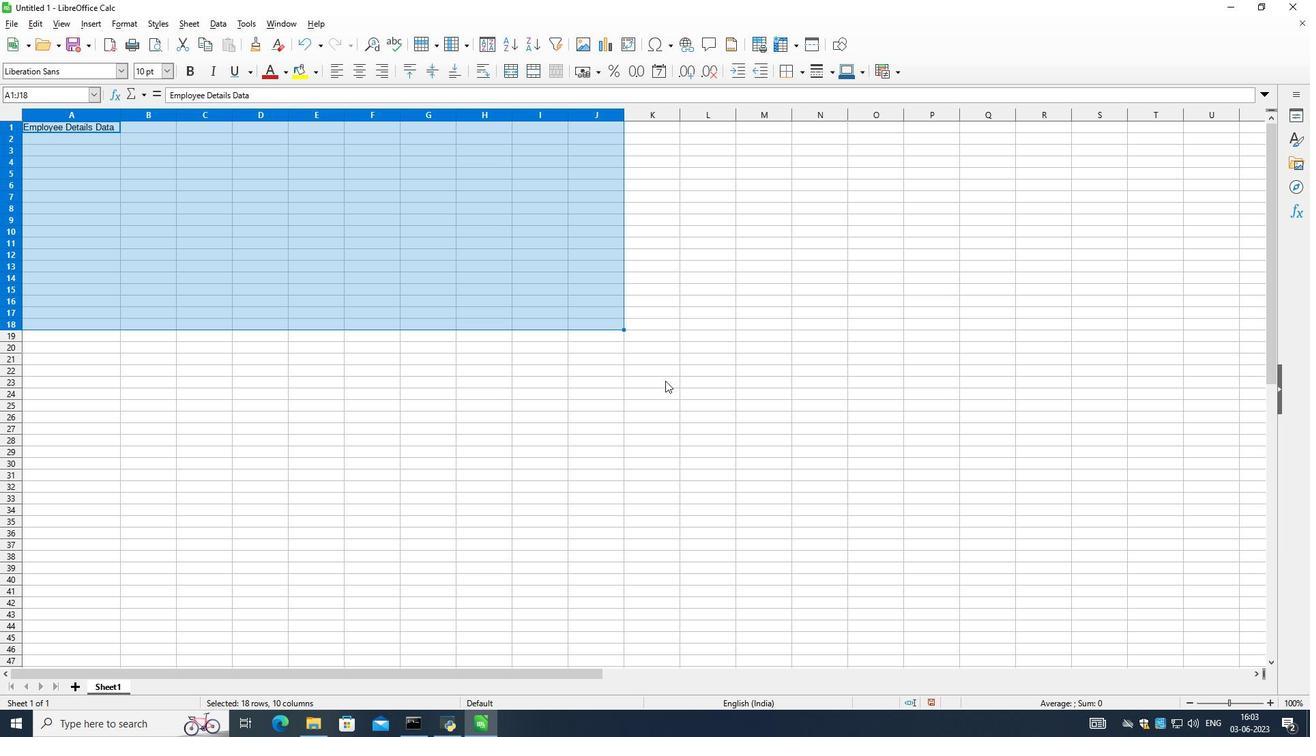 
Action: Mouse moved to (711, 303)
Screenshot: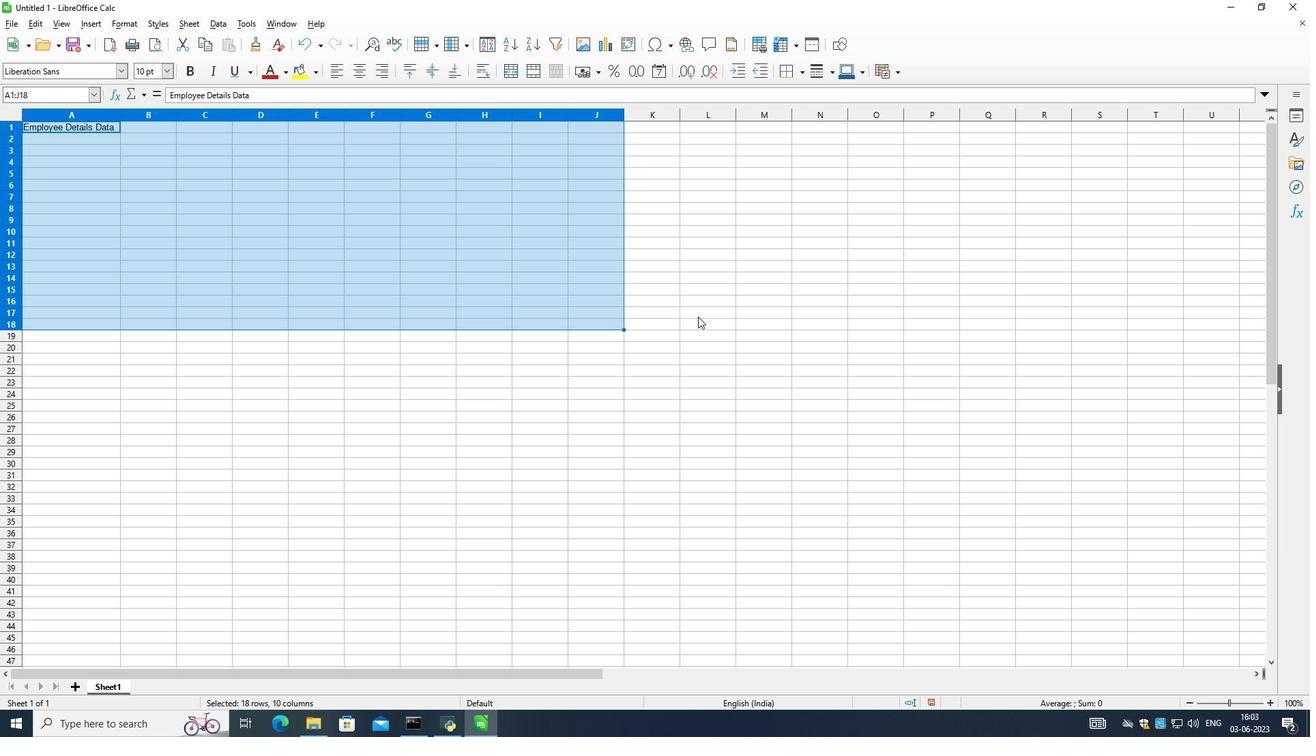 
Action: Mouse pressed left at (711, 303)
Screenshot: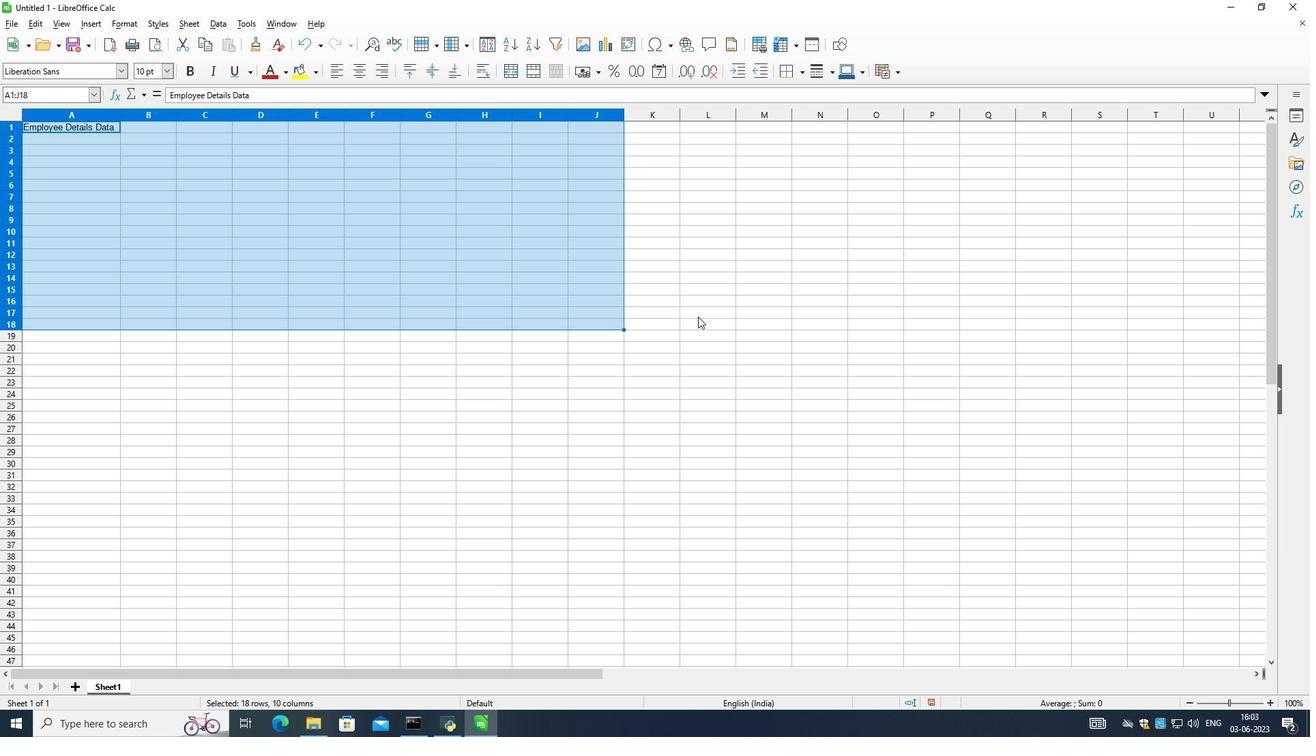 
Action: Mouse moved to (285, 402)
Screenshot: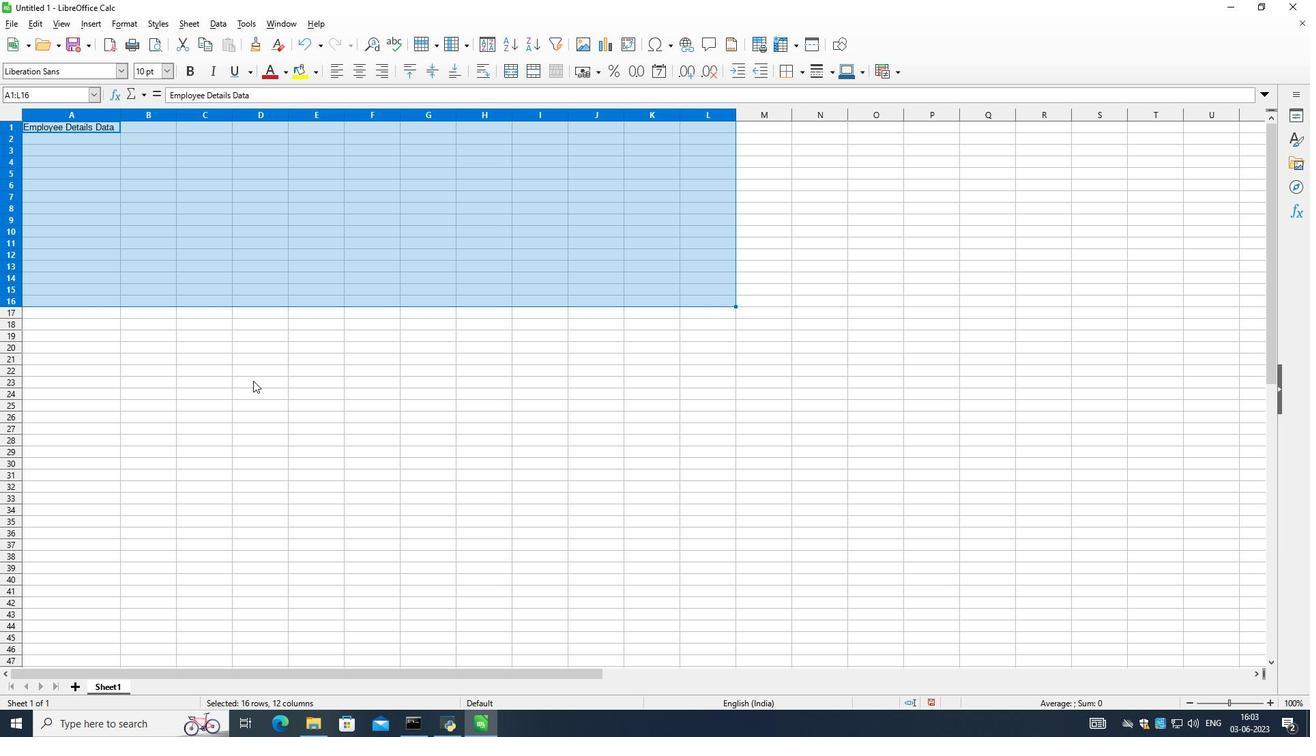 
Action: Mouse pressed left at (285, 402)
Screenshot: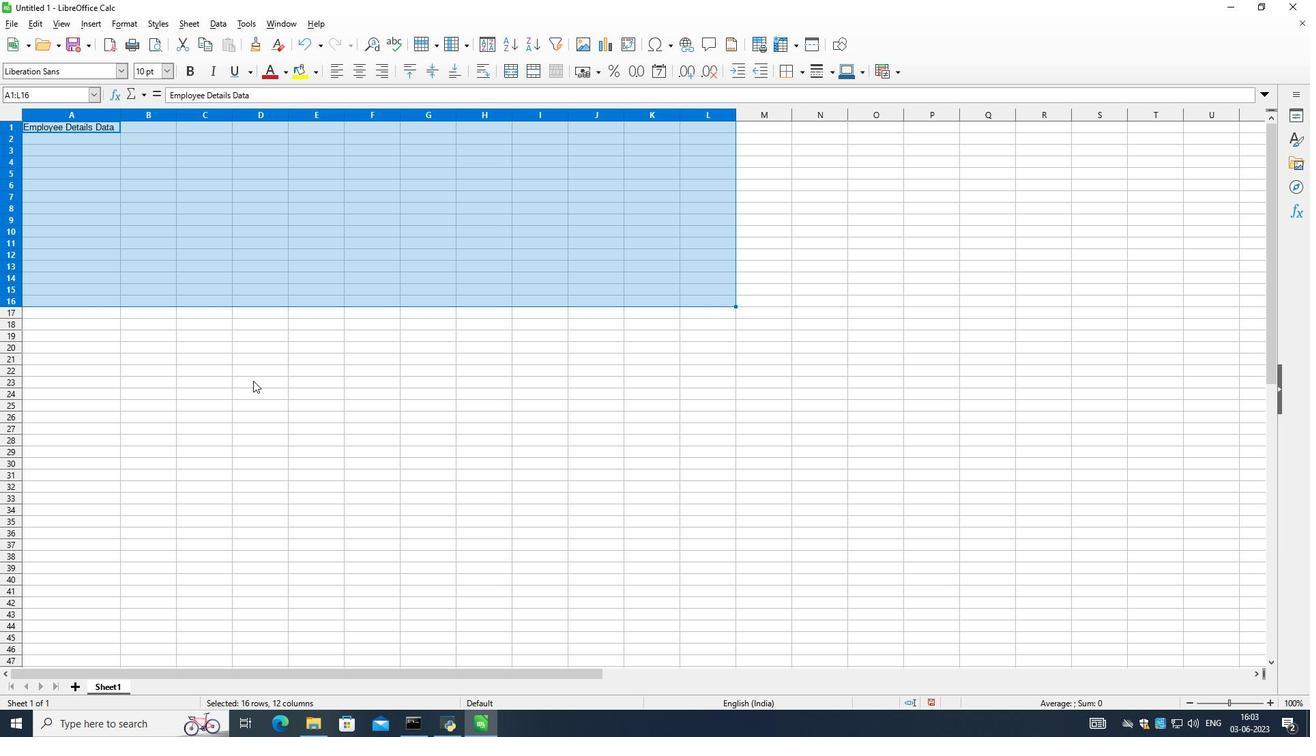 
Action: Mouse moved to (100, 122)
Screenshot: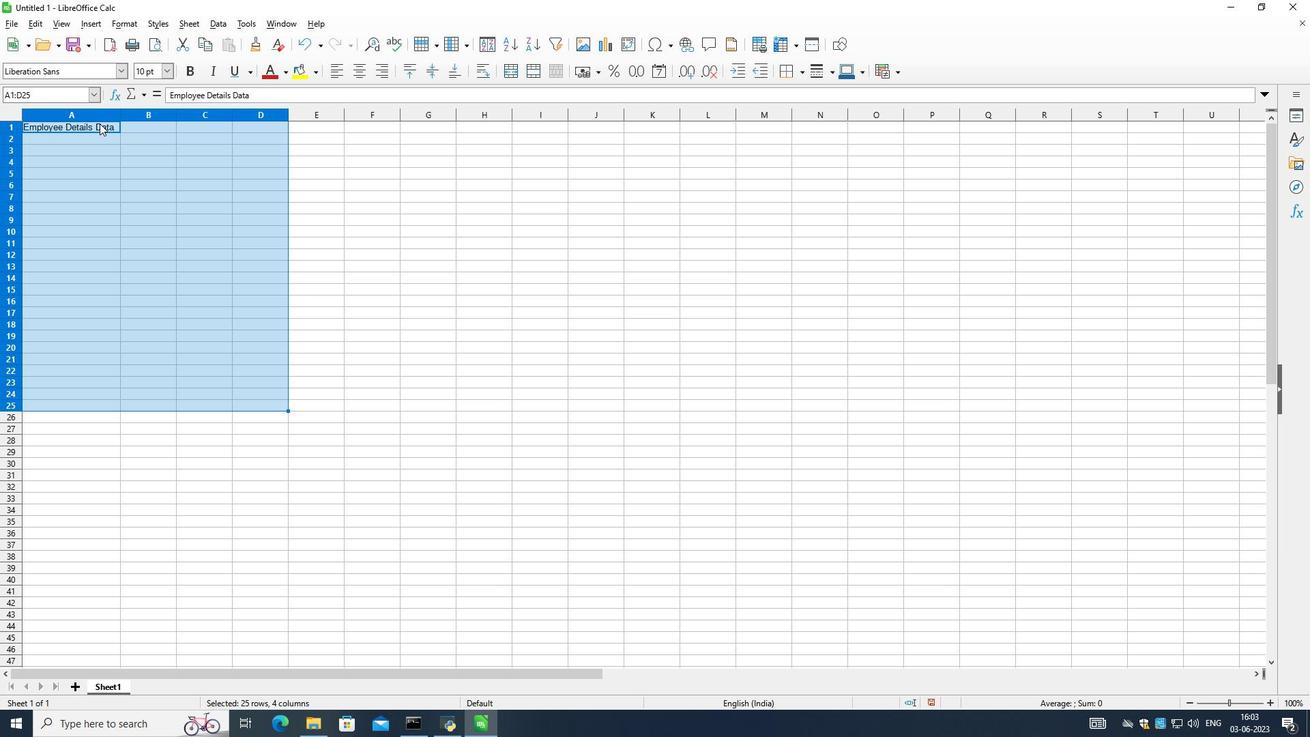 
Action: Mouse pressed left at (100, 122)
Screenshot: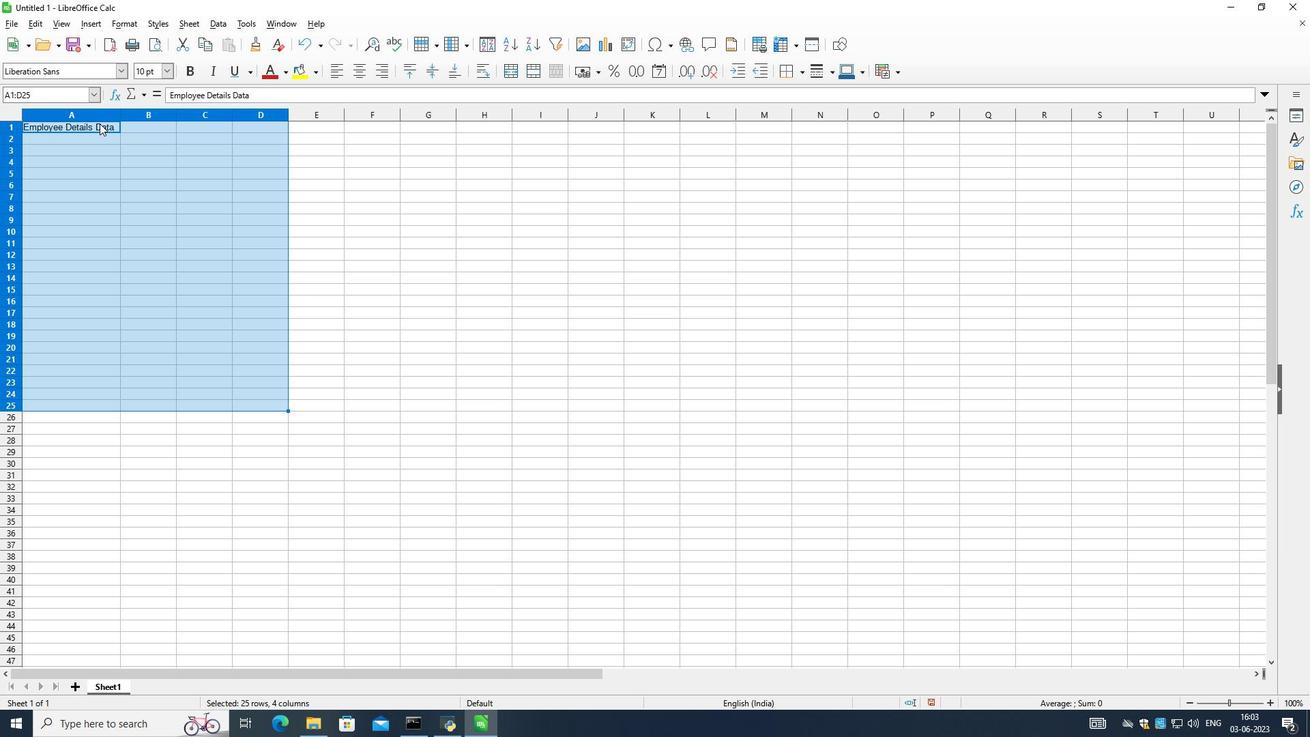 
Action: Mouse pressed left at (100, 122)
Screenshot: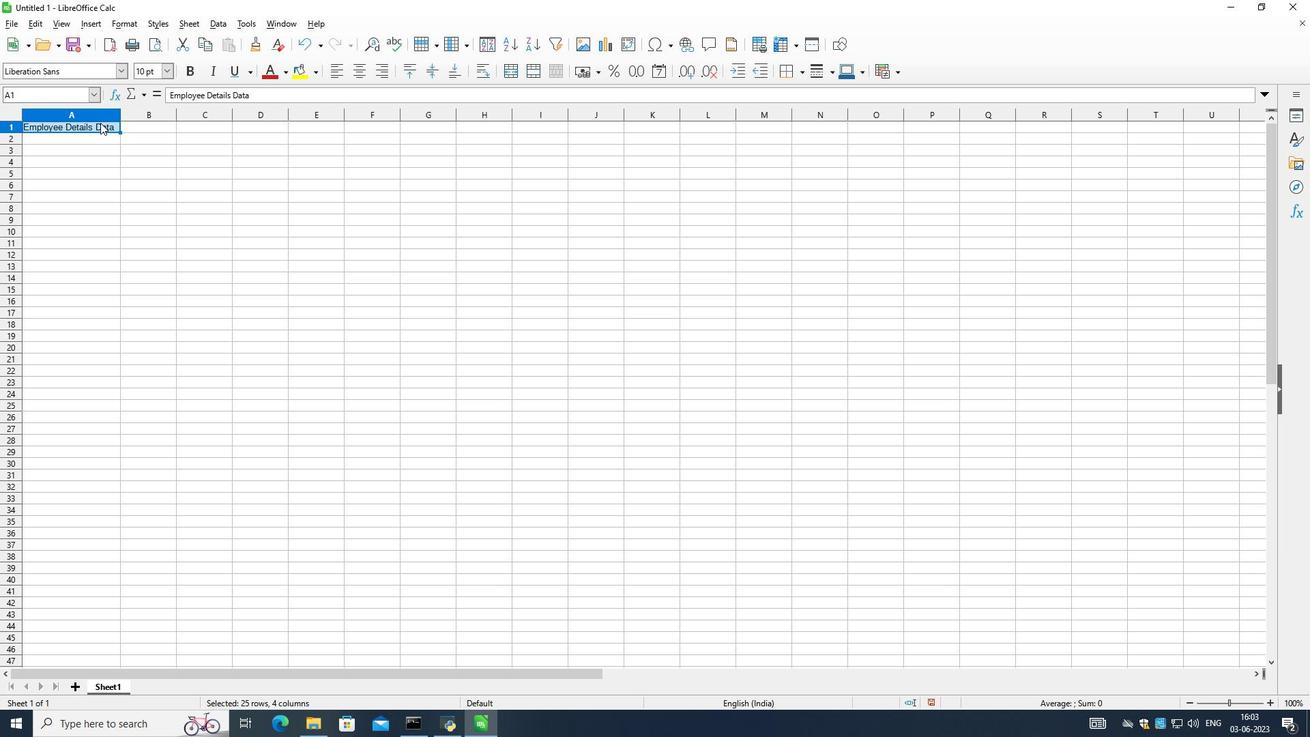 
Action: Mouse pressed left at (100, 122)
Screenshot: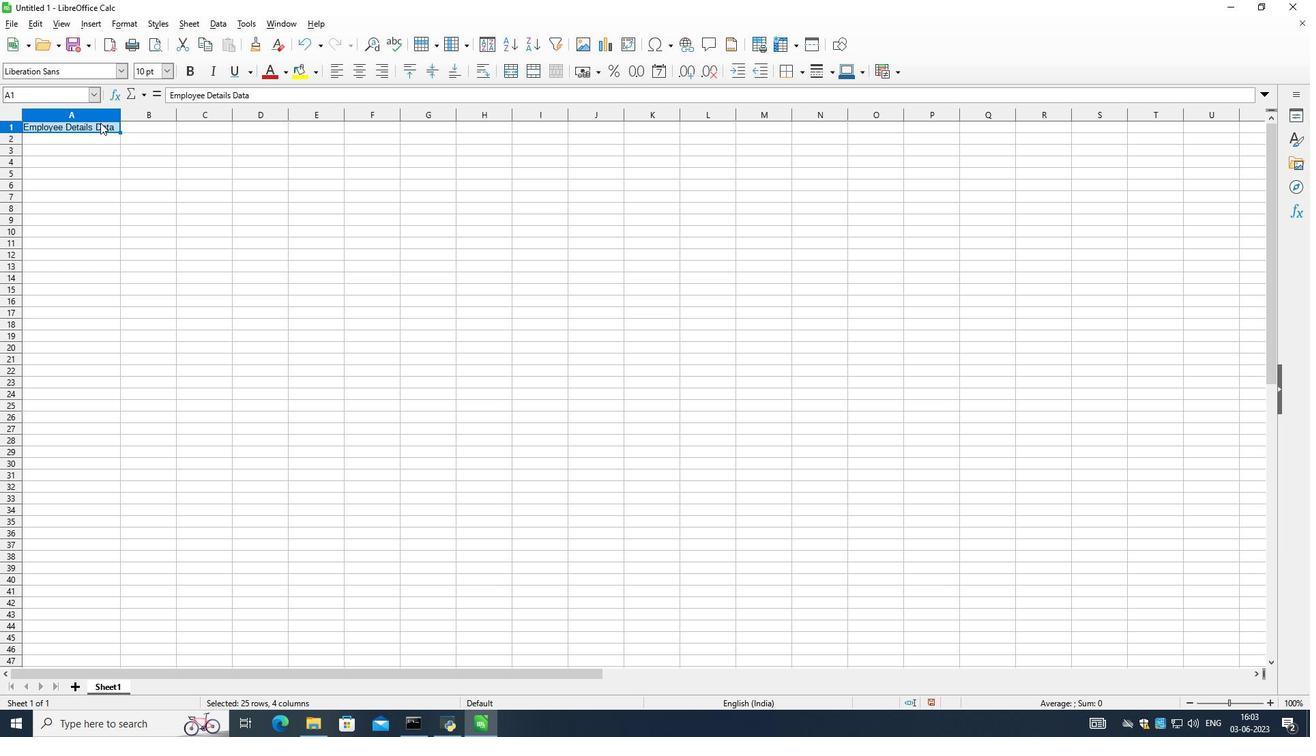 
Action: Mouse moved to (111, 160)
Screenshot: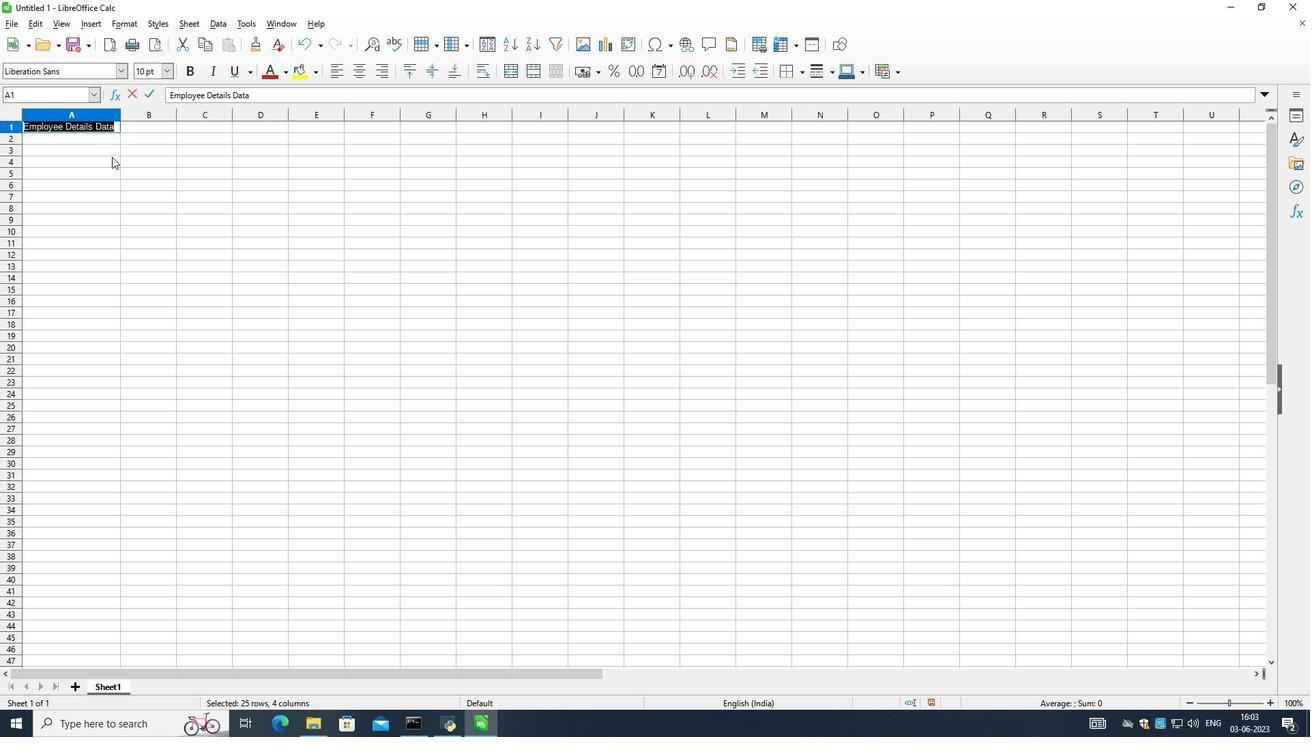 
Action: Mouse pressed left at (111, 160)
Screenshot: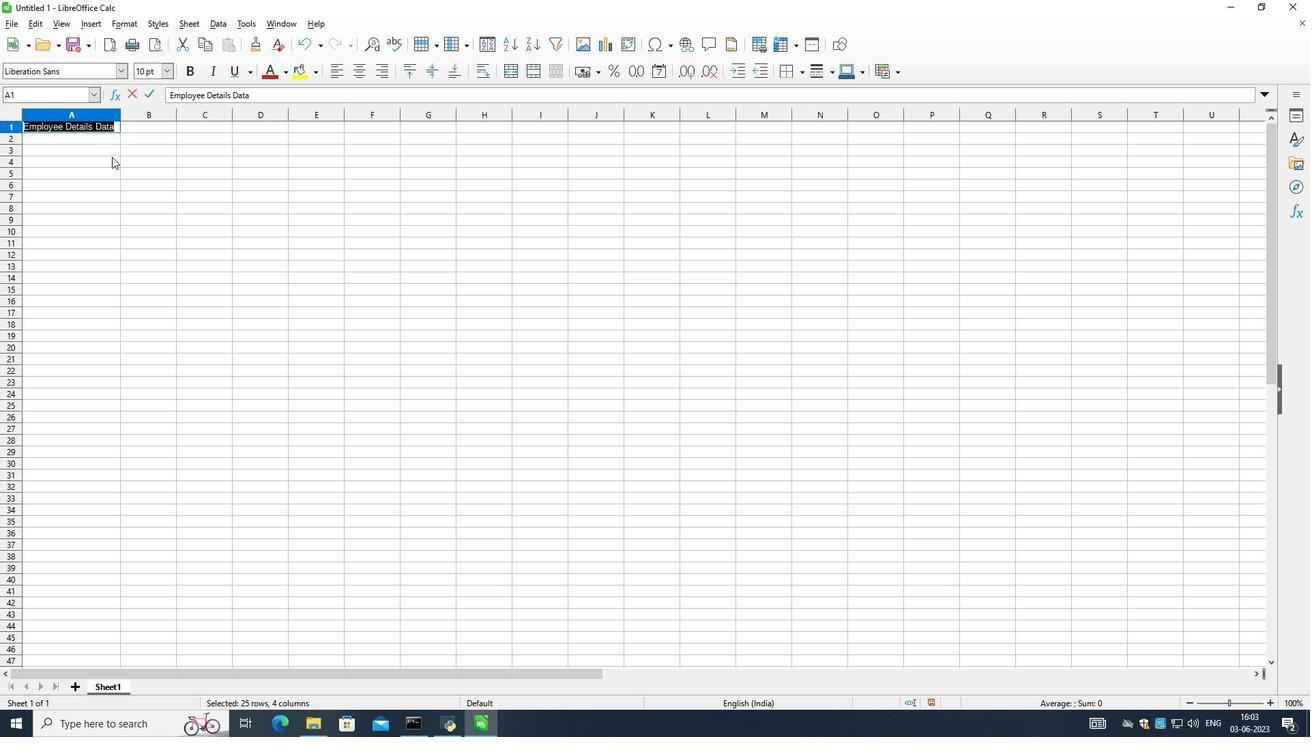 
Action: Mouse moved to (99, 140)
Screenshot: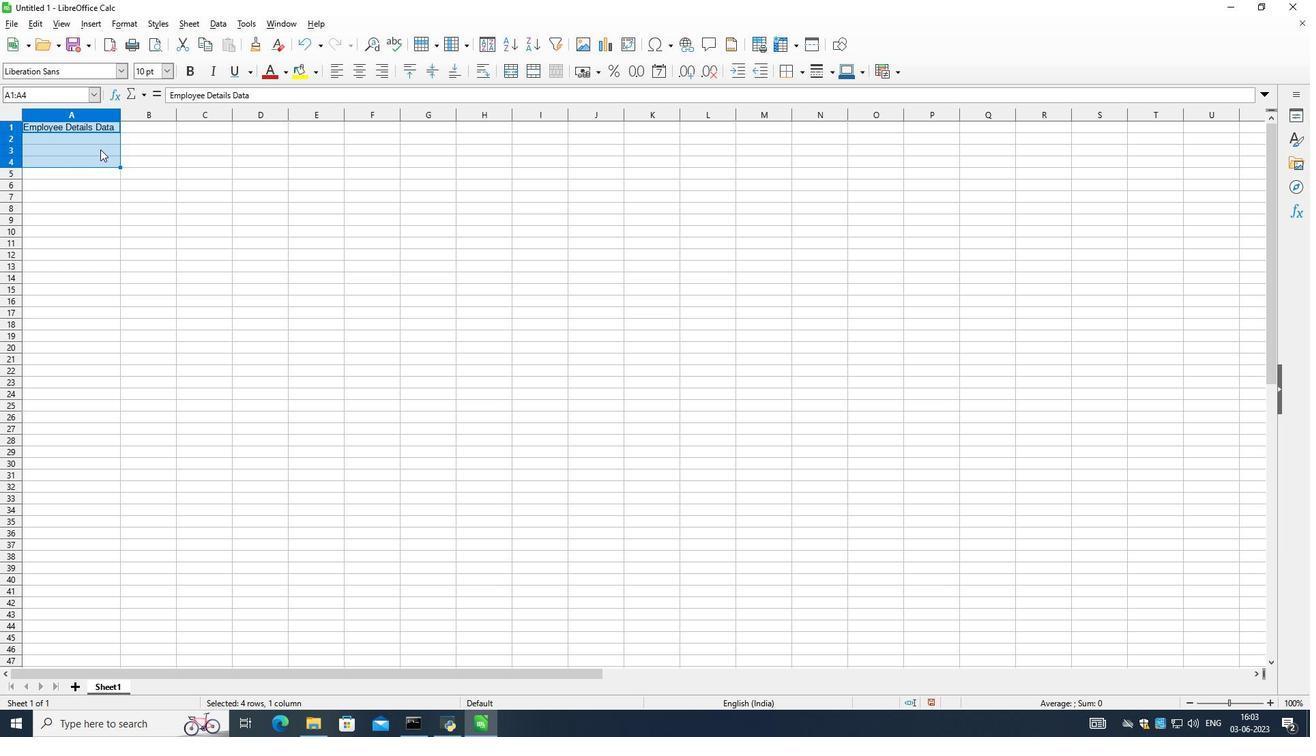 
Action: Mouse pressed left at (100, 142)
Screenshot: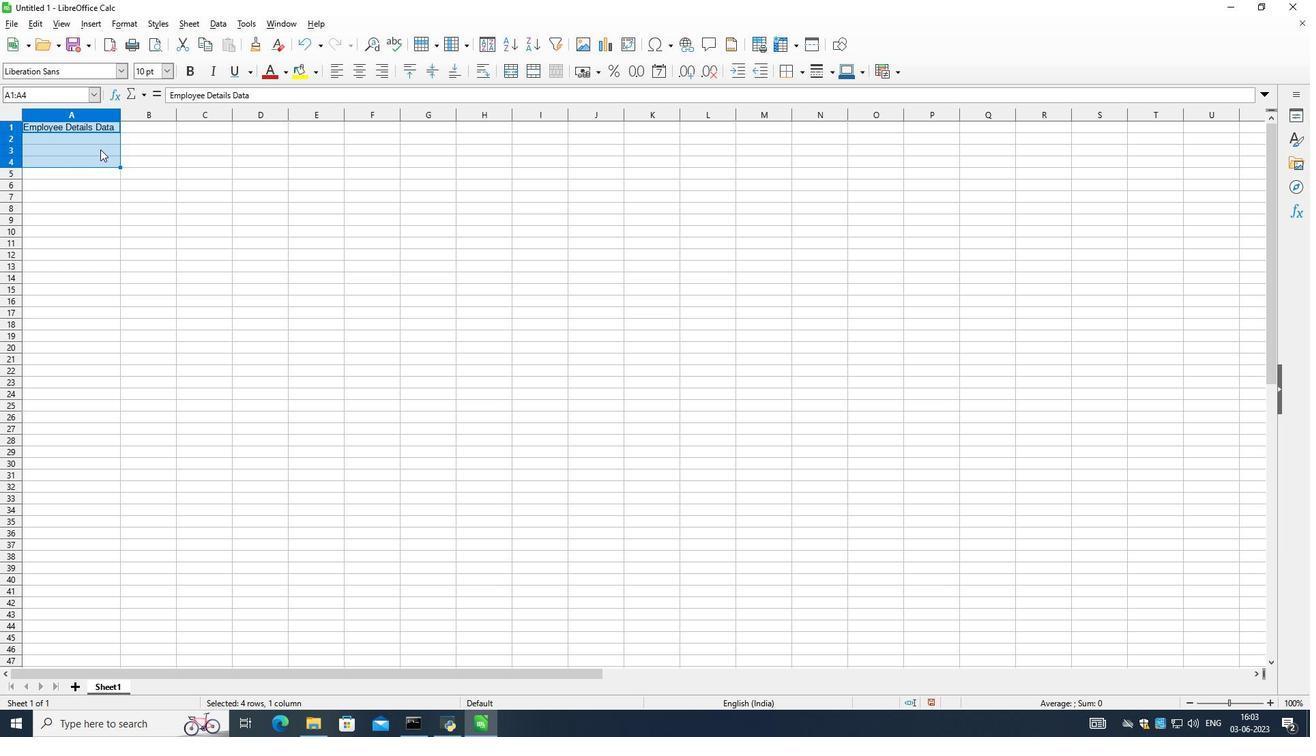 
Action: Mouse moved to (99, 139)
Screenshot: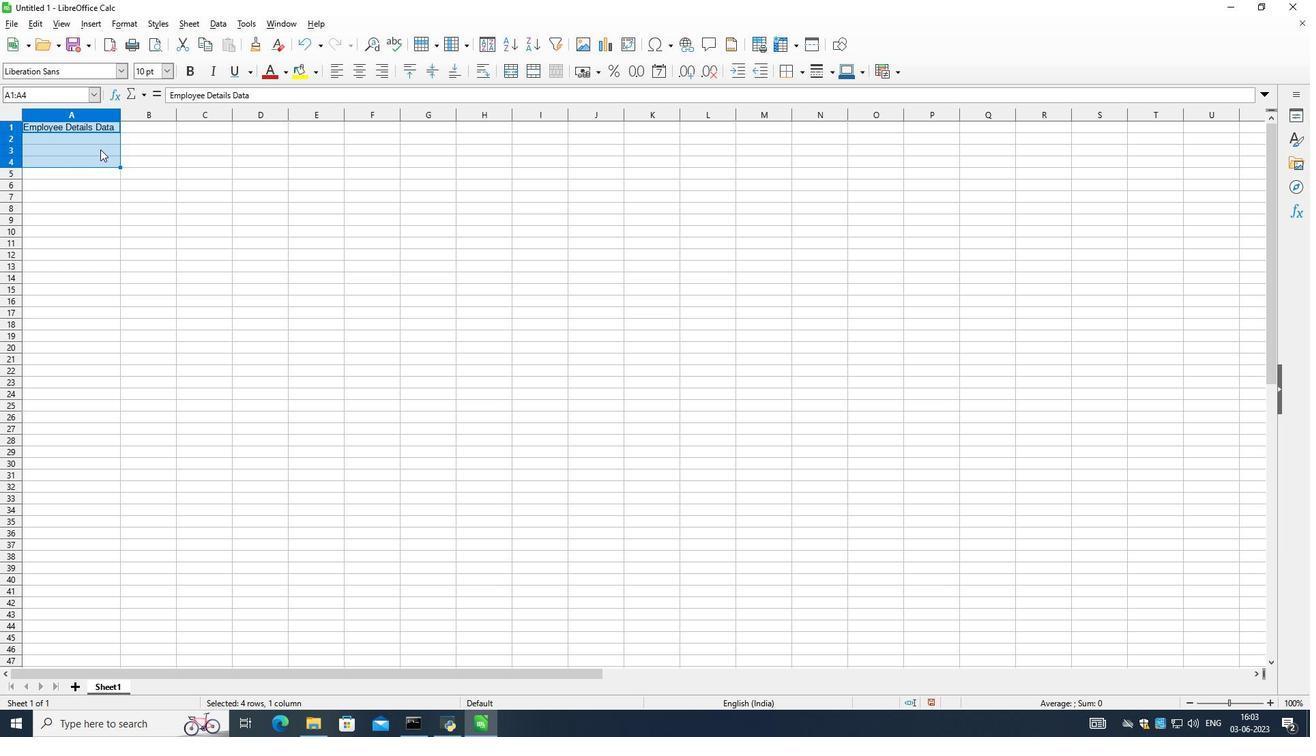 
Action: Mouse pressed left at (99, 139)
Screenshot: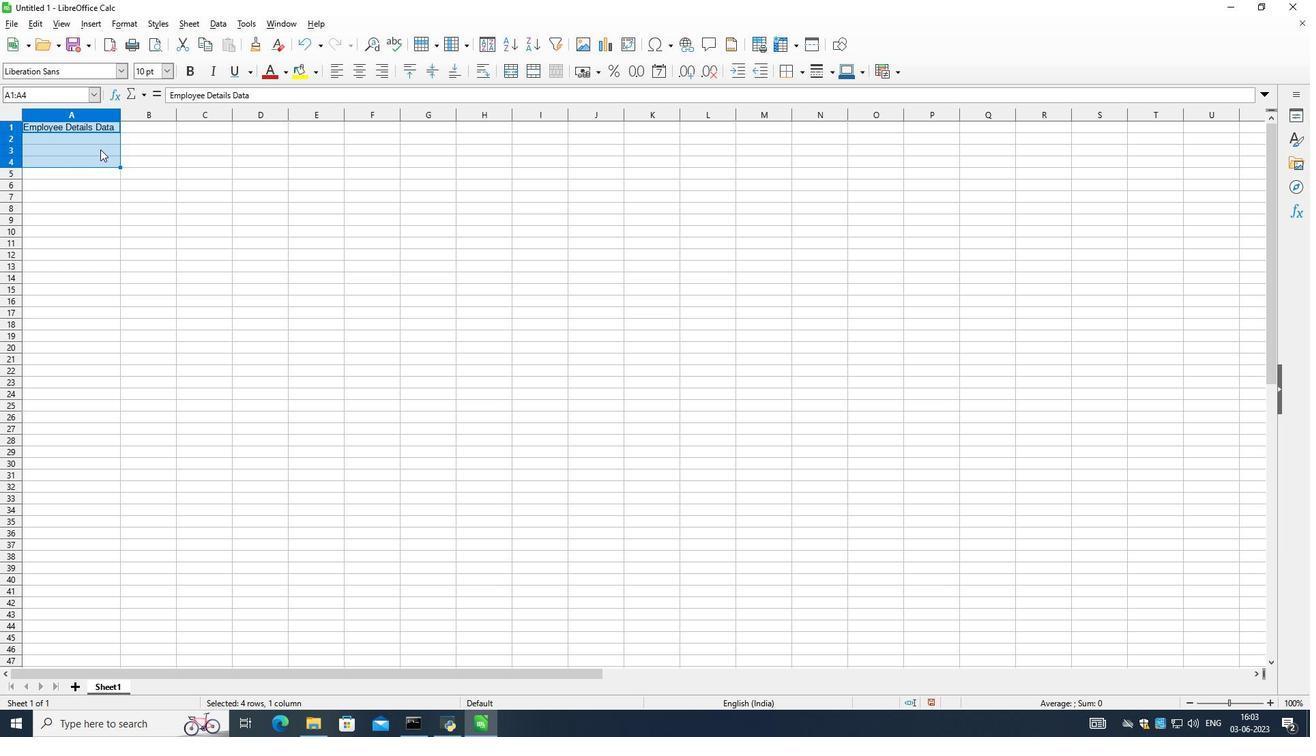
Action: Mouse moved to (222, 129)
Screenshot: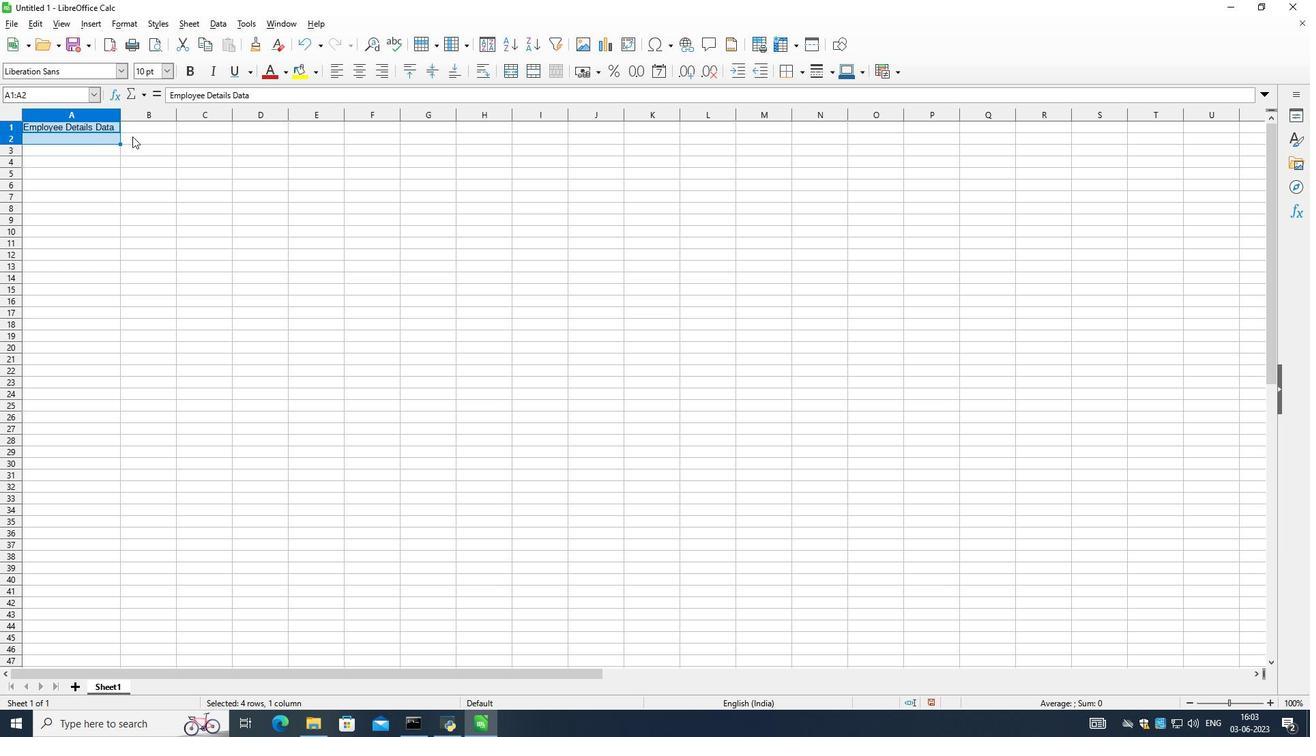 
Action: Key pressed <Key.esc>
Screenshot: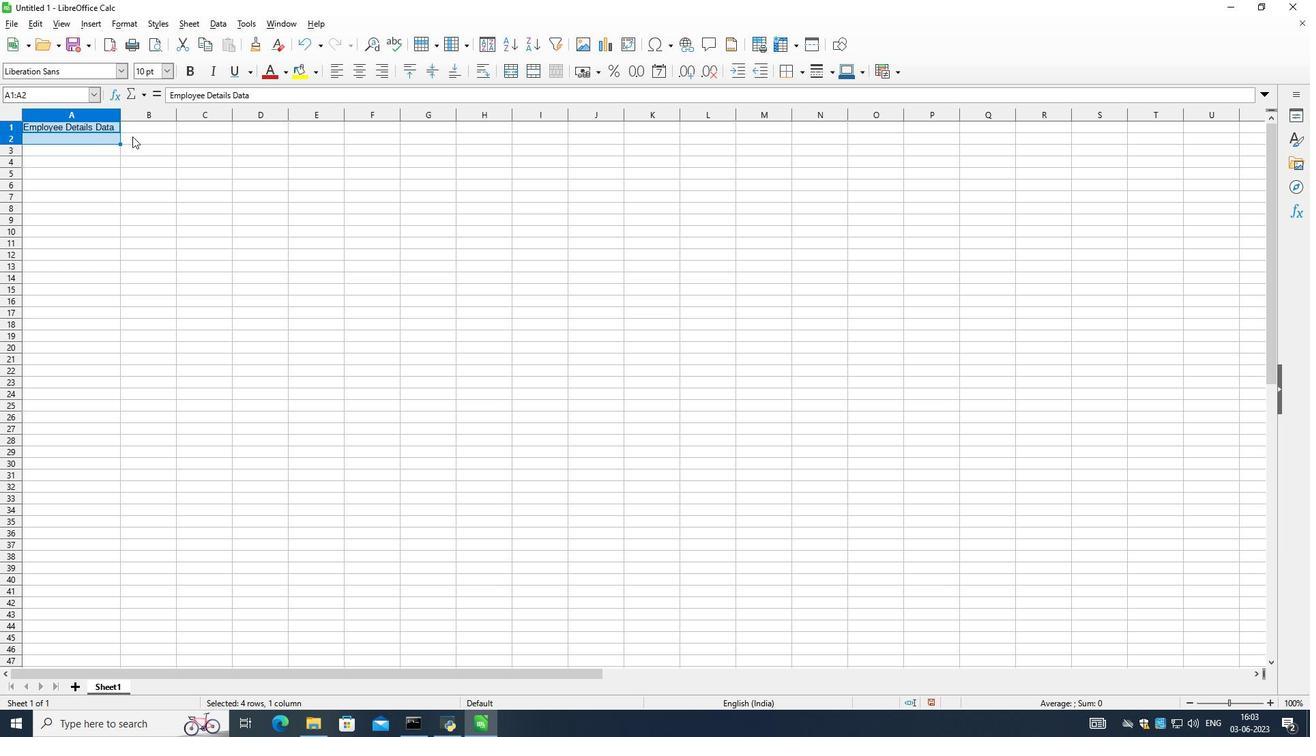
Action: Mouse moved to (148, 135)
Screenshot: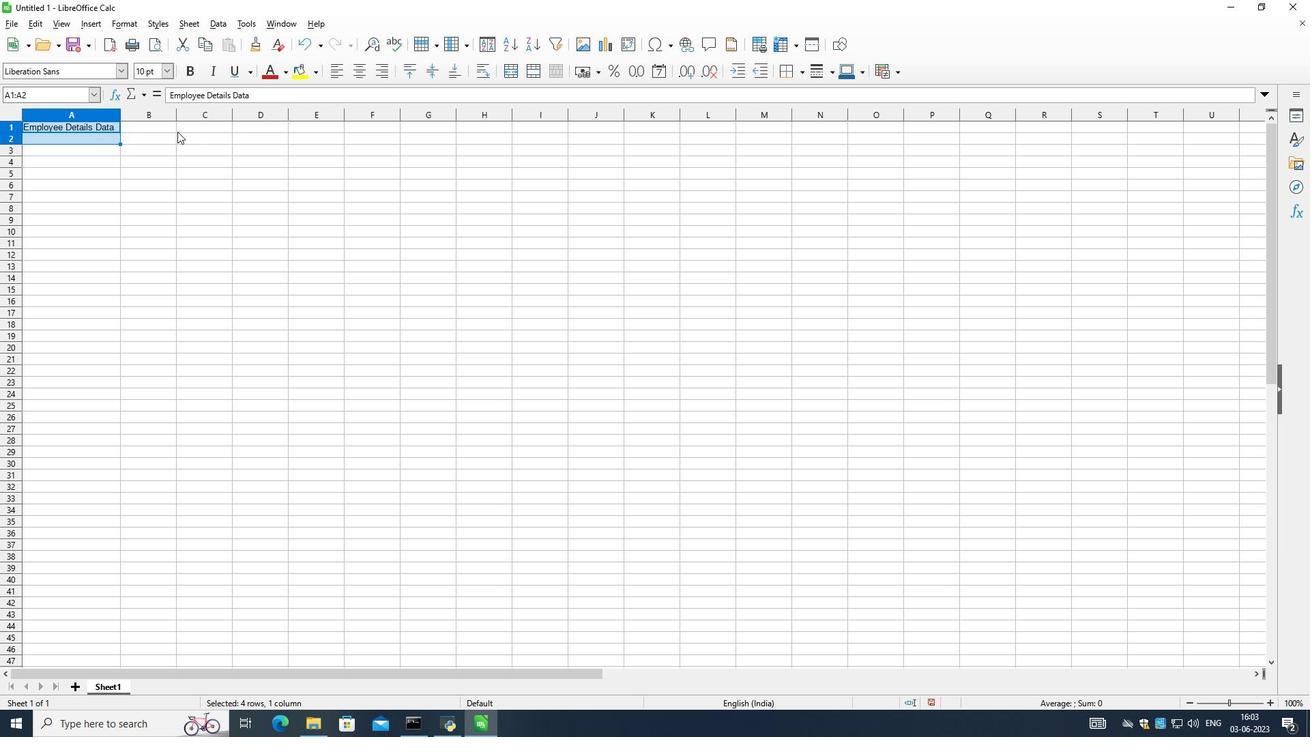 
Action: Mouse pressed left at (148, 135)
Screenshot: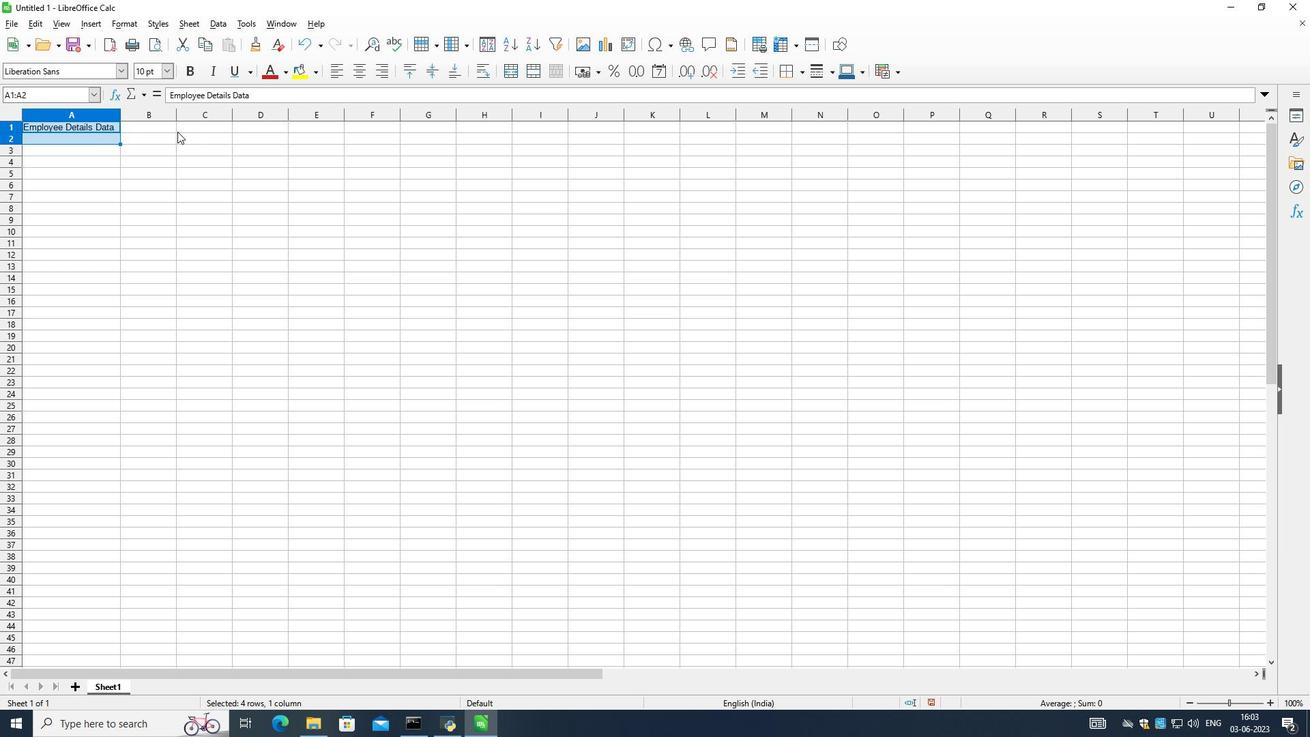 
Action: Mouse moved to (188, 178)
Screenshot: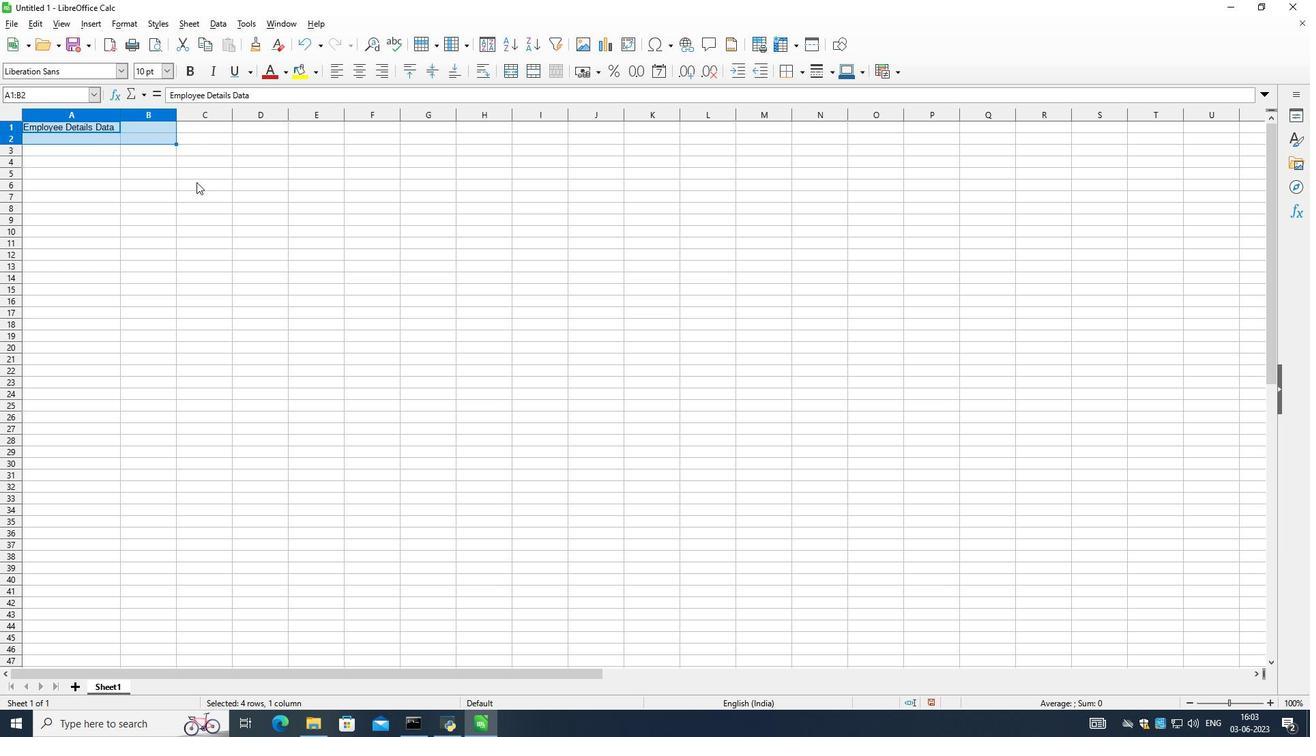 
Action: Mouse pressed left at (187, 180)
Screenshot: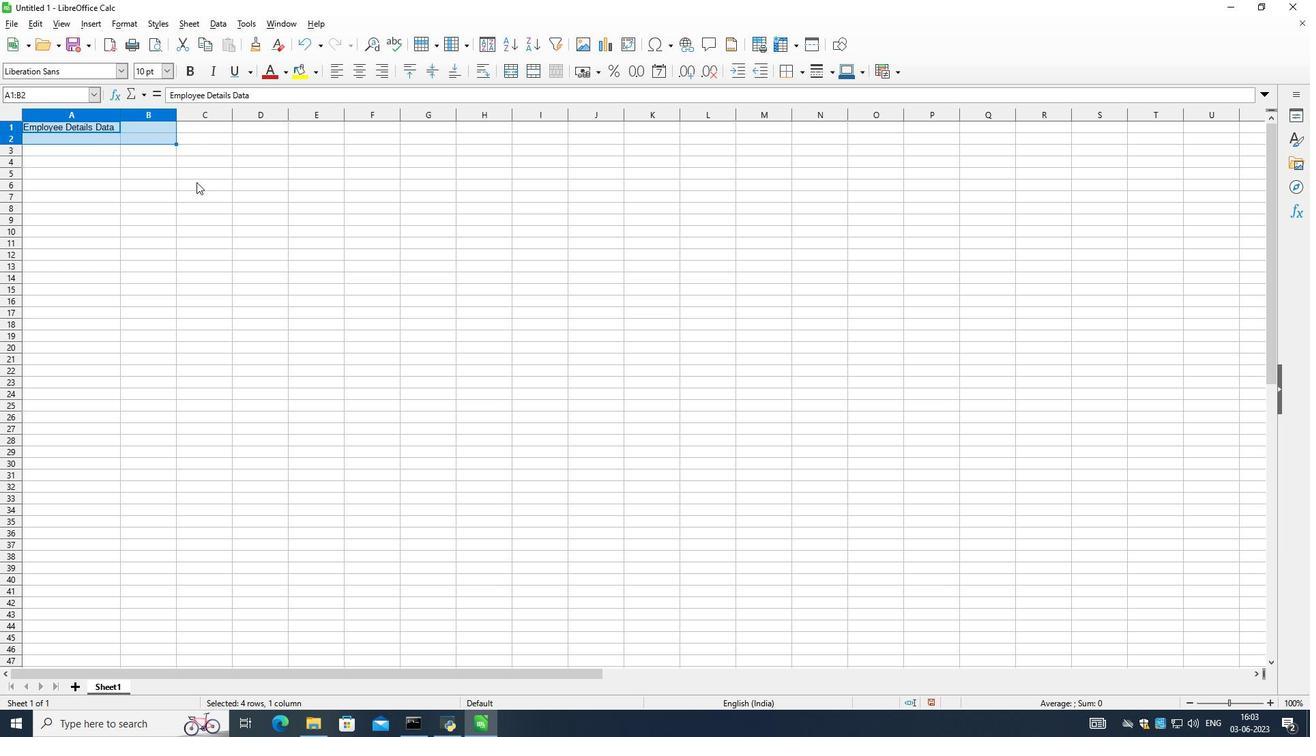 
Action: Mouse moved to (188, 178)
Screenshot: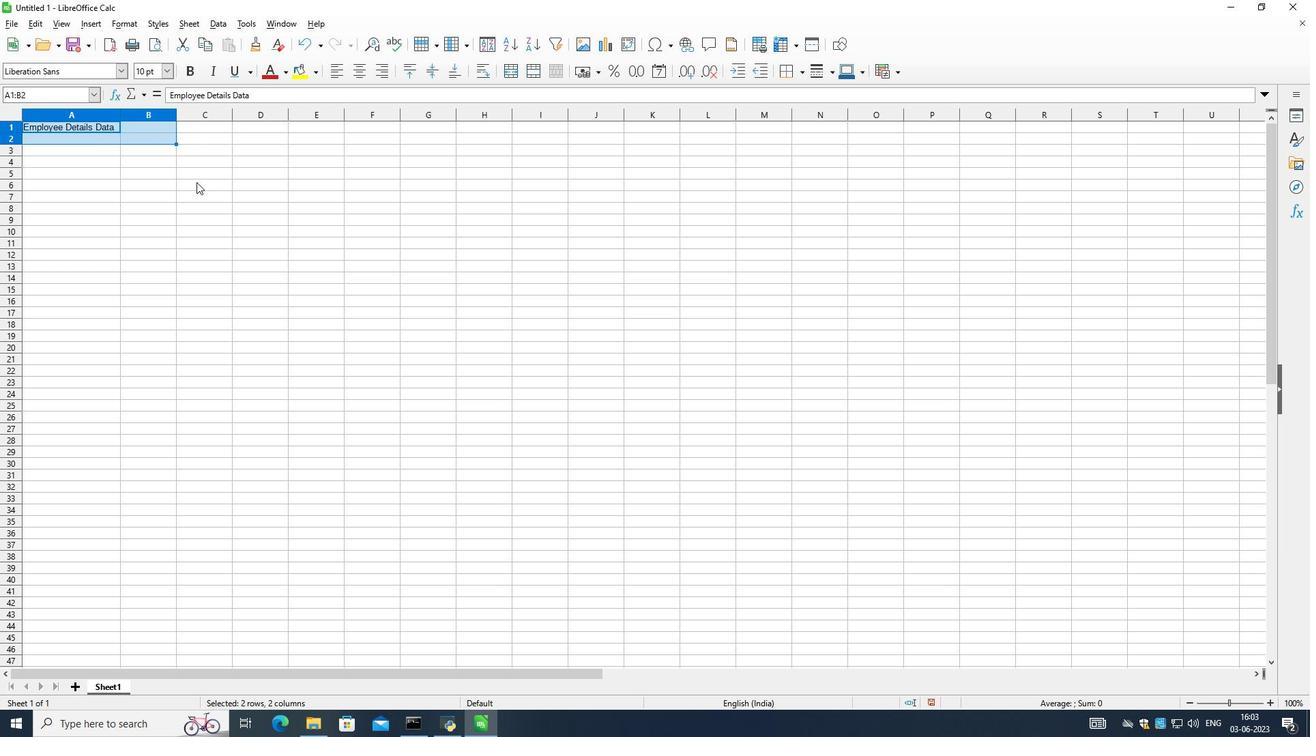
Action: Mouse pressed left at (188, 178)
Screenshot: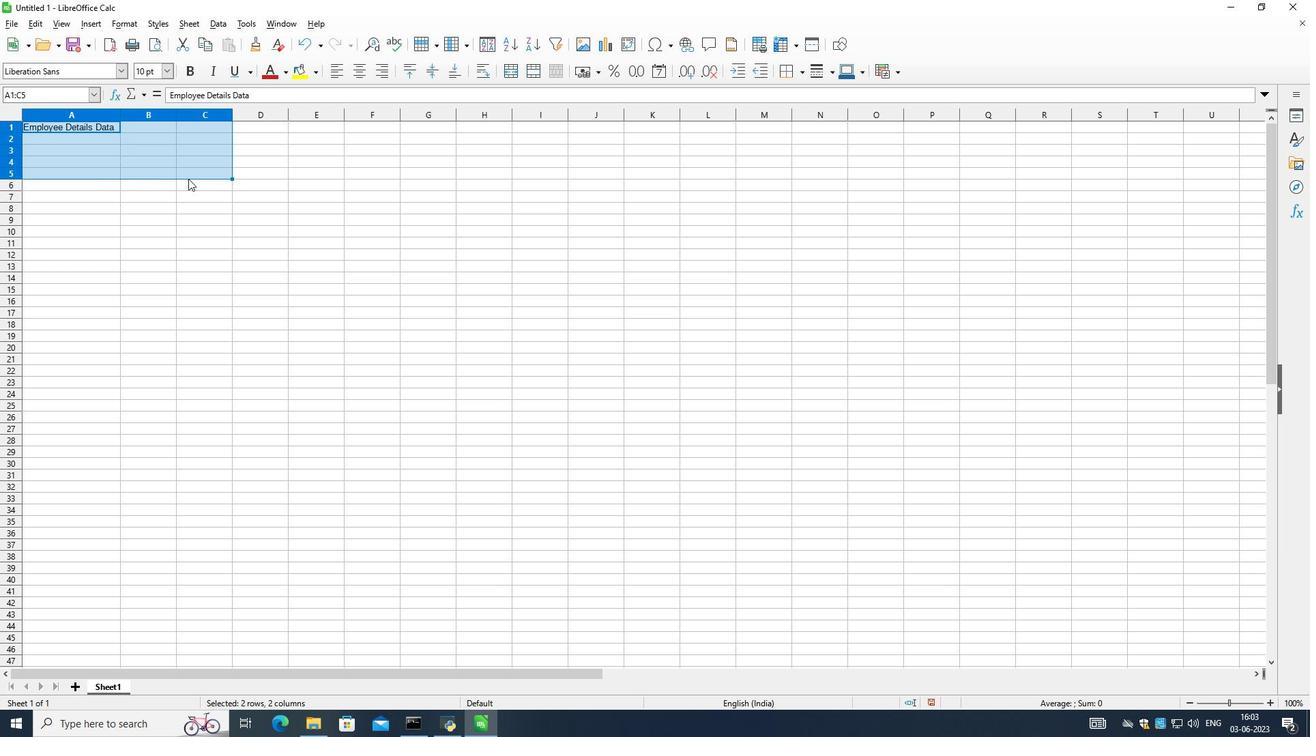 
Action: Mouse moved to (118, 212)
Screenshot: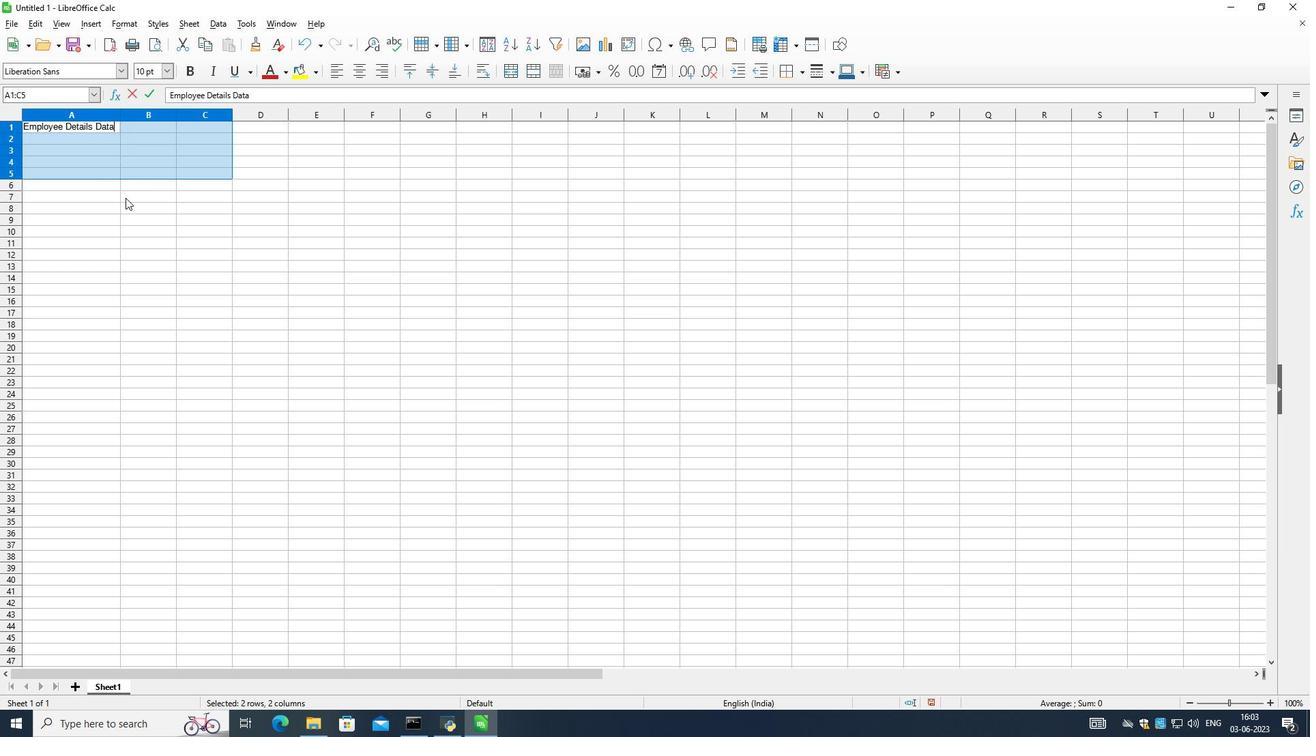 
Action: Mouse pressed left at (118, 212)
Screenshot: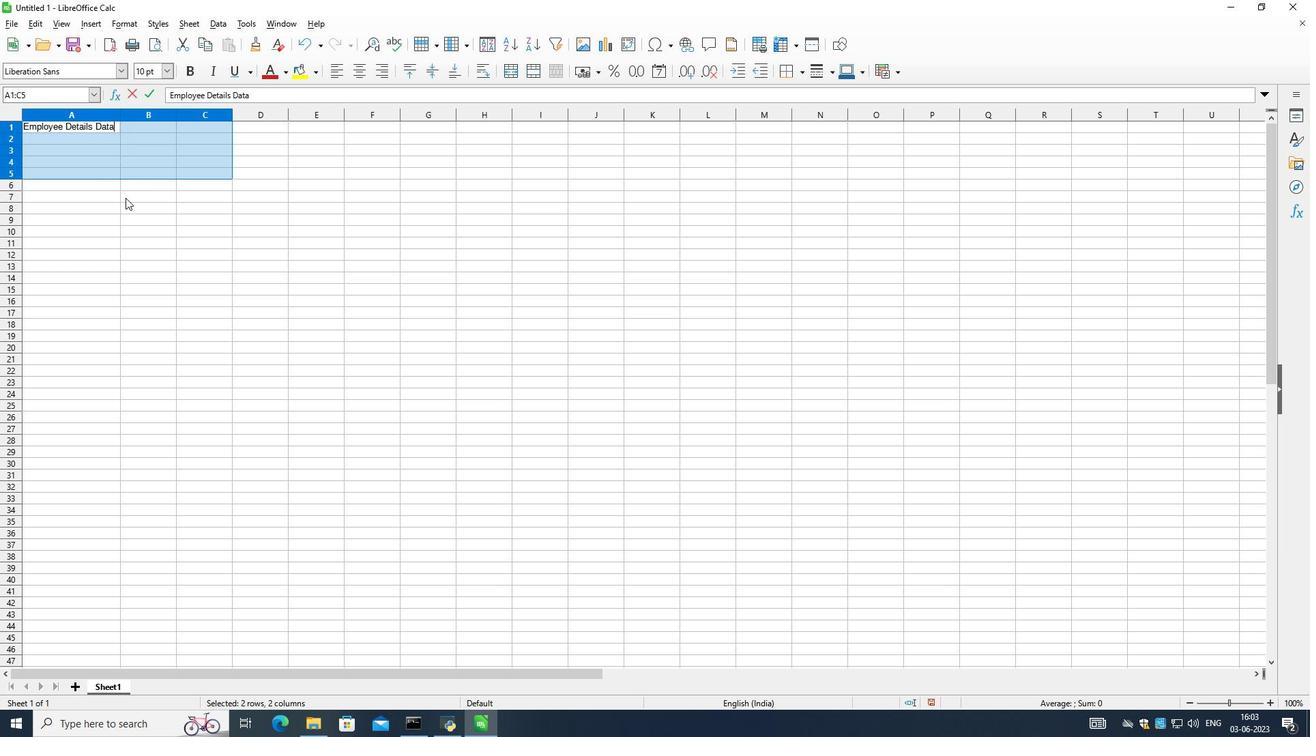 
Action: Mouse moved to (372, 212)
Screenshot: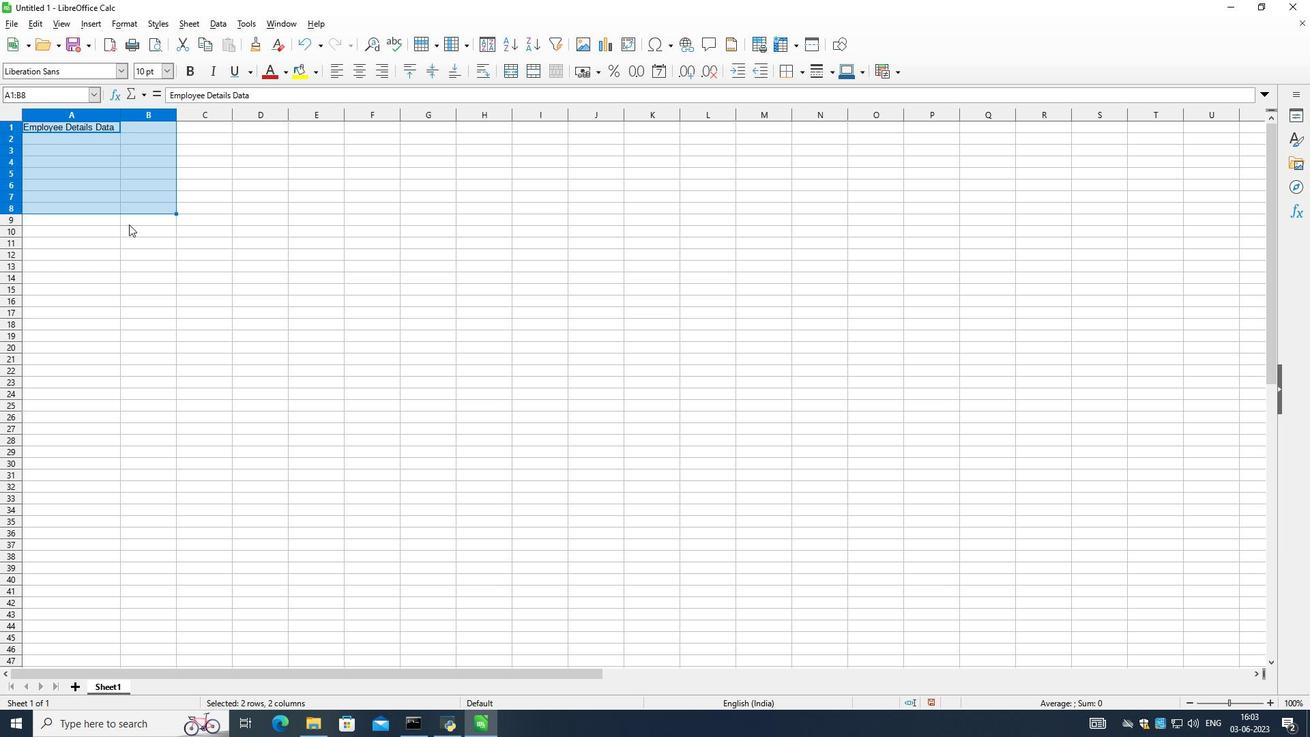 
Action: Mouse pressed left at (372, 212)
Screenshot: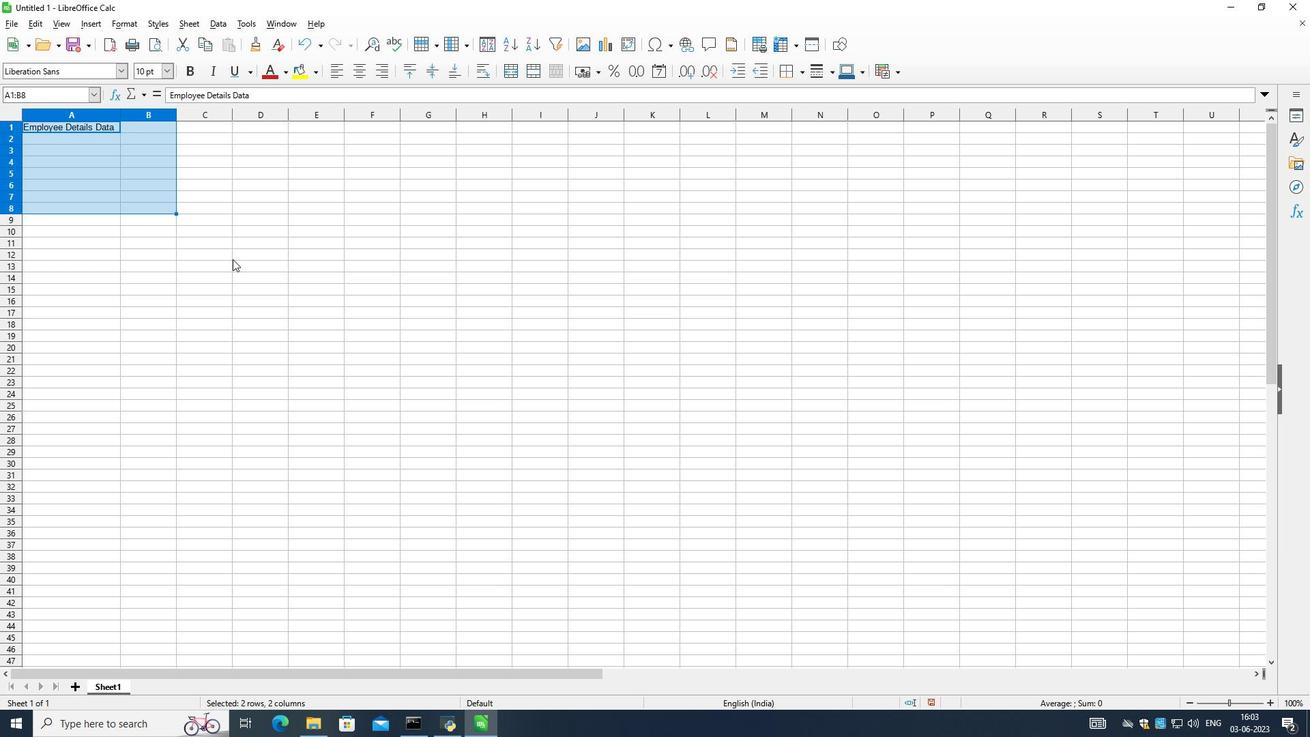 
Action: Mouse moved to (102, 204)
Screenshot: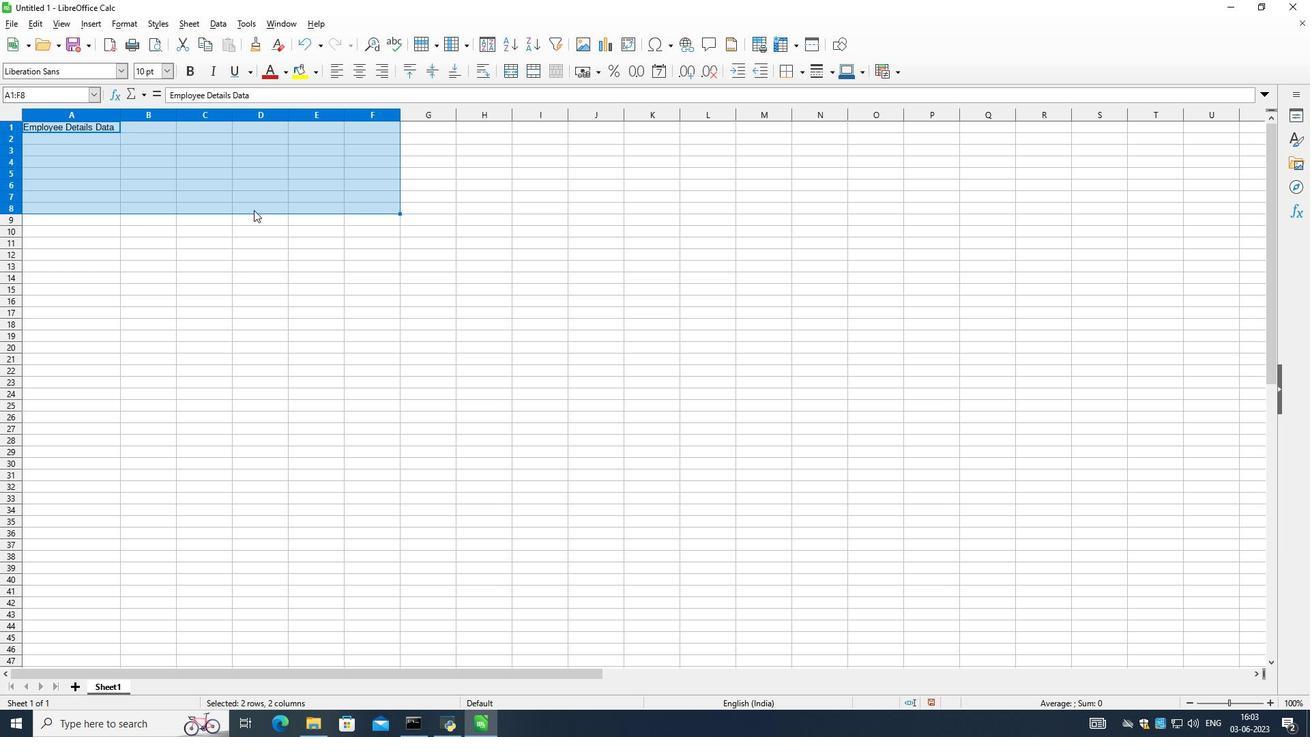 
Action: Mouse pressed left at (102, 204)
Screenshot: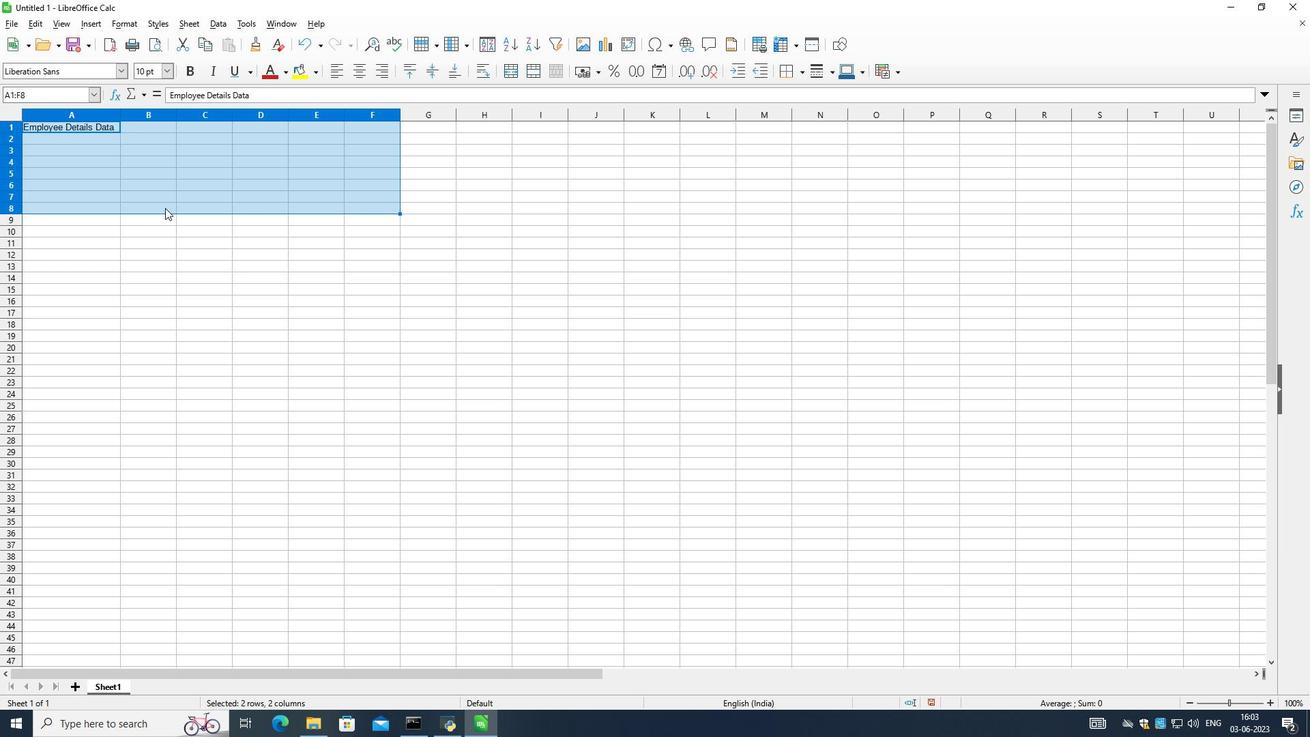 
Action: Mouse moved to (87, 304)
Screenshot: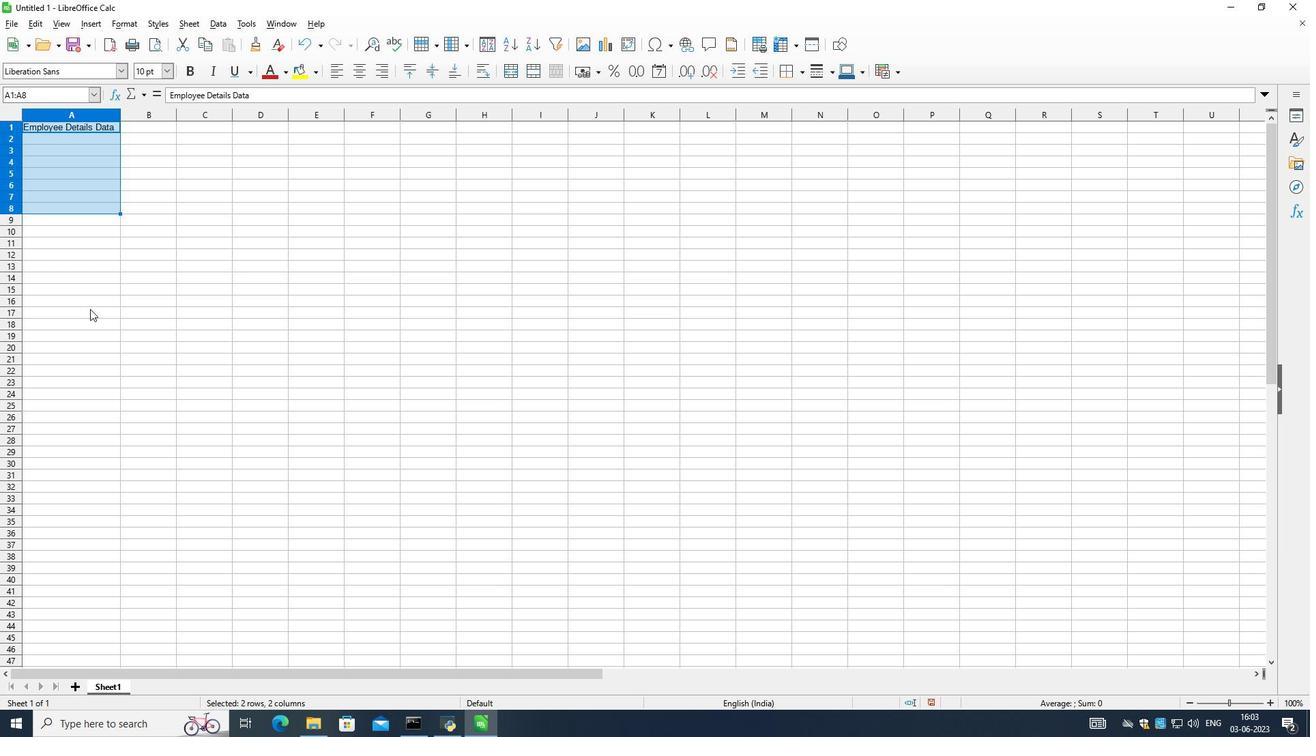 
Action: Mouse pressed left at (87, 304)
Screenshot: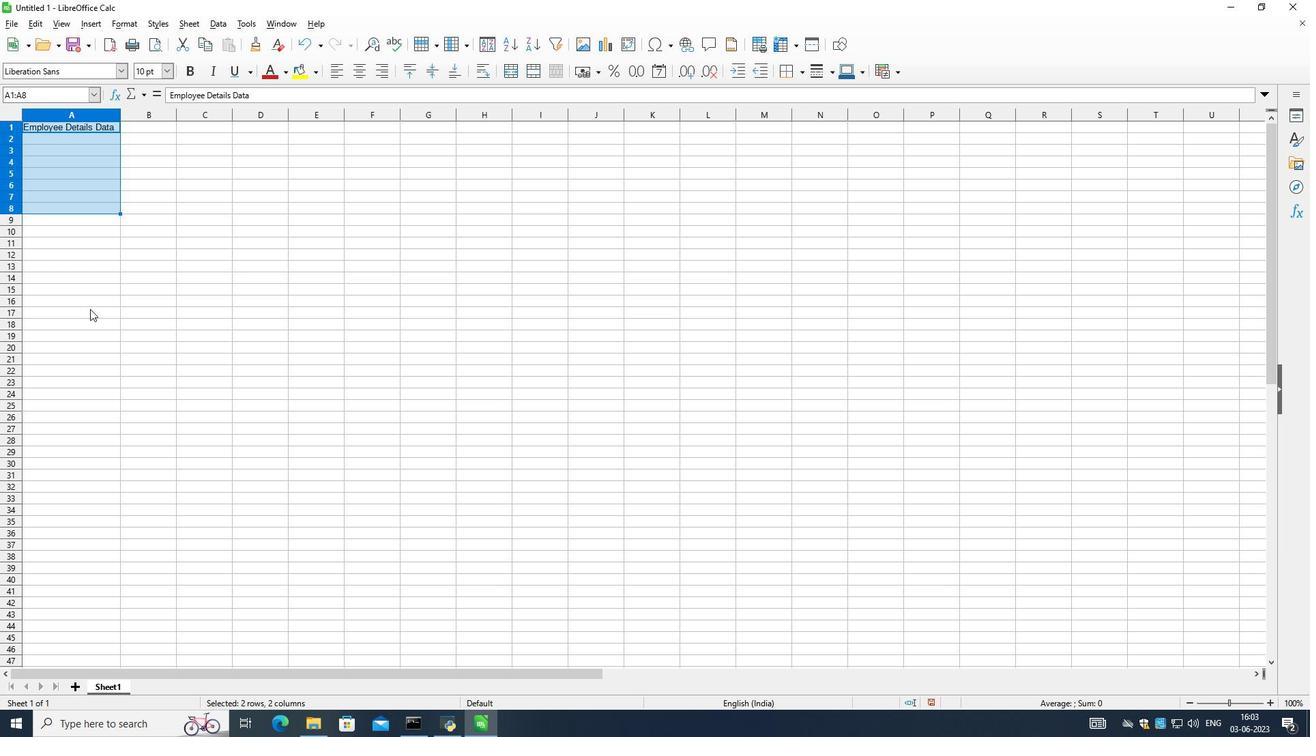 
Action: Mouse moved to (67, 126)
Screenshot: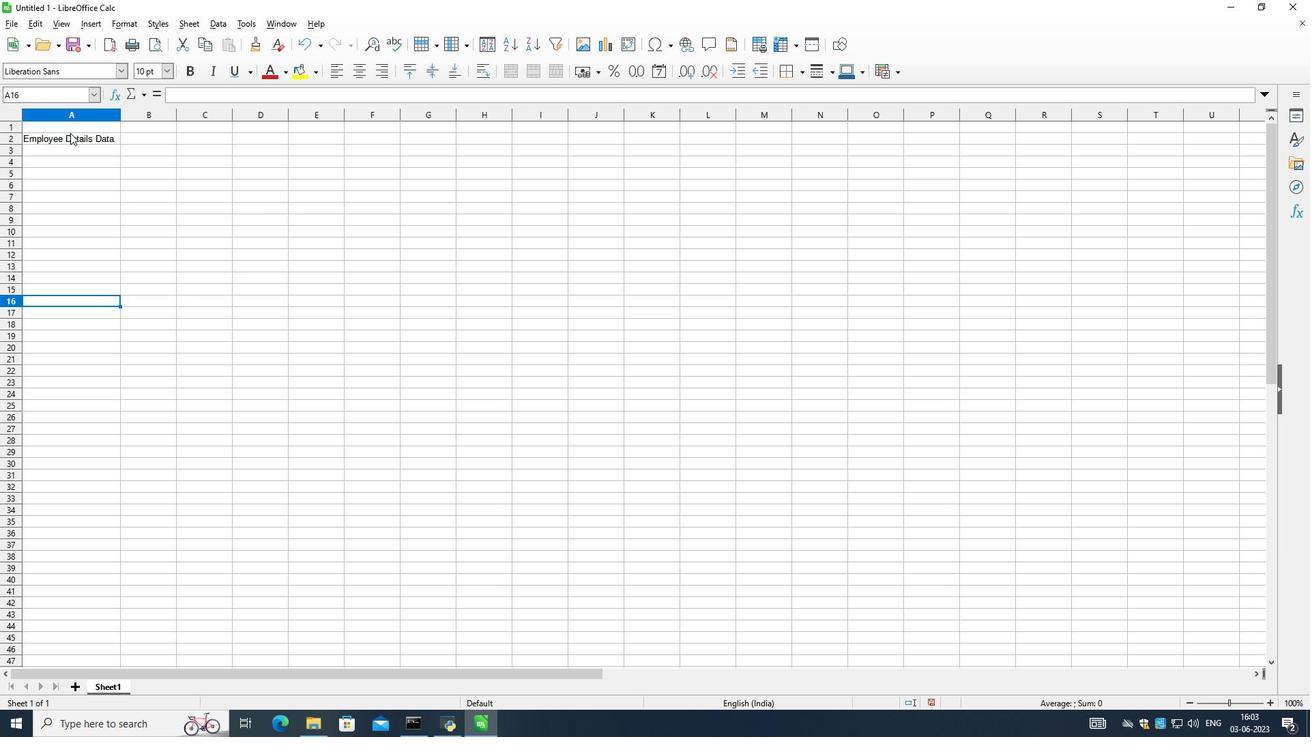
Action: Mouse pressed left at (67, 126)
Screenshot: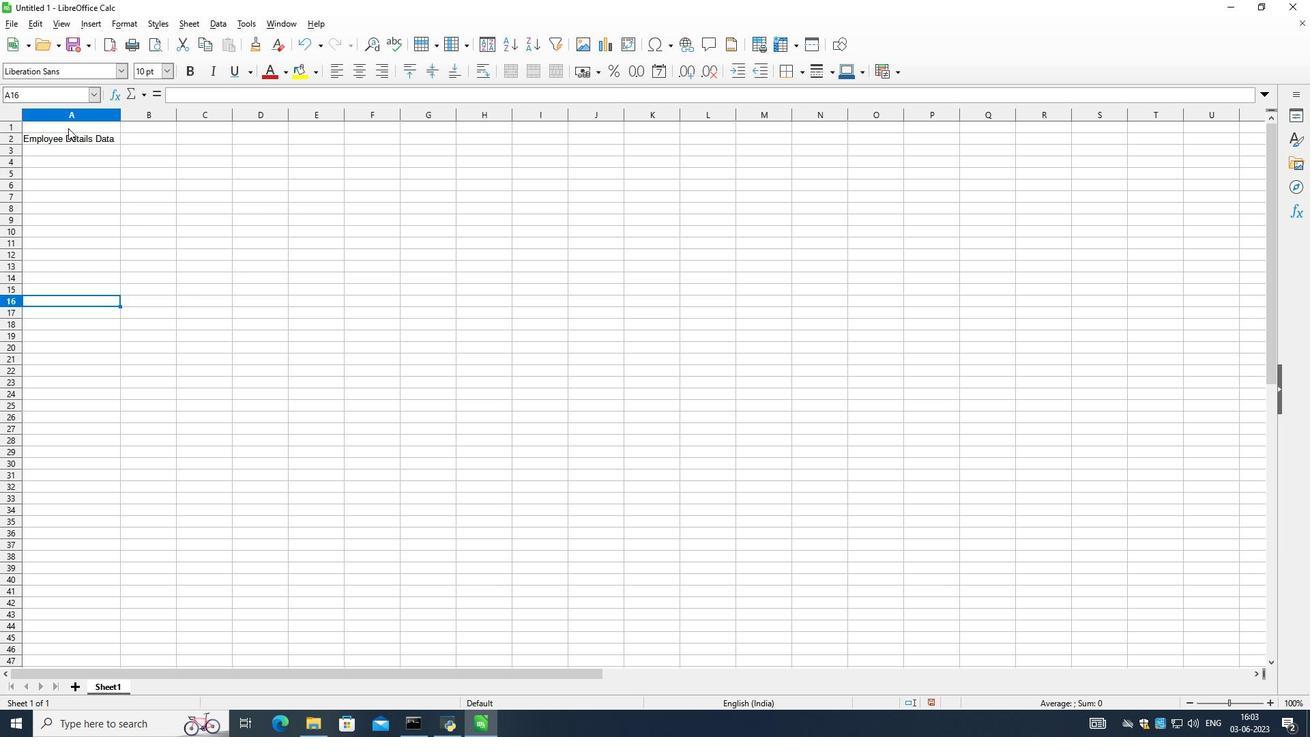 
Action: Mouse moved to (147, 168)
Screenshot: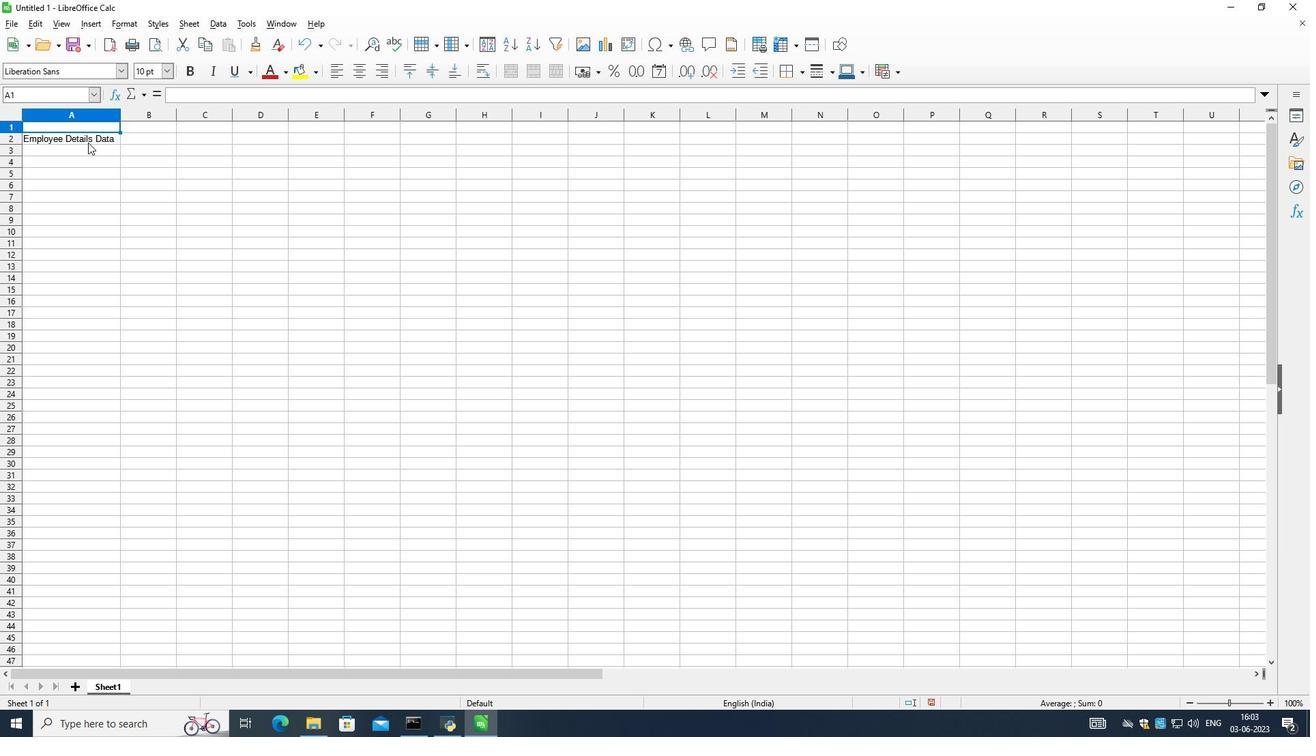 
Action: Key pressed <Key.shift_r><Key.space><<189>><Key.down><Key.shift_r>Employee<Key.space><Key.shift><Key.shift><Key.shift>Name<Key.down><Key.shift_r>Ethan<Key.space><Key.shift_r>Reynolds<Key.down><Key.shift>Olivia<Key.space><Key.shift_r>Thompson<Key.down><Key.shift_r>E<Key.backspace><Key.shift>B<Key.backspace><Key.shift>Benjamin<Key.space><Key.shift>Martinez<Key.down><Key.shift_r>Emma<Key.space><Key.shift_r>Davis<Key.down><Key.shift_r>Alexander<Key.space><Key.shift>Mitchell<Key.down><Key.shift_r>Ava<Key.space><Key.shift_r>Rodriguez<Key.down><Key.shift_r>Daniel<Key.space><Key.shift_r>Anderson<Key.down><Key.shift>Mia<Key.space><Key.shift>Lewis<Key.down><Key.shift_r>Christopher<Key.space><Key.shift_r>Scott<Key.down><Key.shift_r>Sophia<Key.space><Key.shift>Harris<Key.down><Key.up><Key.up><Key.down><Key.shift><Key.down><Key.up><Key.down><Key.up><Key.down><Key.shift><Key.down><Key.up><Key.down><Key.down><Key.up><Key.right><Key.shift_r>February<Key.space><Key.shift>Last<Key.space><Key.shift_r>Week<Key.space><Key.shift_r>Sales<Key.down>1000<Key.down>1010<Key.down><Key.up>1001<Key.down>1002<Key.down>1003<Key.down>1004<Key.down>1005<Key.down>1006<Key.down>1008<Key.down>1000<Key.backspace>9<Key.down>1010<Key.down><Key.up><Key.up><Key.down><Key.up><Key.down><Key.up><Key.down><Key.right><Key.up><Key.shift_r>Department<Key.down><Key.shift_r>Sales<Key.down><Key.shift>H<Key.shift_r>R<Key.down><Key.shift_r>Finac<Key.backspace><Key.backspace><Key.backspace><Key.backspace><Key.backspace><Key.shift_r>Finance<Key.down><Key.shift>Marketing<Key.down><Key.shift>I<Key.shift_r>T<Key.down><Key.shift>Operations<Key.down><Key.shift_r>Finance<Key.down><Key.shift>H<Key.shift_r>R<Key.down><Key.shift_r>Sales<Key.down><Key.shift><Key.shift><Key.shift><Key.shift><Key.shift><Key.shift><Key.shift><Key.shift><Key.shift><Key.shift><Key.shift><Key.shift><Key.shift><Key.shift><Key.shift><Key.shift><Key.shift><Key.shift><Key.shift>Marketing<Key.down><Key.up><Key.up><Key.down><Key.up><Key.right><Key.shift>position<Key.down><Key.shift_r>Sales<Key.down><Key.shift>Manager<Key.down><Key.shift>H<Key.shift_r>R<Key.space><Key.backspace><Key.enter><Key.shift><Key.shift><Key.shift><Key.shift><Key.shift><Key.shift><Key.shift><Key.shift><Key.shift><Key.shift><Key.shift><Key.shift><Key.shift><Key.shift><Key.shift><Key.shift><Key.shift><Key.shift><Key.shift><Key.shift><Key.shift><Key.shift><Key.shift><Key.shift><Key.shift><Key.shift><Key.shift><Key.shift><Key.shift><Key.up><Key.up><Key.up><Key.down><Key.down><Key.up><Key.down><Key.up><Key.up><Key.up><Key.down><Key.down><Key.down><Key.up><Key.up><Key.up><Key.down><Key.up><Key.down><Key.down><Key.down><Key.down><Key.up><Key.shift><Key.shift><Key.shift><Key.shift><Key.shift><Key.shift><Key.shift><Key.shift>H<Key.shift_r>R<Key.space><Key.shift>Manager<Key.down><Key.shift_r>Accountant<Key.down><Key.shift>Marketing<Key.down><Key.up><Key.f2><Key.space><Key.shift_r>Specialist<Key.down><Key.shift>I<Key.shift_r><Key.shift_r><Key.shift_r><Key.shift_r><Key.shift_r><Key.shift_r><Key.shift_r><Key.shift_r><Key.shift_r>=<Key.backspace><Key.backspace><Key.enter><Key.shift>I<Key.shift_r>T<Key.space><Key.shift_r>Specialist<Key.down><Key.shift>Operations<Key.space><Key.shift>Manager<Key.down><Key.shift_r>Financial<Key.space><Key.shift_r>Analyst<Key.down><Key.shift>H<Key.shift_r>R<Key.space><Key.shift_r>Assistanst<Key.backspace><Key.backspace>t<Key.enter><Key.shift_r>Sales<Key.space><Key.shift_r>Representative<Key.down><Key.shift>Marketing<Key.space><Key.shift_r>Assistant<Key.down><Key.up><Key.up><Key.up><Key.down><Key.right><Key.shift_r>Salary<Key.space><Key.shift_r>(<Key.shift><Key.shift><Key.shift><Key.shift><Key.shift>U<Key.shift_r>SD<Key.shift_r>)<Key.enter>5000<Key.down>4500<Key.down>4000<Key.down>3800<Key.down>4200<Key.down>5200<Key.down>3800<Key.down>2800<Key.down>3200<Key.down>2500<Key.down><Key.up><Key.up><Key.down><Key.up><Key.down><Key.down><Key.down><Key.down><Key.down><Key.down><Key.down><Key.down><Key.down><Key.down><Key.down><Key.left><Key.delete><Key.up><Key.up><Key.down><Key.up><Key.right><Key.right><Key.shift_r>Date<Key.down>'1/15/2020<Key.down>'7/1/2019<Key.down>'3/10/2021<Key.down>'2/<Key.esc>'2/5/2022<Key.down><Key.up><Key.up><Key.down><Key.down>'11/30/2018<Key.down>'6/15/2020<Key.down>'9/1/2021<Key.down>'4/20/2022<Key.down>'2/10/2019<Key.down>'9/5/2020<Key.down><Key.up><Key.up><Key.up><Key.down><Key.right><Key.left>
Screenshot: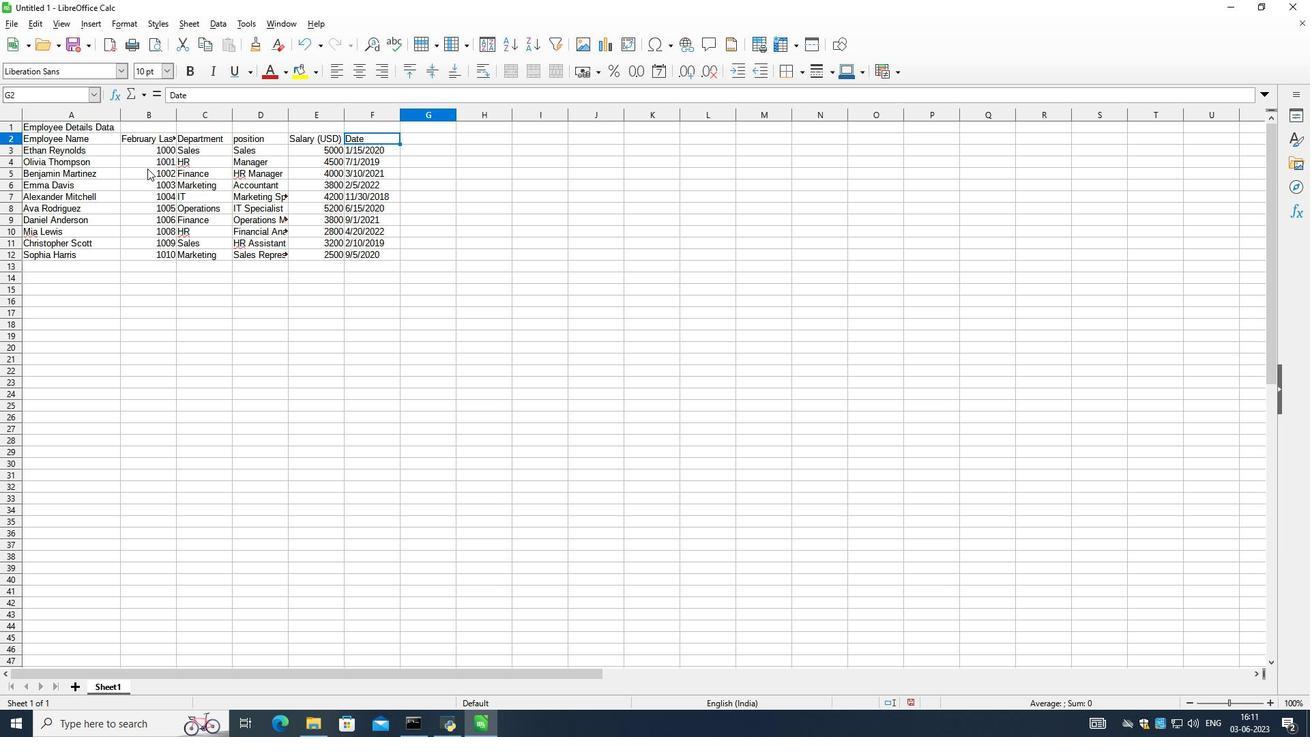 
Action: Mouse moved to (17, 113)
Screenshot: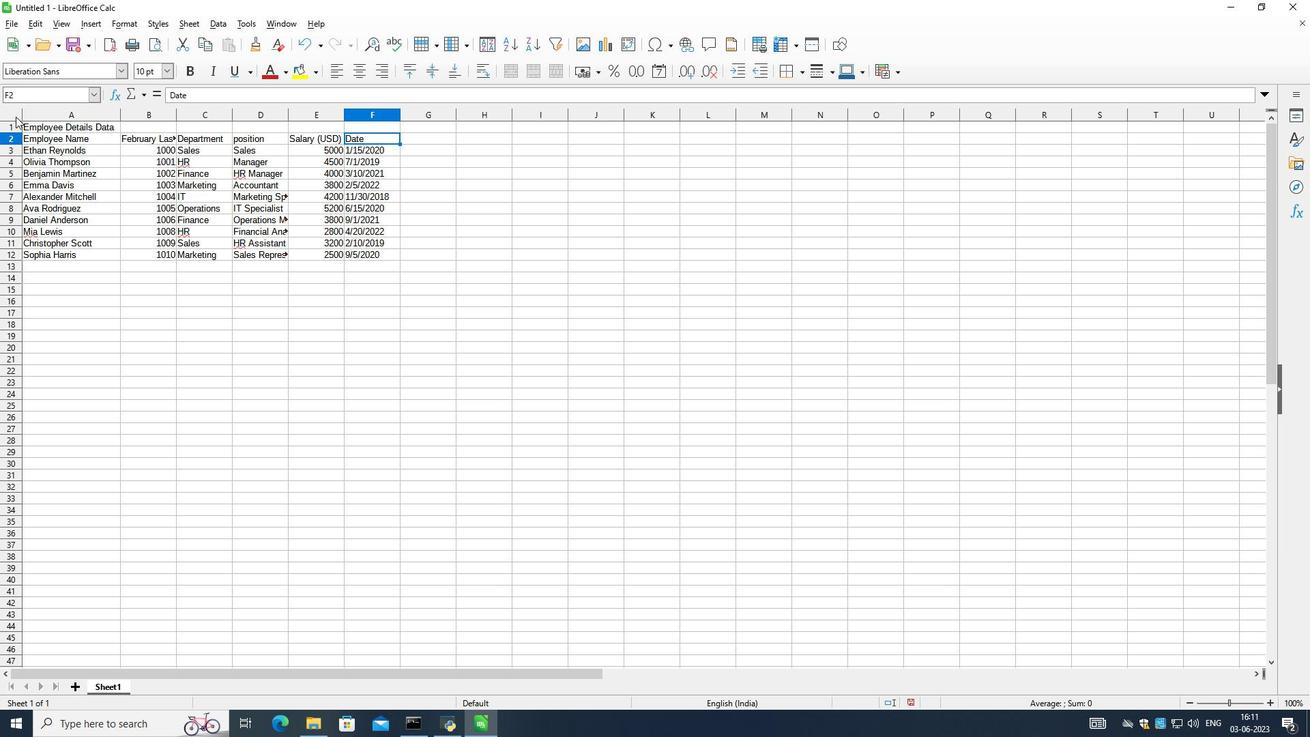 
Action: Mouse pressed left at (17, 113)
Screenshot: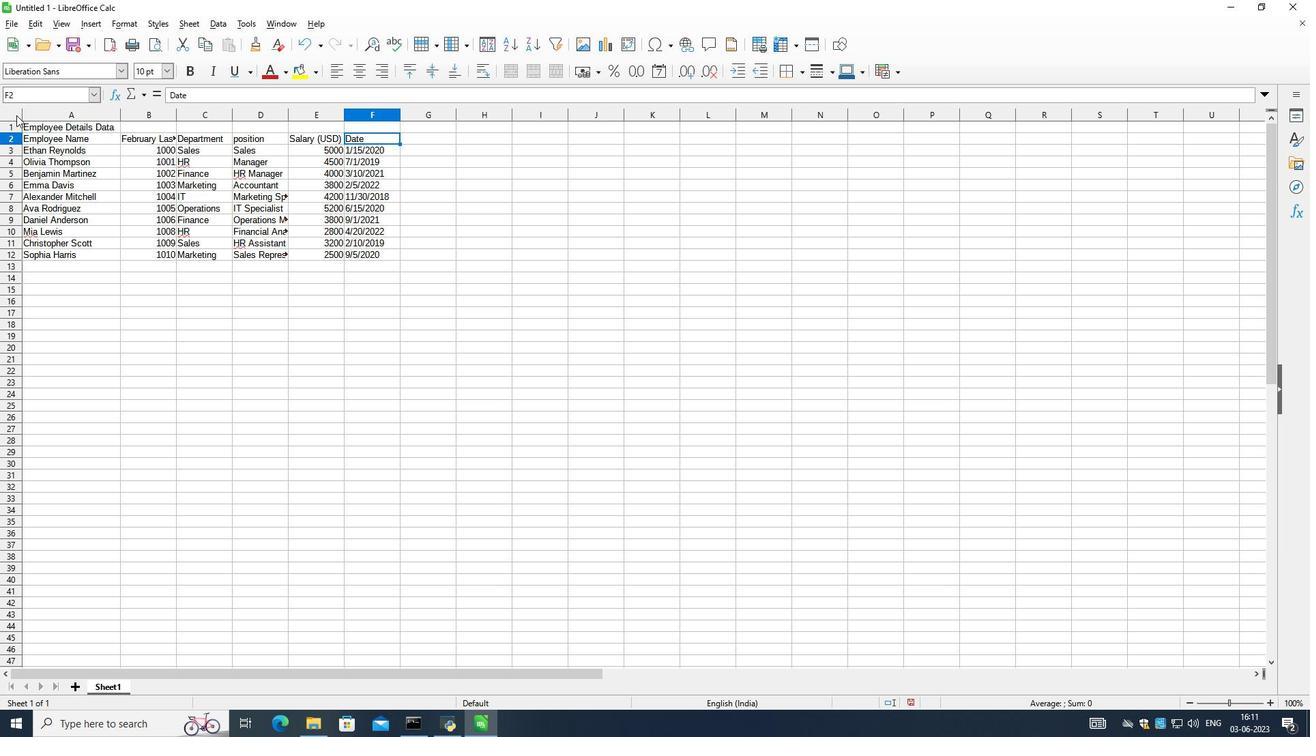 
Action: Mouse moved to (122, 116)
Screenshot: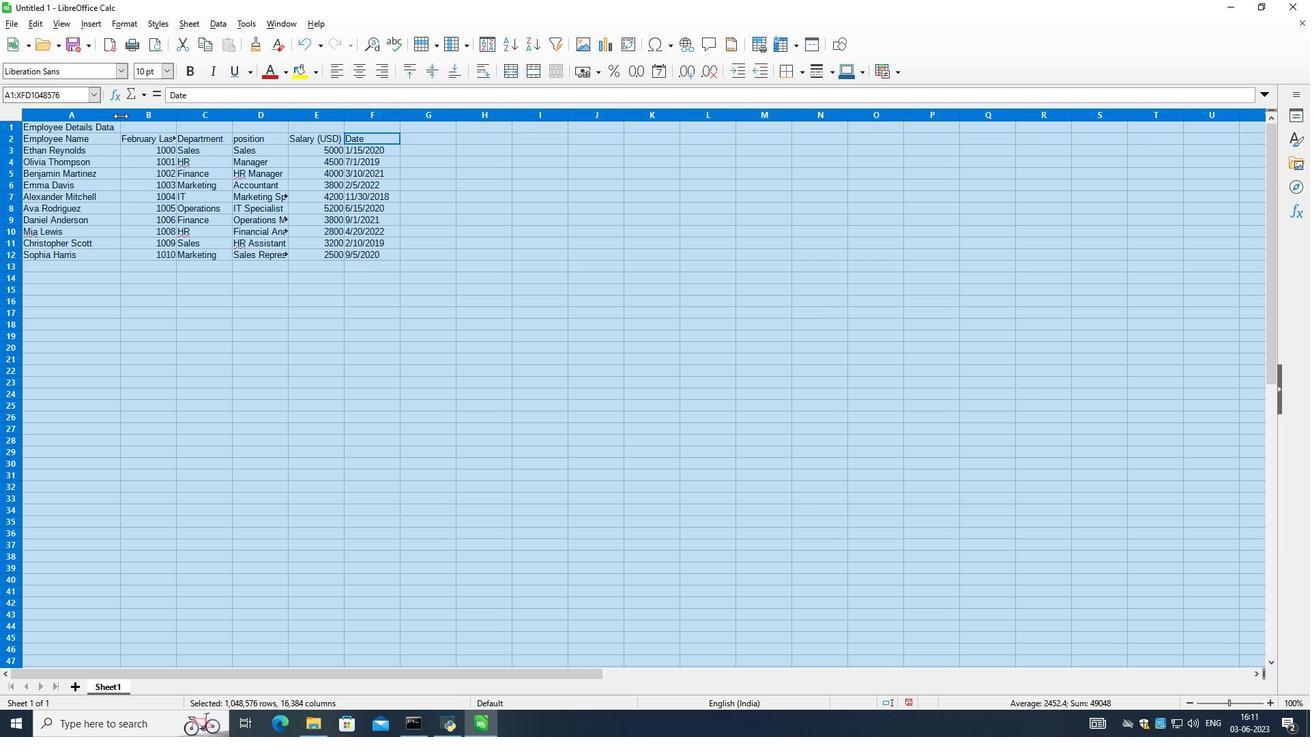 
Action: Mouse pressed left at (122, 116)
Screenshot: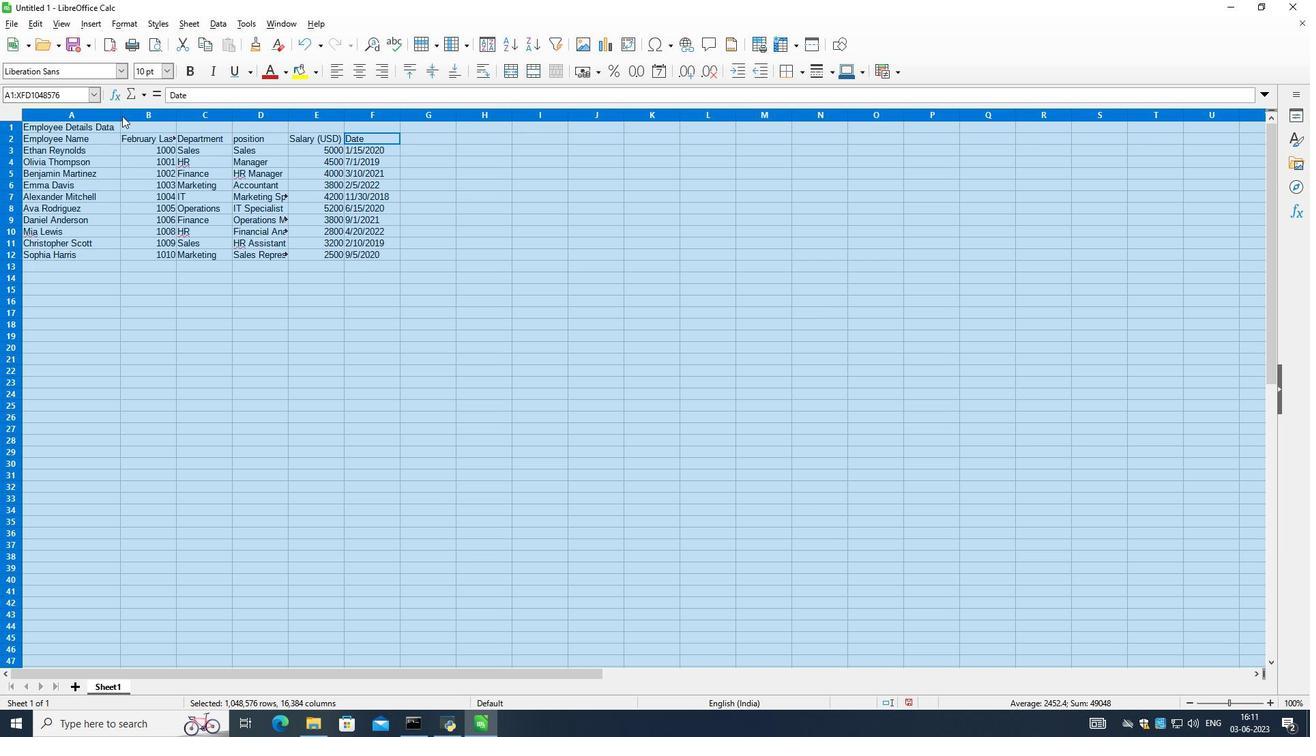 
Action: Mouse pressed left at (122, 116)
Screenshot: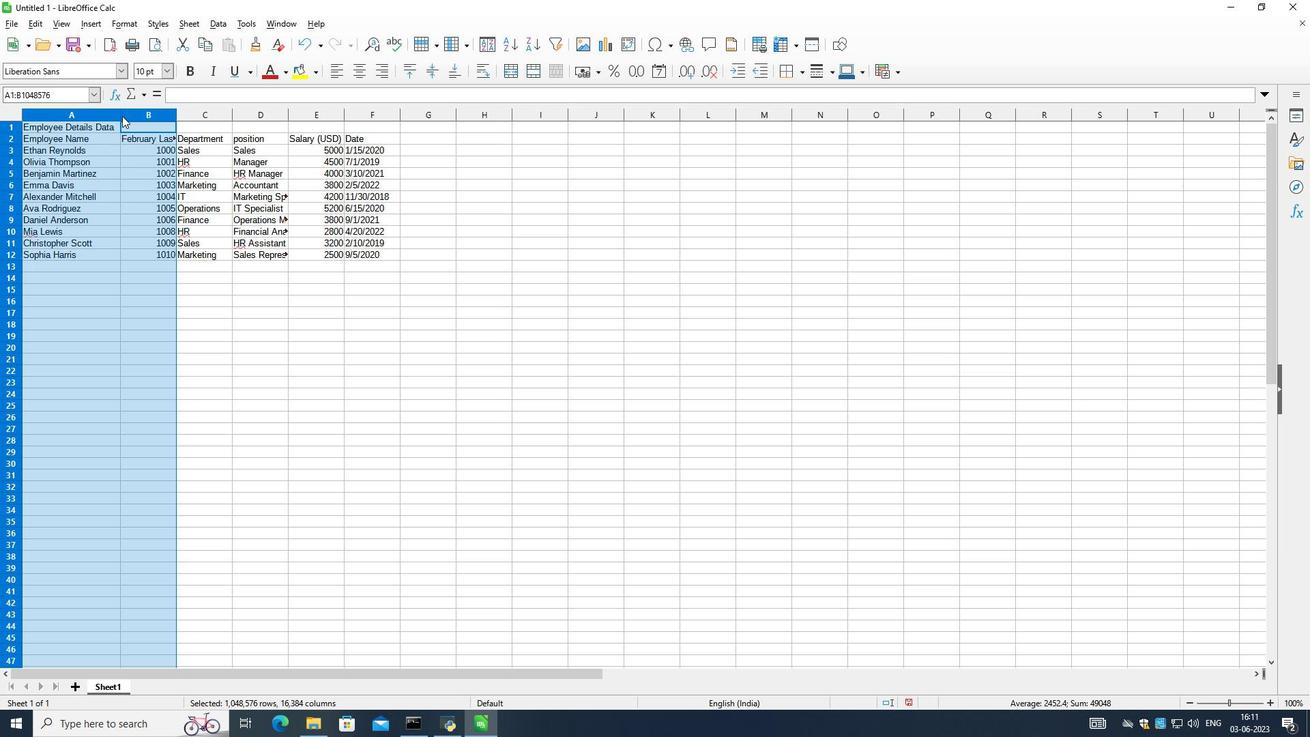 
Action: Mouse moved to (120, 118)
Screenshot: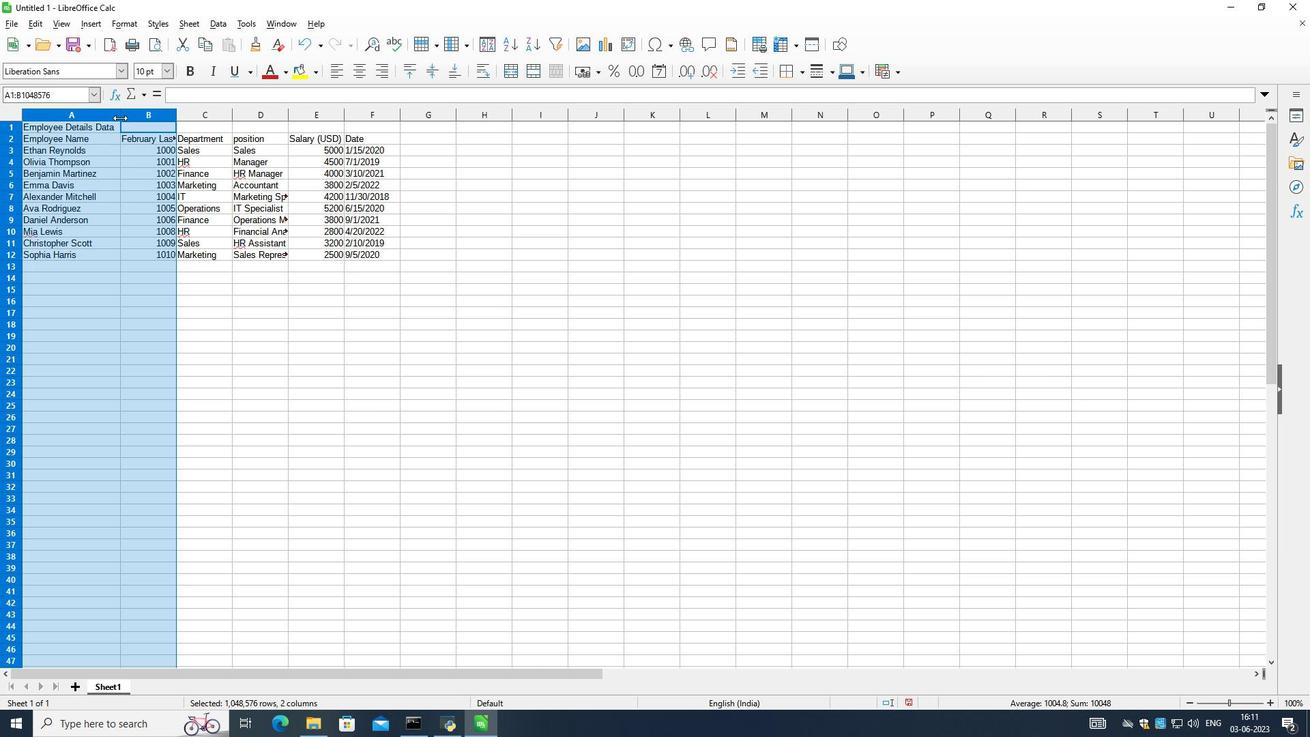 
Action: Mouse pressed left at (120, 118)
Screenshot: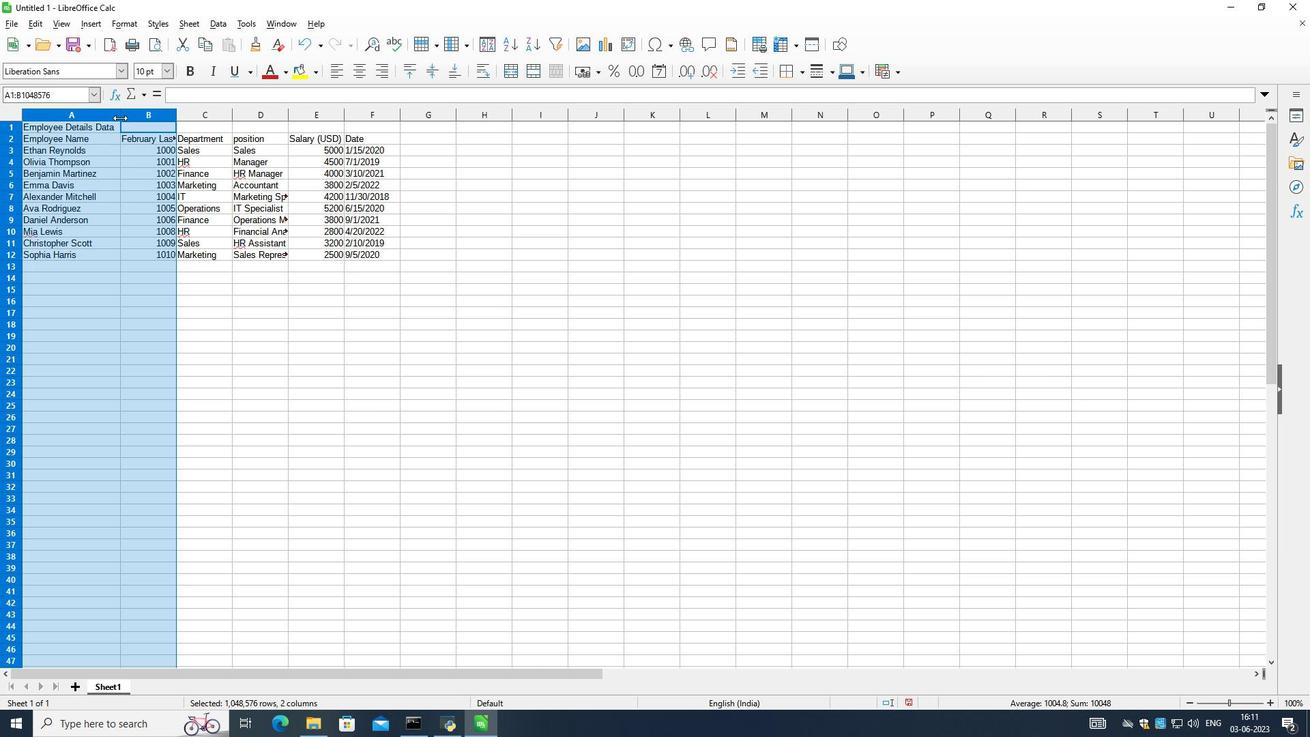 
Action: Mouse pressed left at (120, 118)
Screenshot: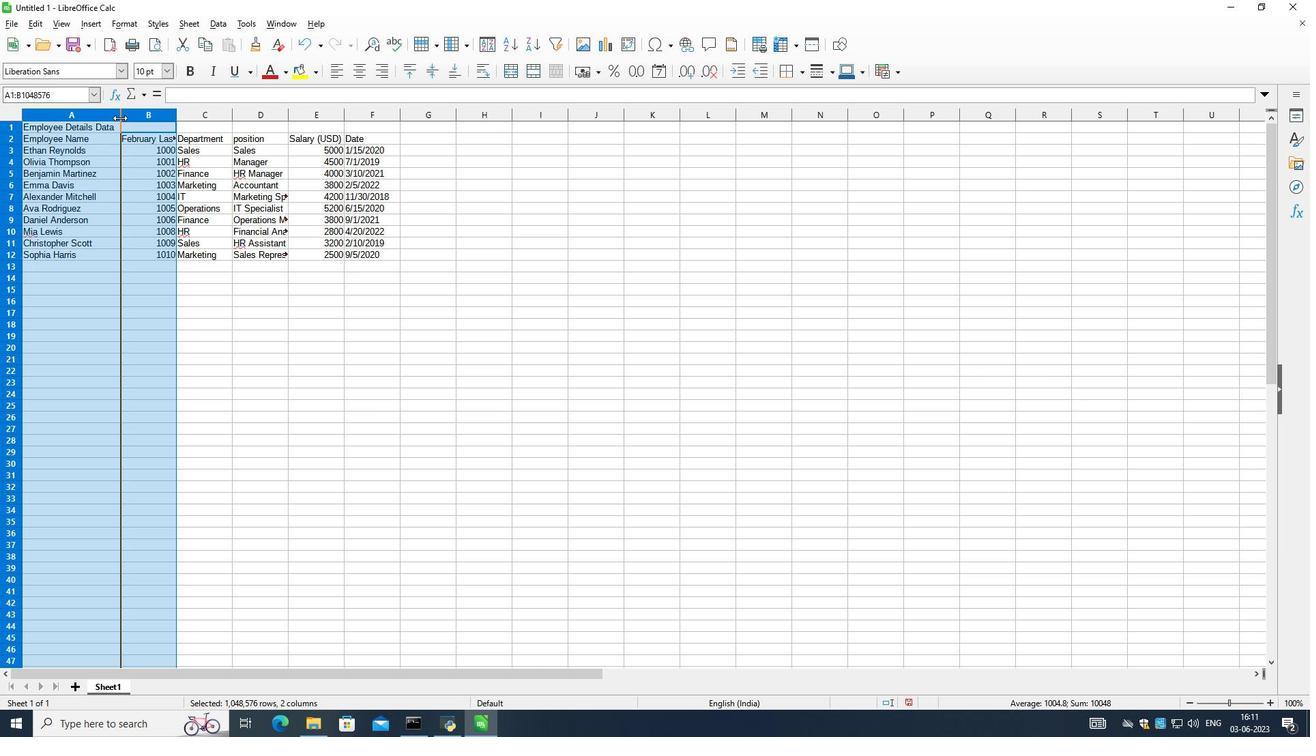 
Action: Mouse moved to (116, 151)
Screenshot: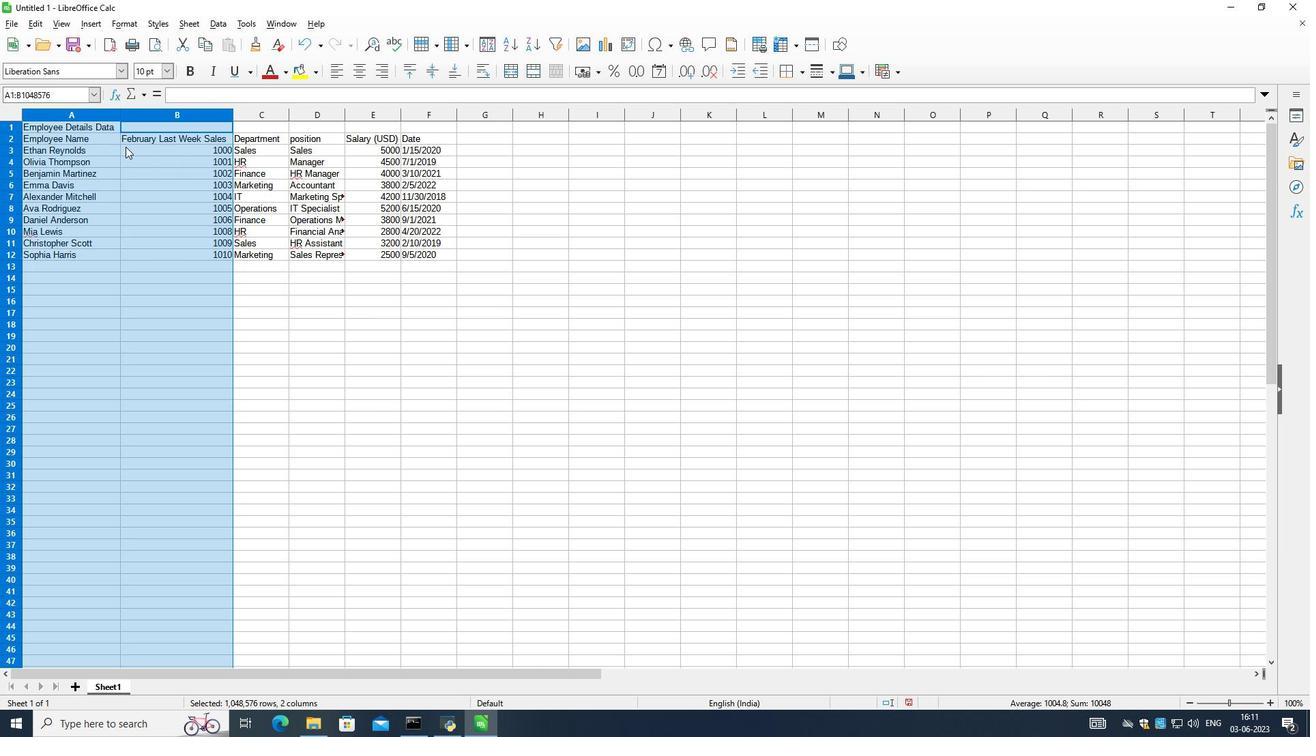 
Action: Mouse pressed left at (116, 151)
Screenshot: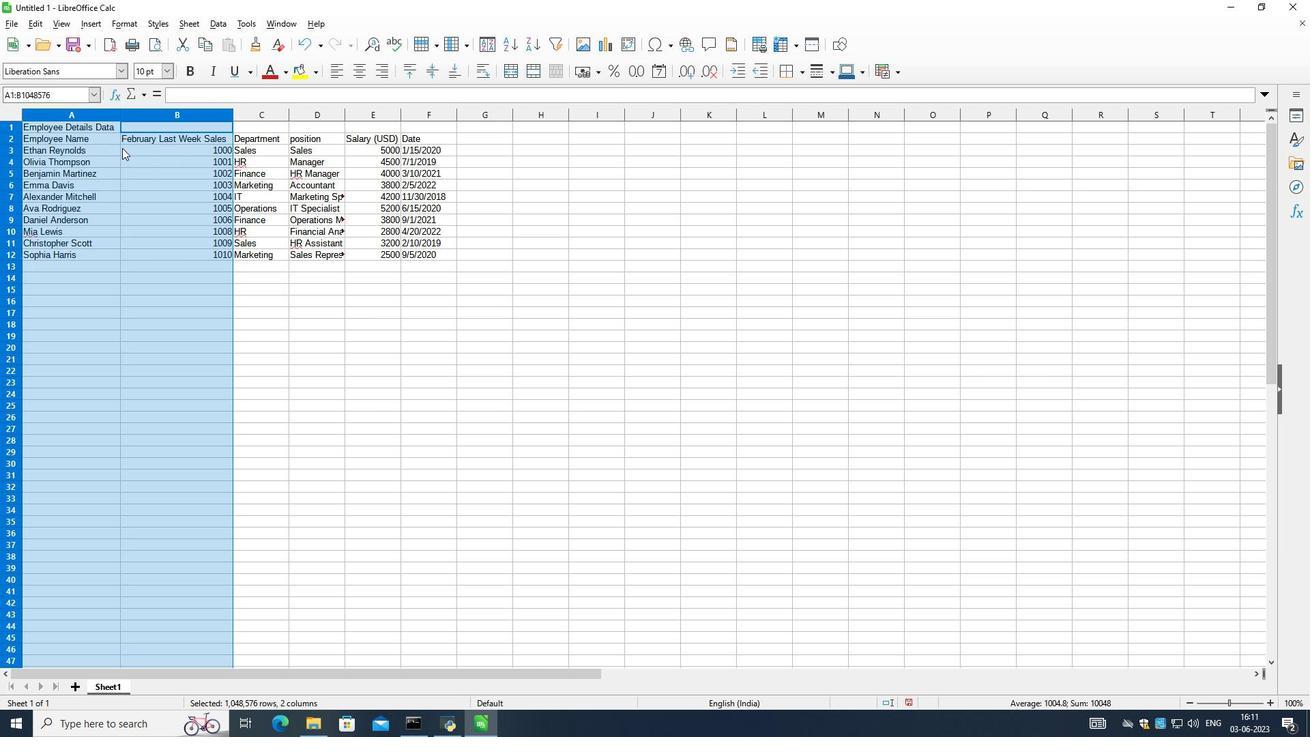 
Action: Mouse moved to (14, 113)
Screenshot: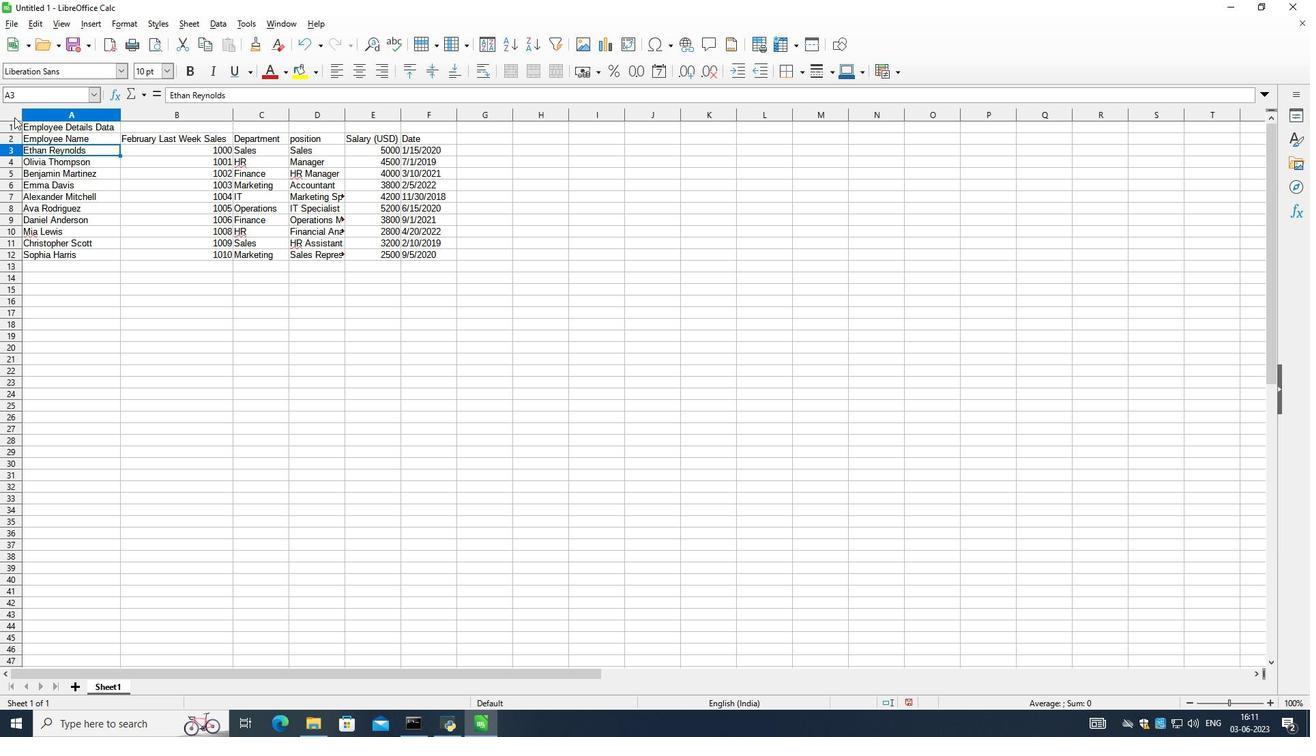 
Action: Mouse pressed left at (14, 113)
Screenshot: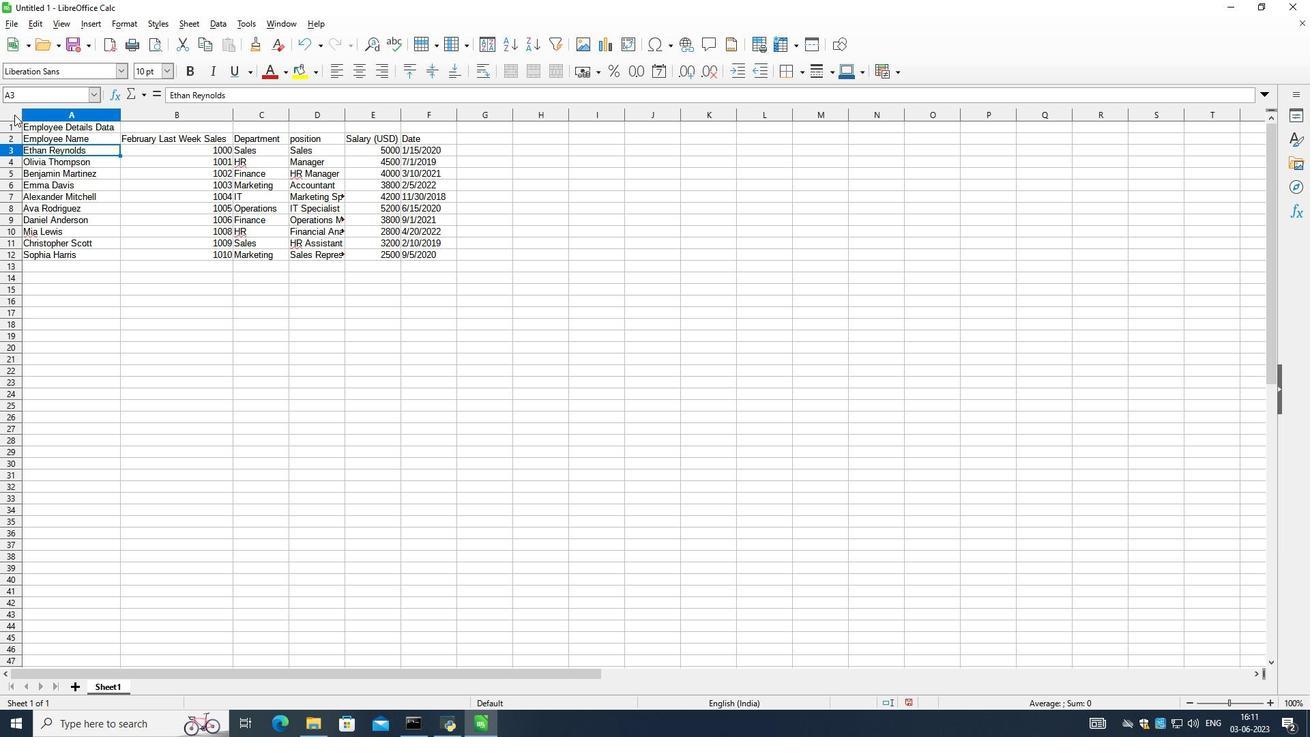 
Action: Mouse moved to (119, 116)
Screenshot: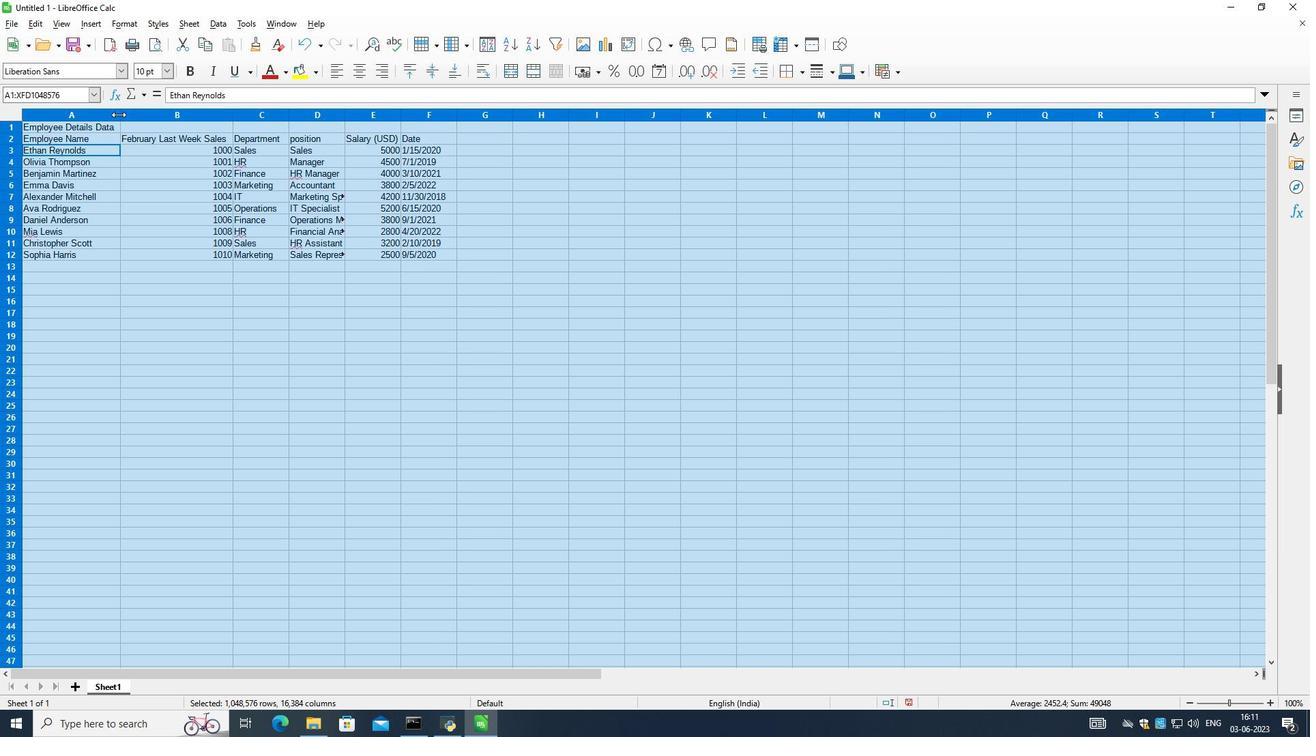 
Action: Mouse pressed left at (119, 116)
Screenshot: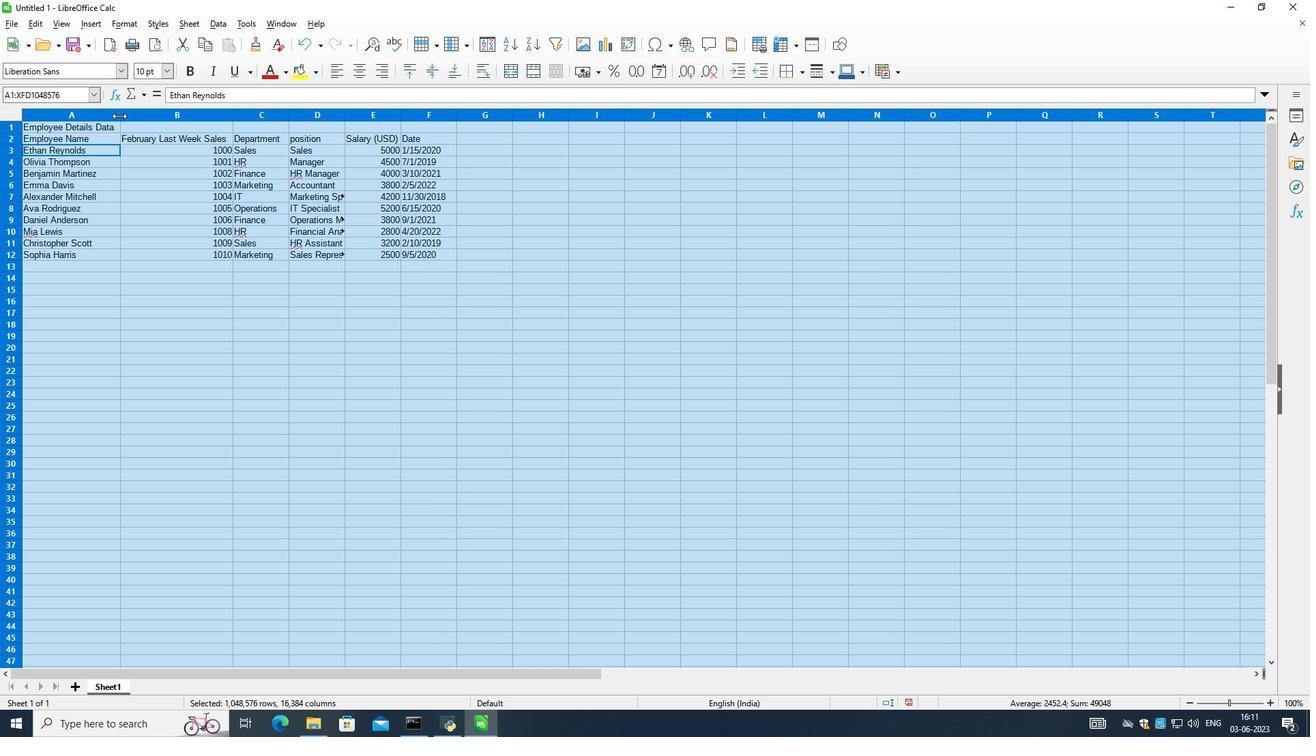 
Action: Mouse pressed left at (119, 116)
Screenshot: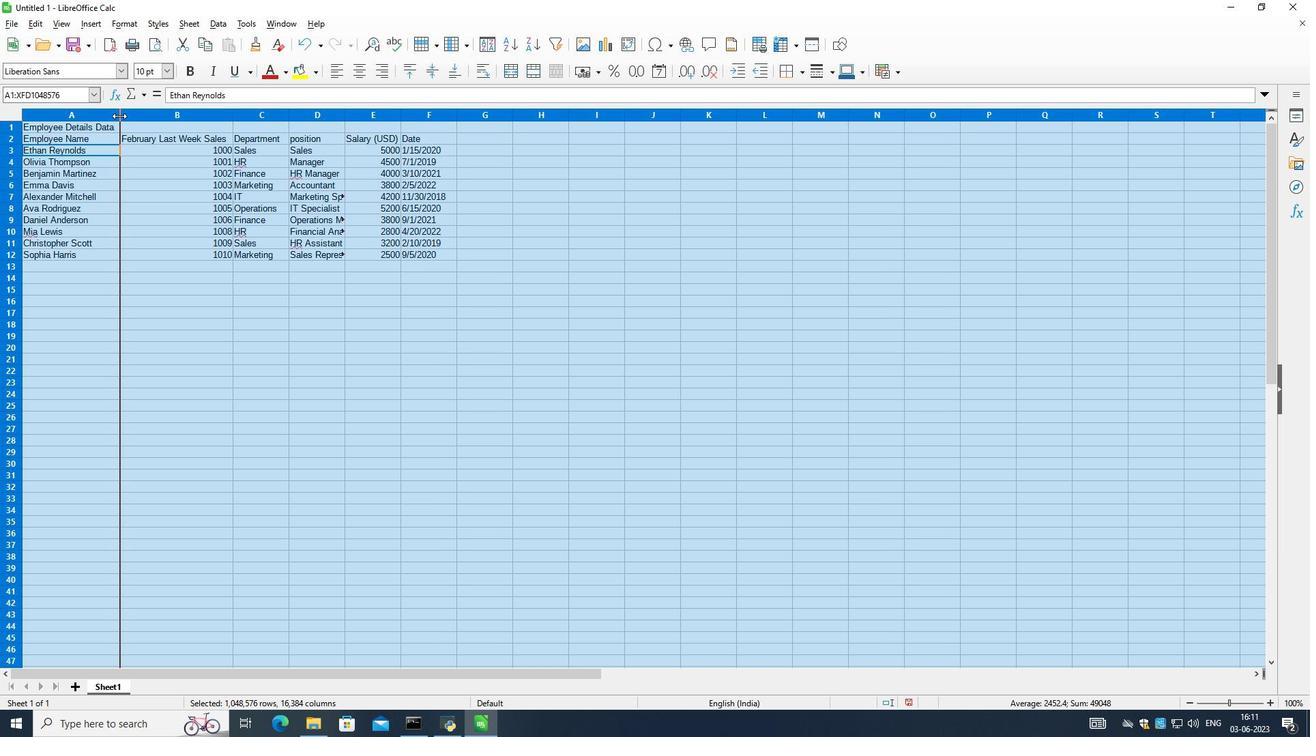 
Action: Mouse moved to (204, 190)
Screenshot: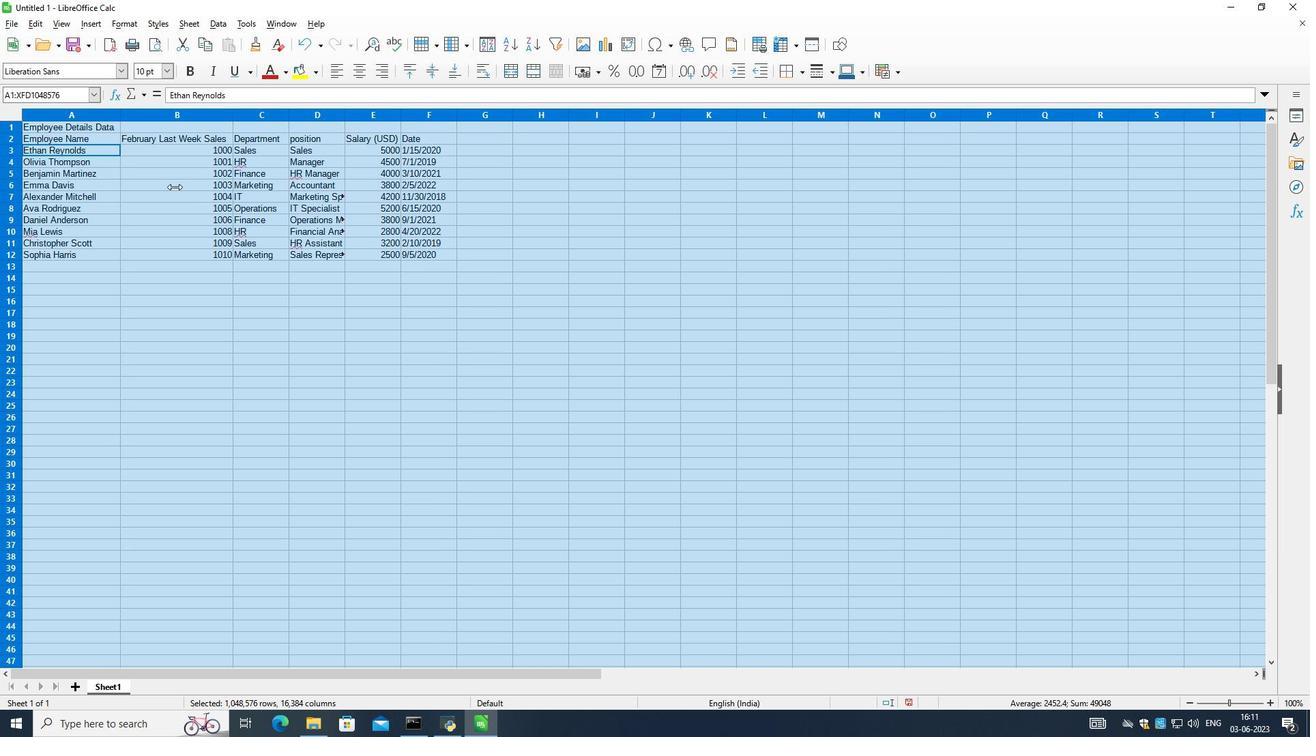 
Action: Mouse pressed left at (204, 190)
Screenshot: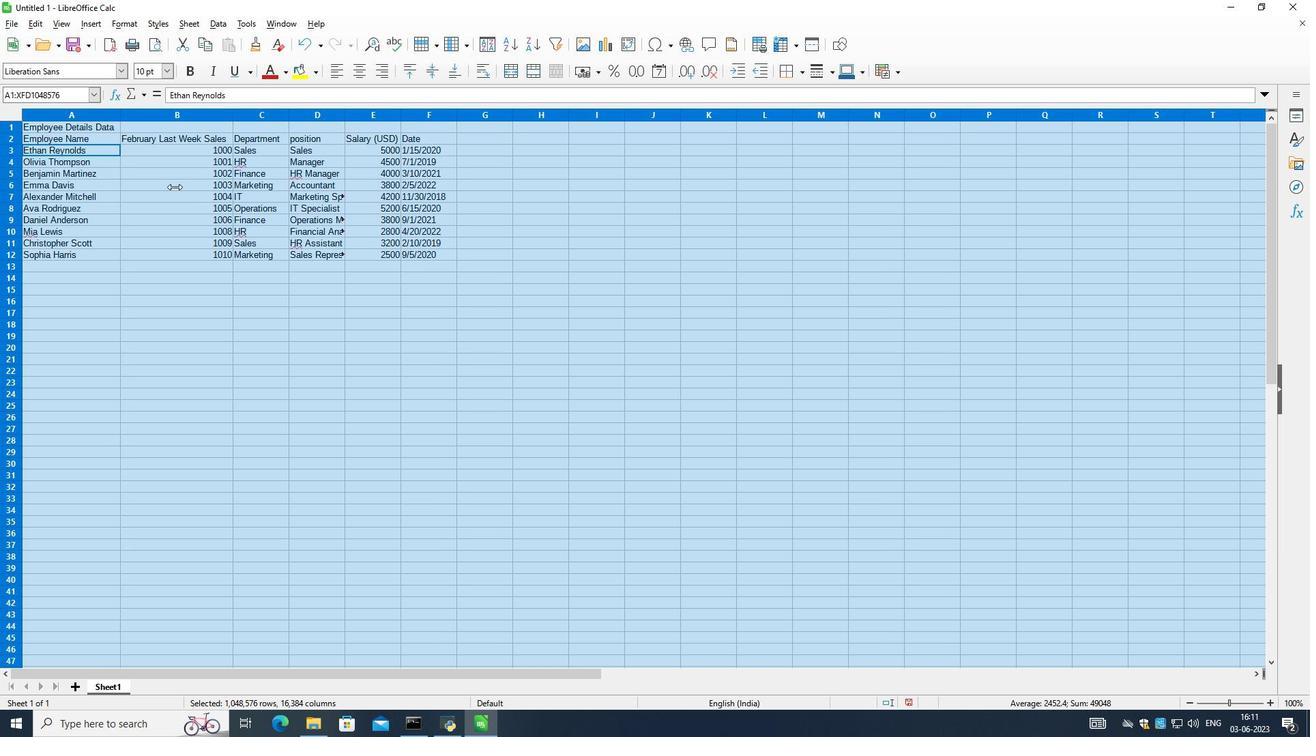 
Action: Mouse moved to (13, 24)
Screenshot: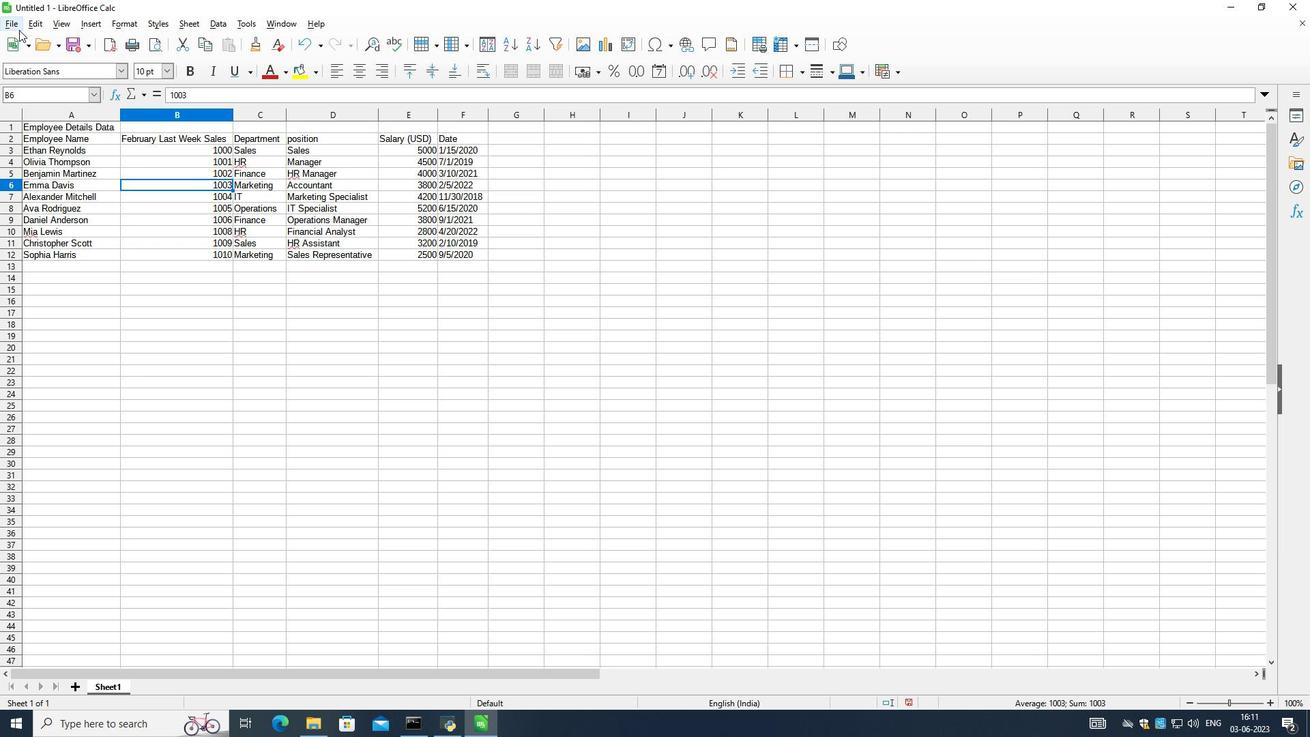 
Action: Mouse pressed left at (13, 24)
Screenshot: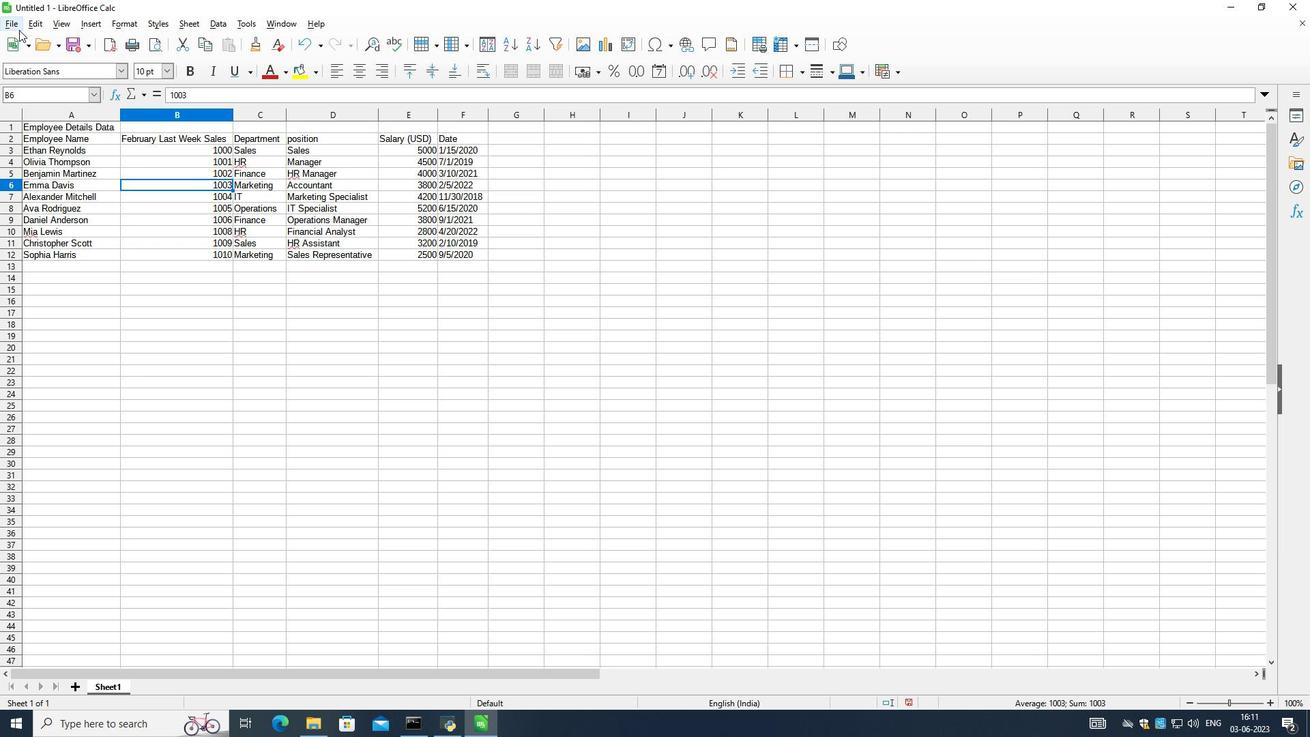 
Action: Mouse moved to (41, 184)
Screenshot: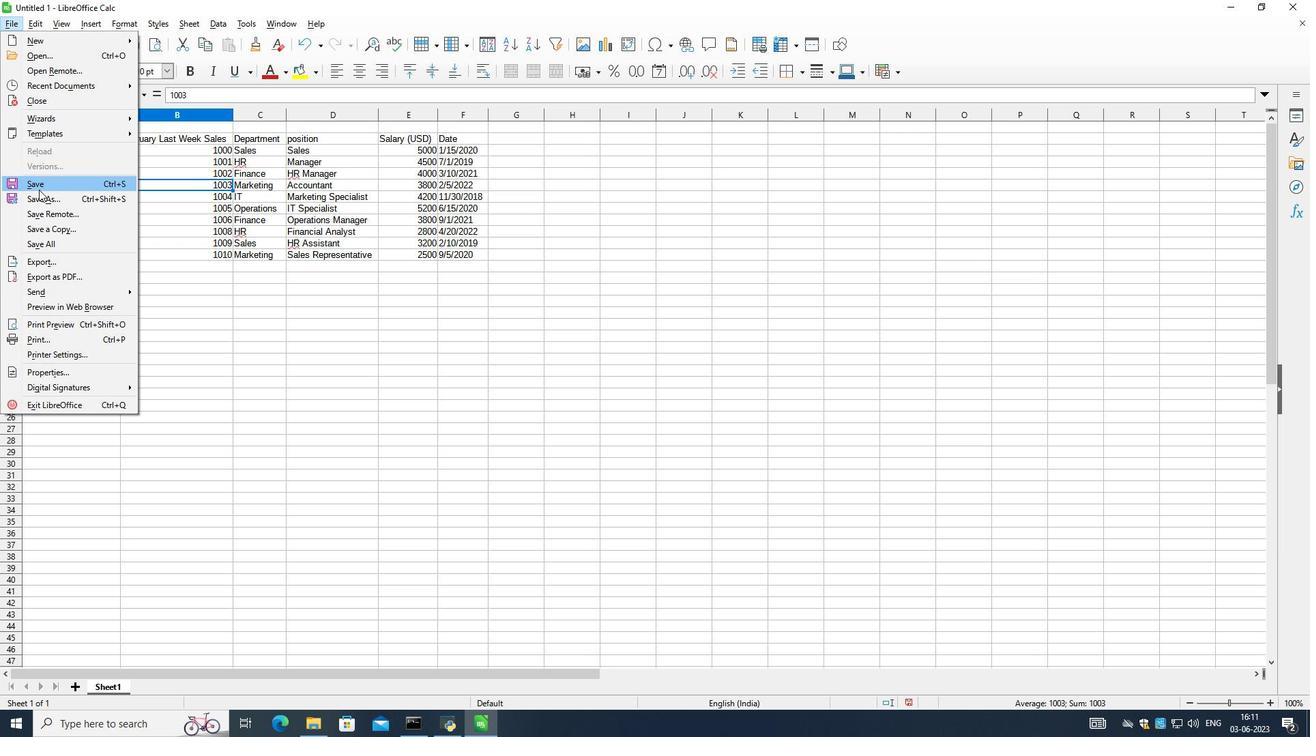 
Action: Mouse pressed left at (41, 184)
Screenshot: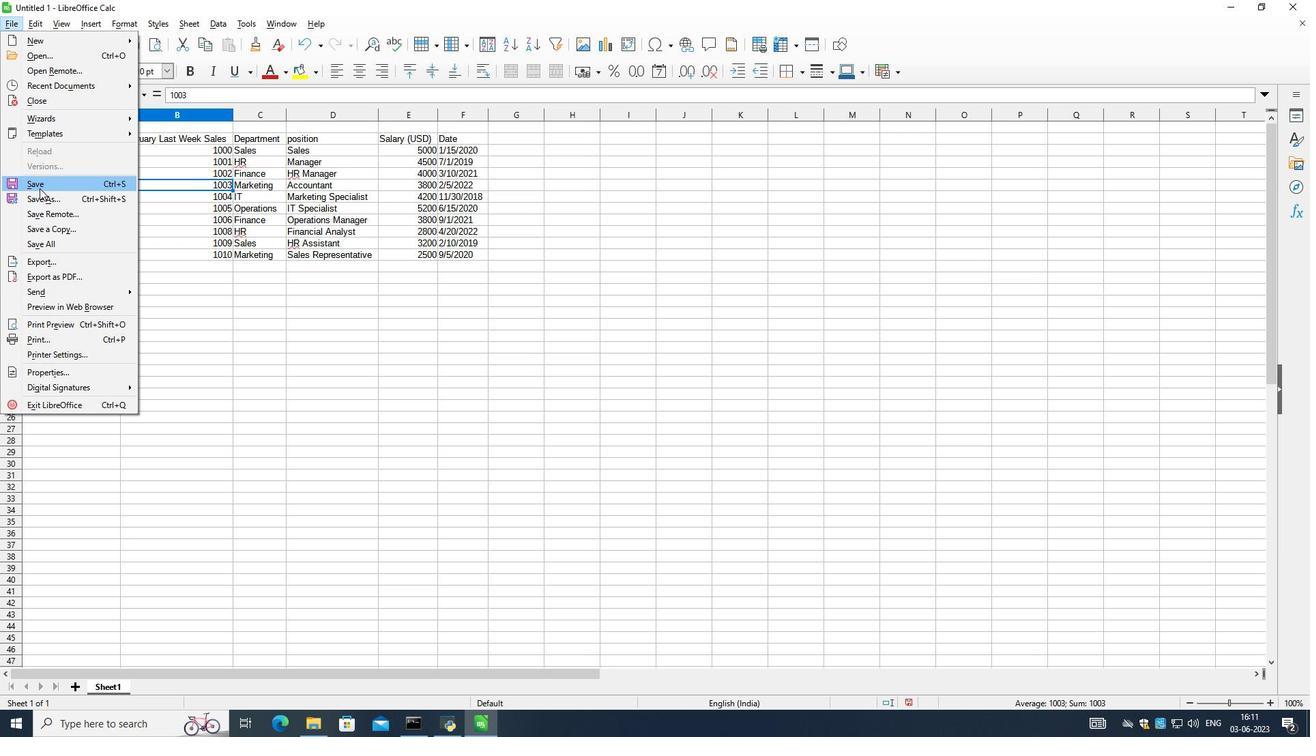 
Action: Mouse moved to (522, 399)
Screenshot: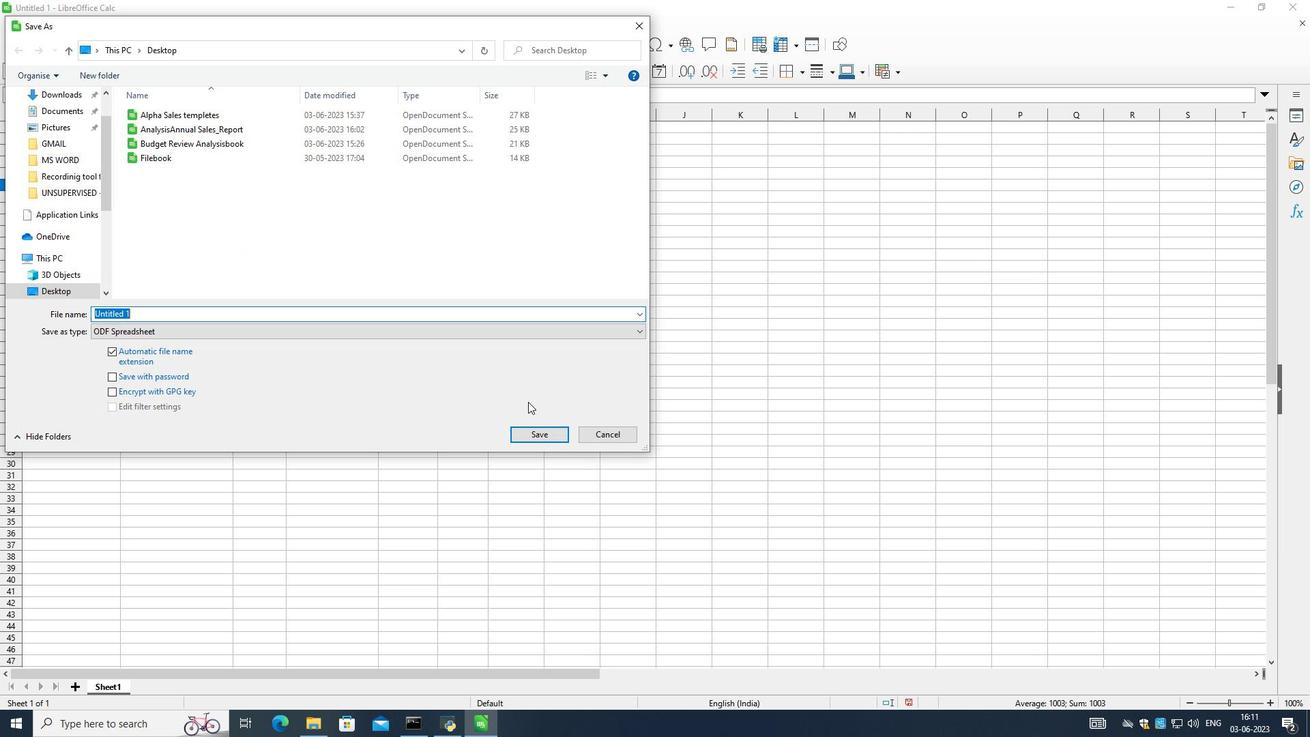 
Action: Key pressed <Key.shift_r>Analysis<Key.space><Key.shift_r>Daily<Key.space><Key.shift_r>Sales<Key.shift_r>_<Key.shift_r>Analysis
Screenshot: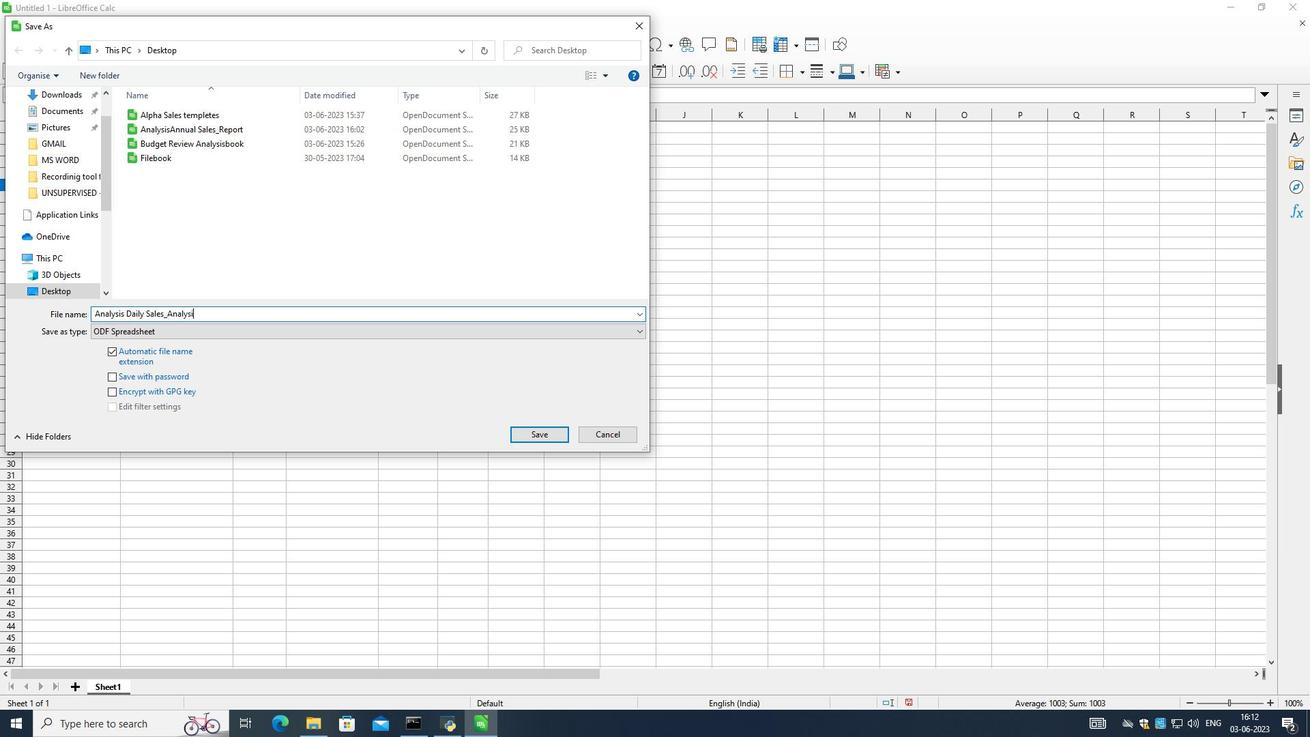 
Action: Mouse moved to (546, 431)
Screenshot: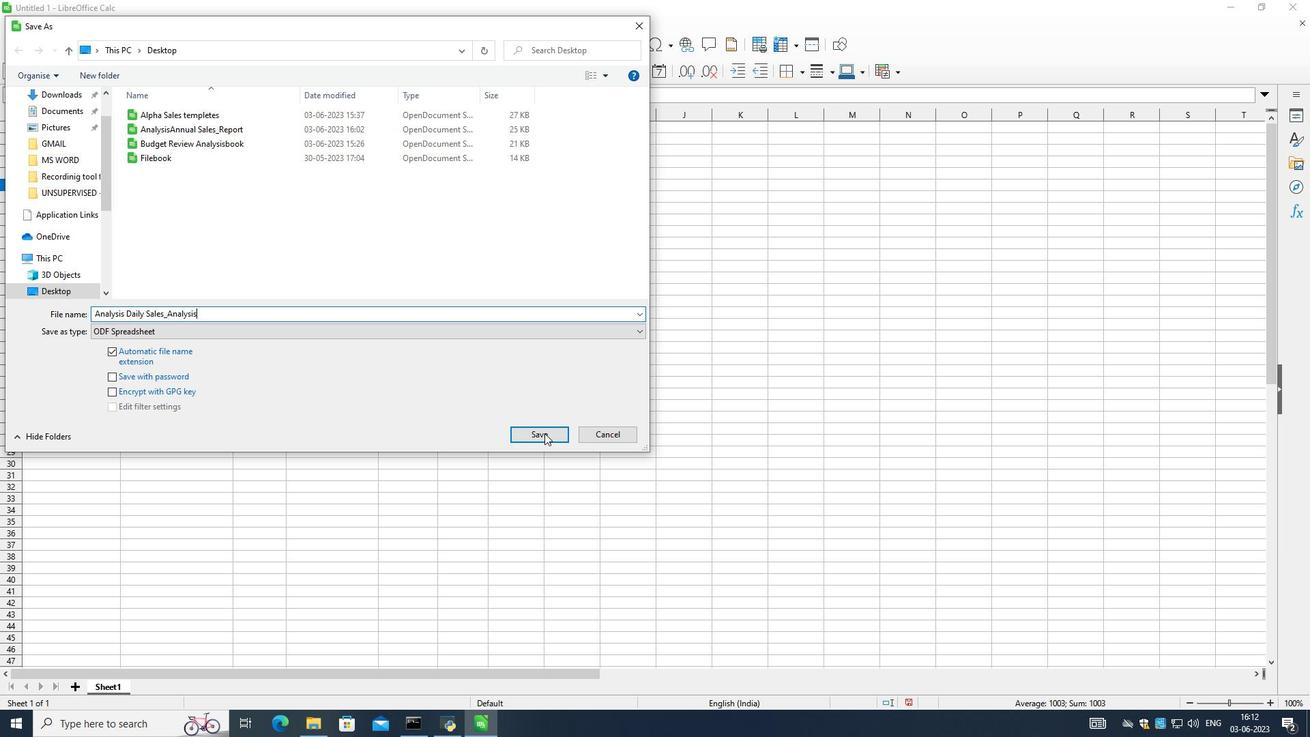 
Action: Mouse pressed left at (546, 431)
Screenshot: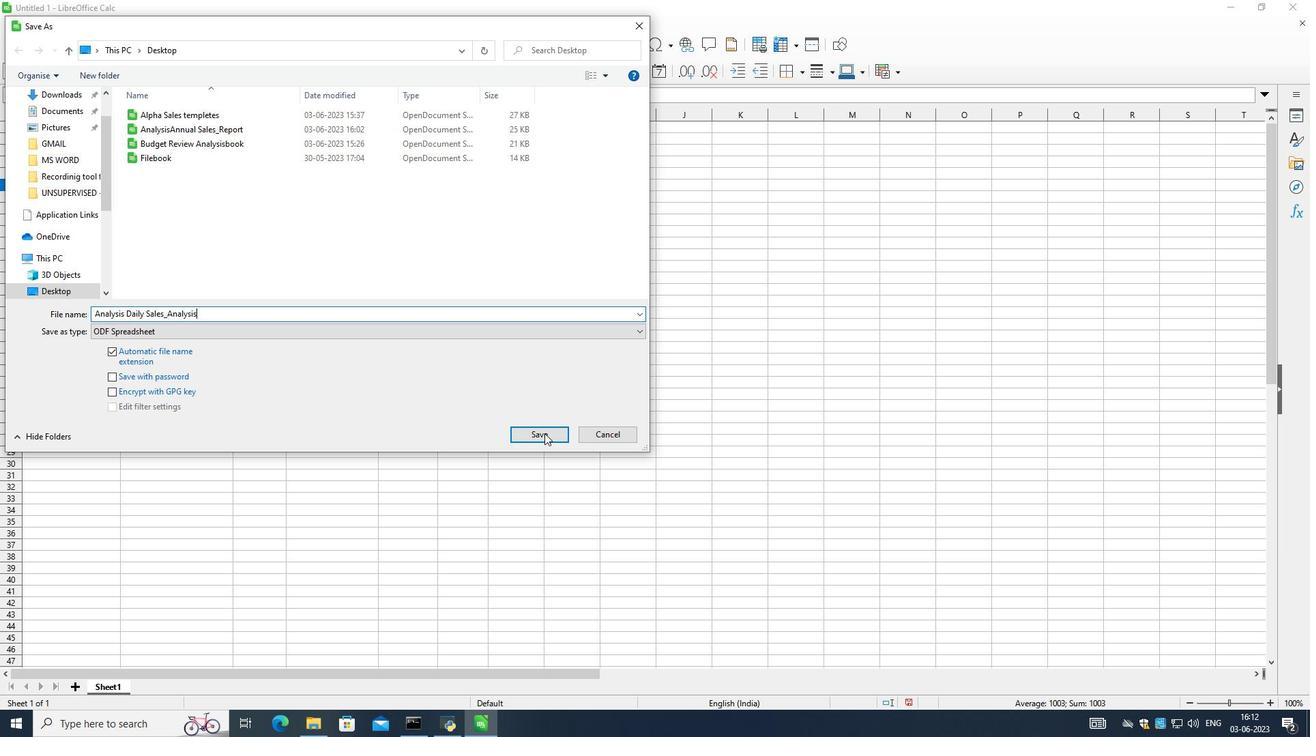 
